 Task: Open Card Musical Comedy Review in Board Product Positioning and Messaging to Workspace Email Marketing Software and add a team member Softage.4@softage.net, a label Orange, a checklist Meteorology, an attachment from Trello, a color Orange and finally, add a card description 'Plan and execute company team-building activity at a team-building ropes course' and a comment 'Given the potential impact of this task on our company financial stability, let us ensure that we approach it with a sense of fiscal responsibility and prudence.'. Add a start date 'Jan 08, 1900' with a due date 'Jan 15, 1900'
Action: Mouse moved to (86, 363)
Screenshot: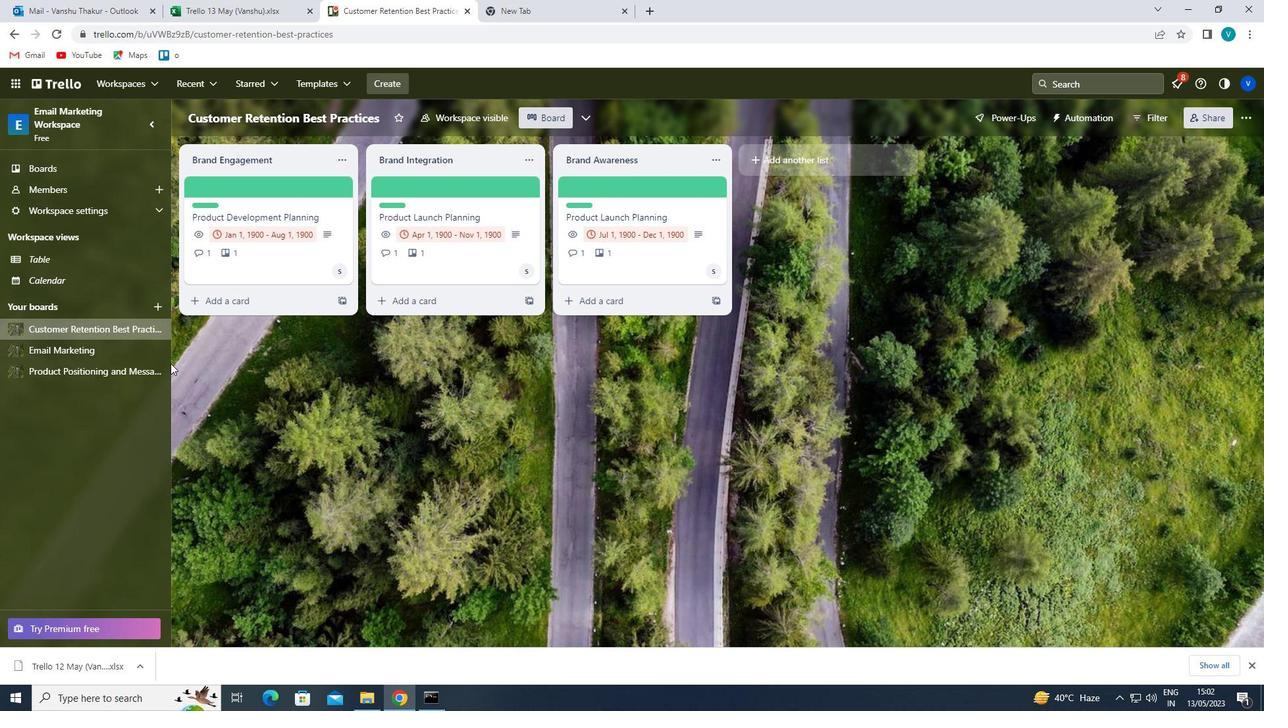
Action: Mouse pressed left at (86, 363)
Screenshot: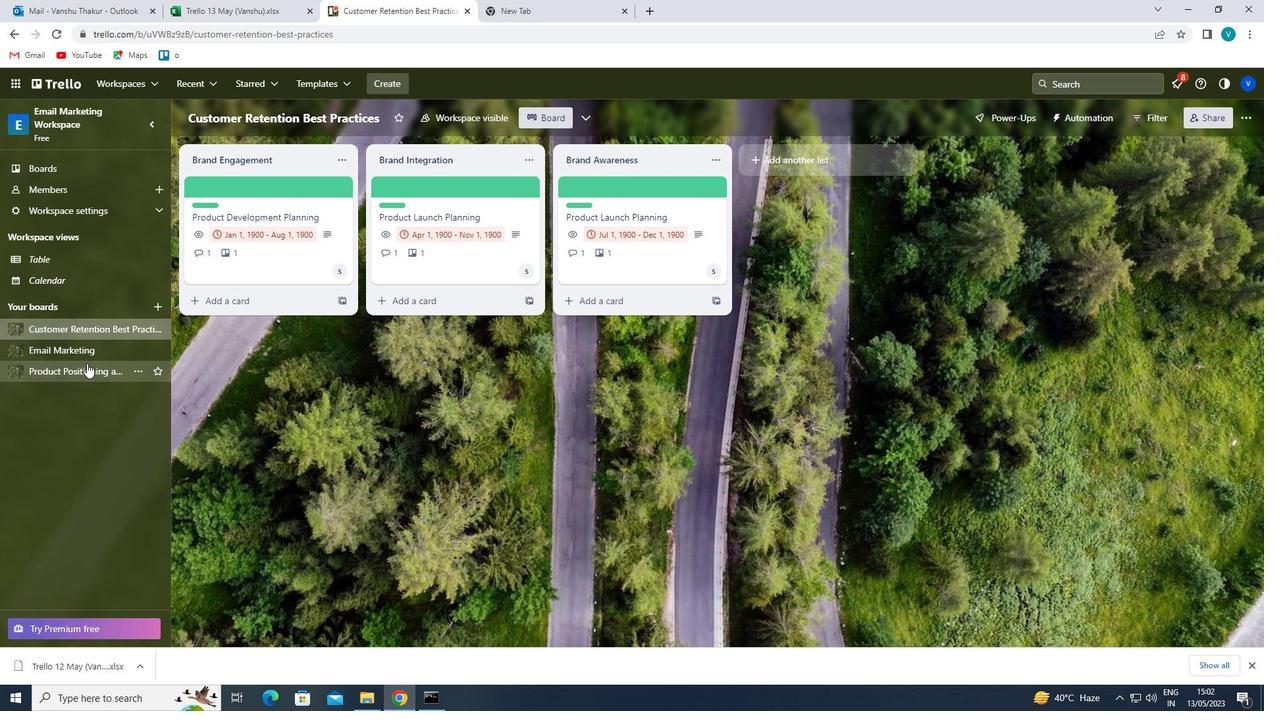 
Action: Mouse moved to (639, 188)
Screenshot: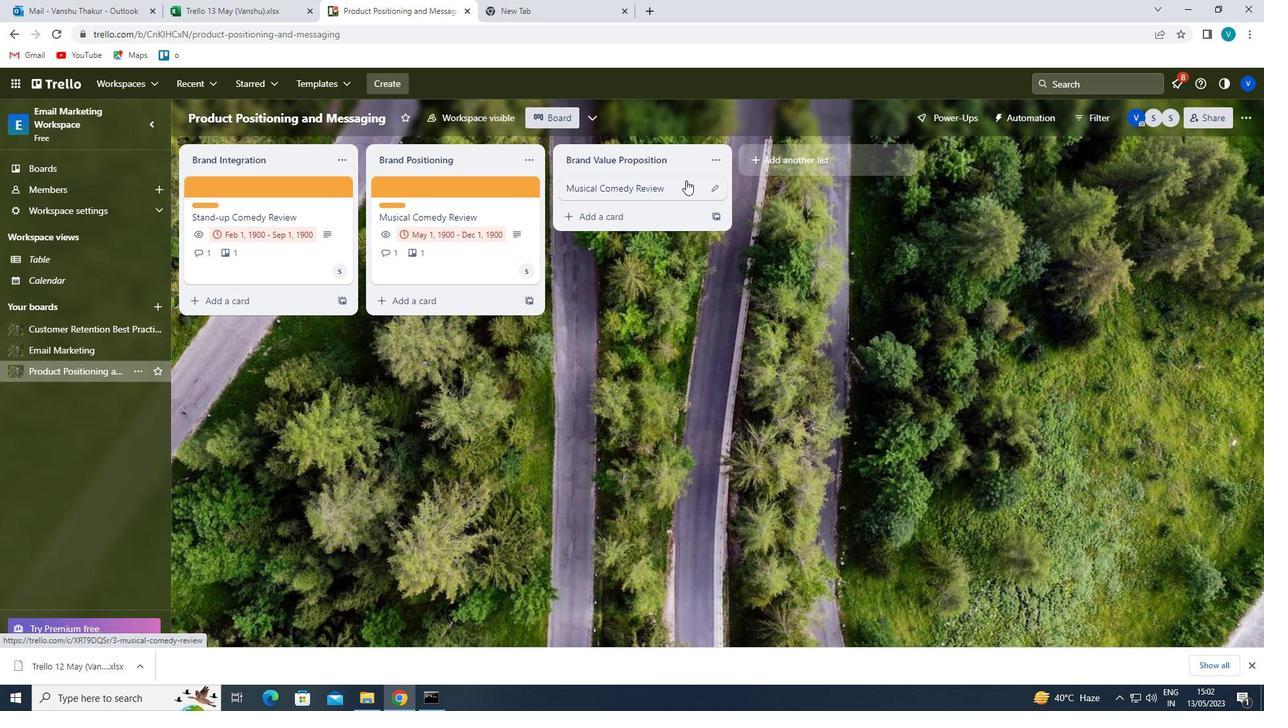 
Action: Mouse pressed left at (639, 188)
Screenshot: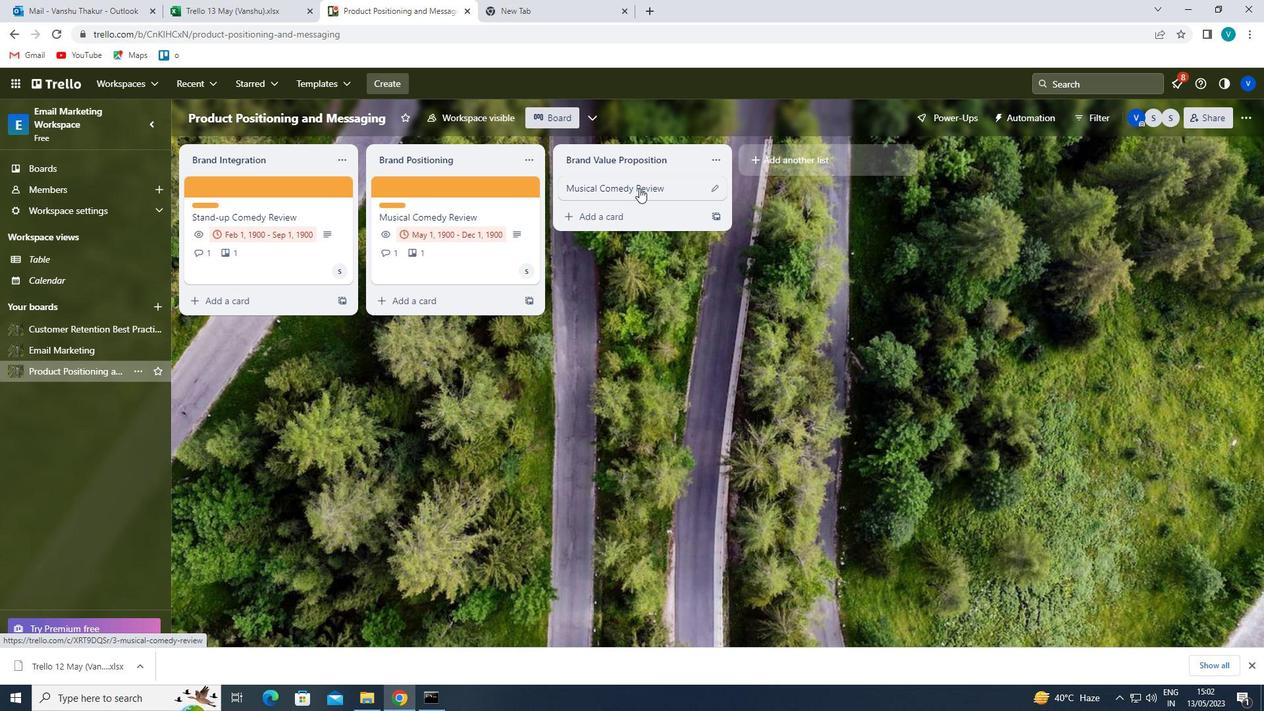 
Action: Mouse moved to (770, 225)
Screenshot: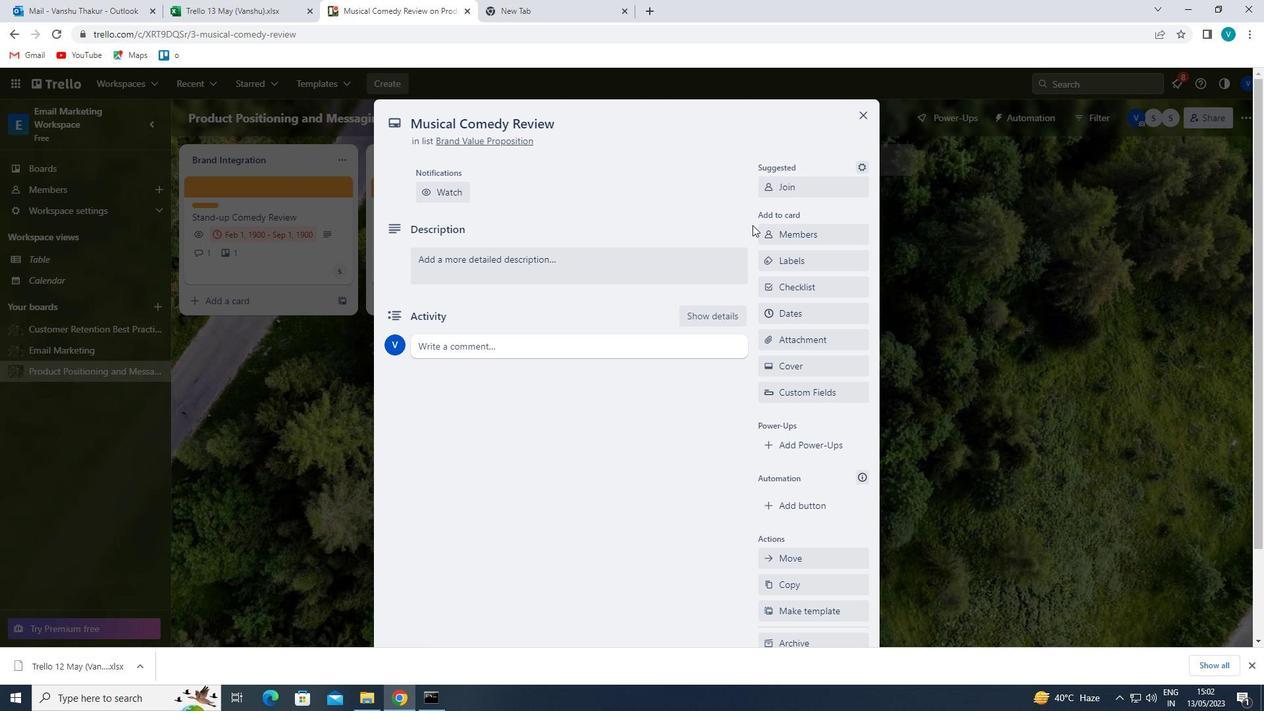 
Action: Mouse pressed left at (770, 225)
Screenshot: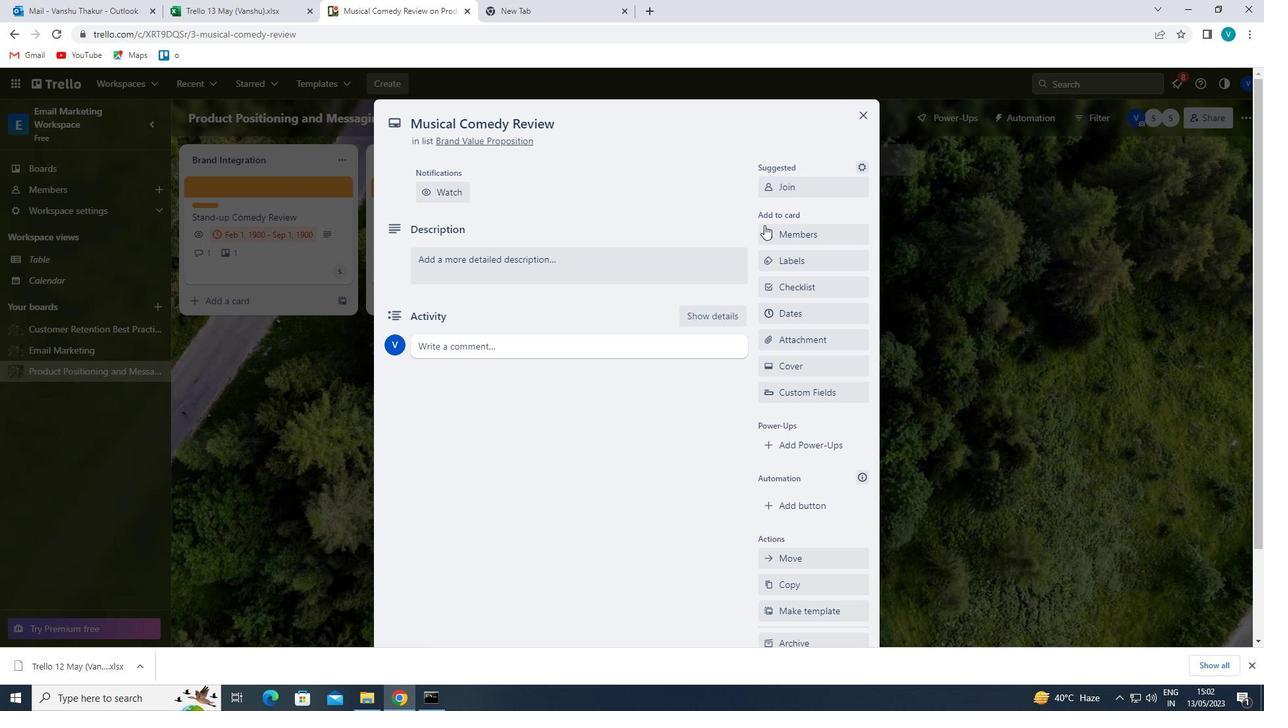 
Action: Mouse moved to (781, 289)
Screenshot: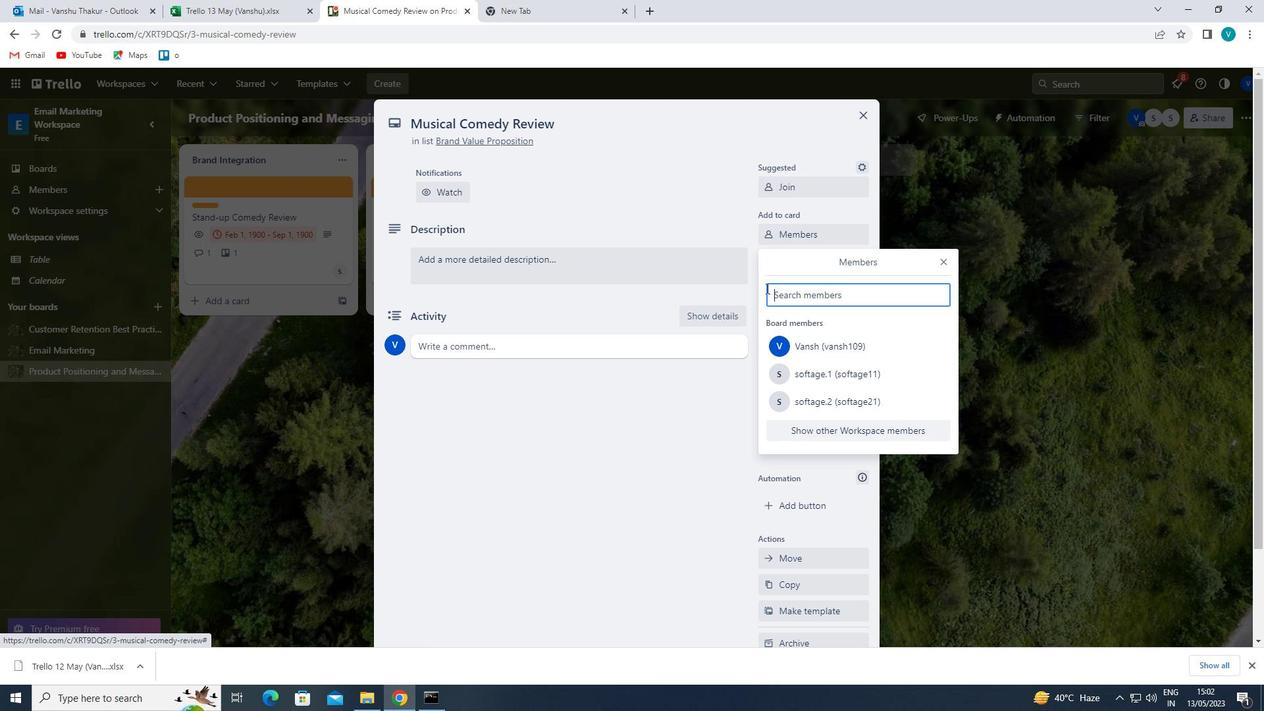 
Action: Mouse pressed left at (781, 289)
Screenshot: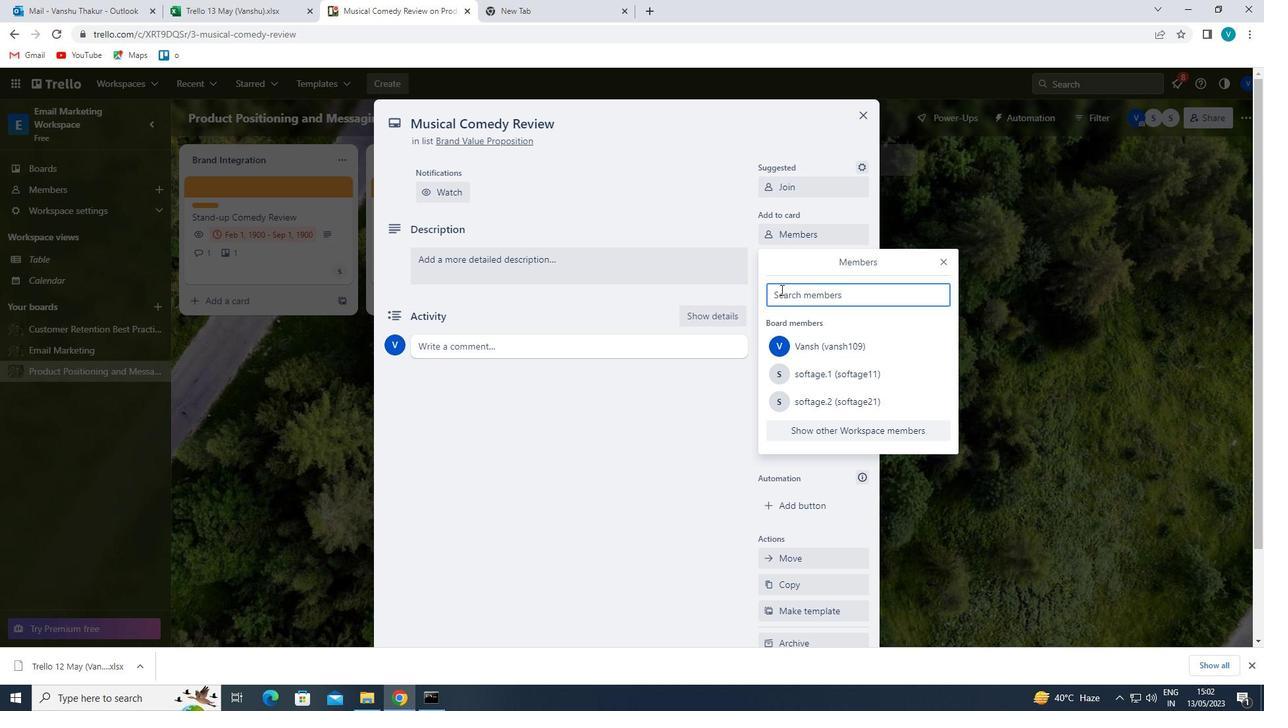 
Action: Key pressed <Key.shift>SOFT
Screenshot: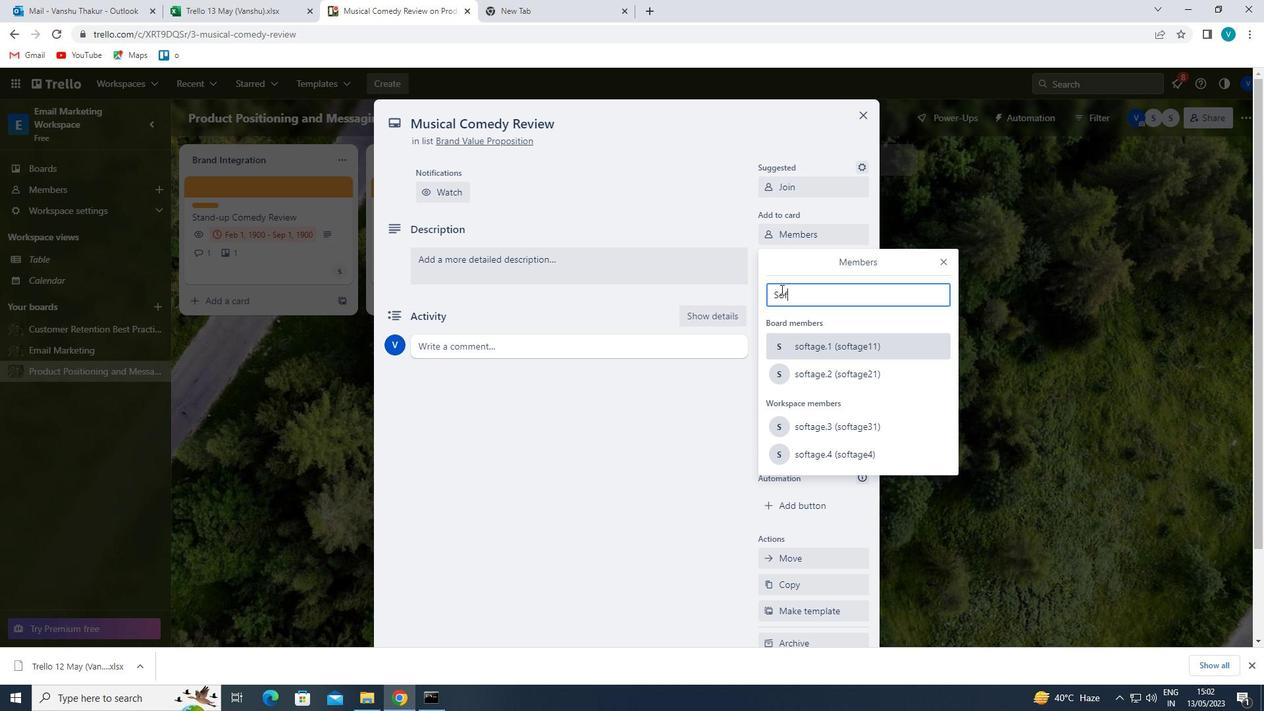 
Action: Mouse moved to (829, 461)
Screenshot: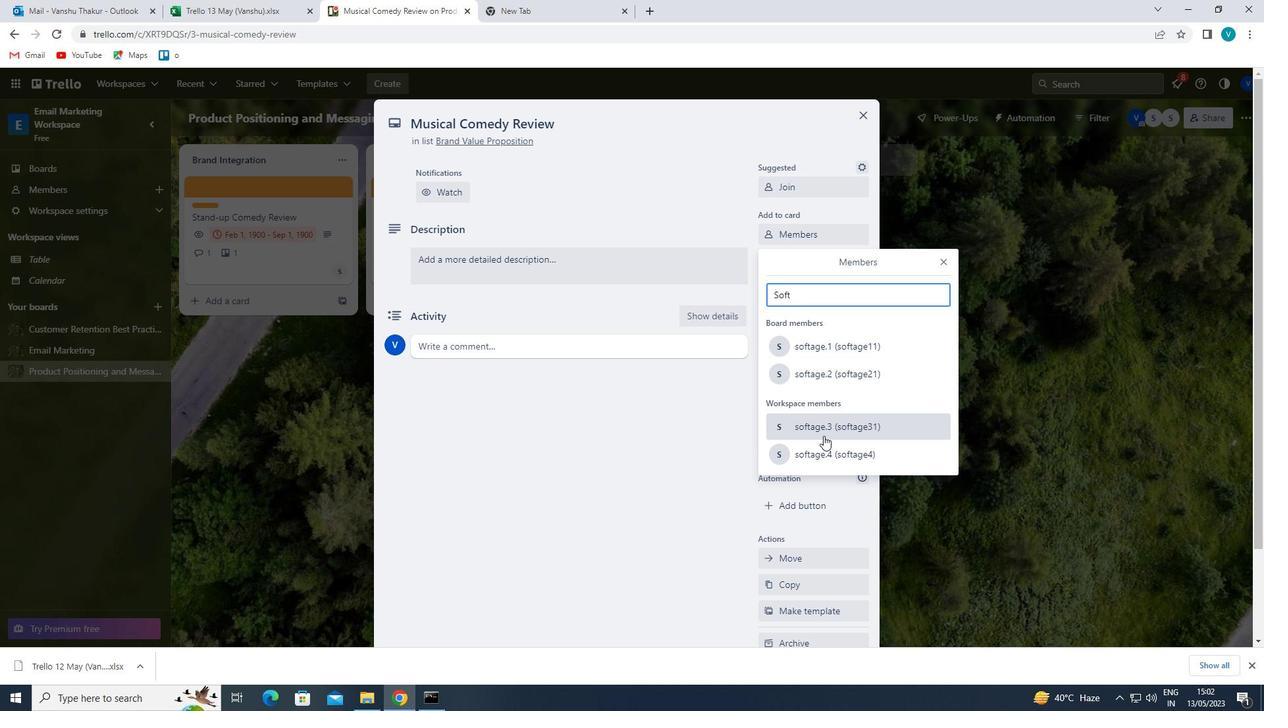 
Action: Mouse pressed left at (829, 461)
Screenshot: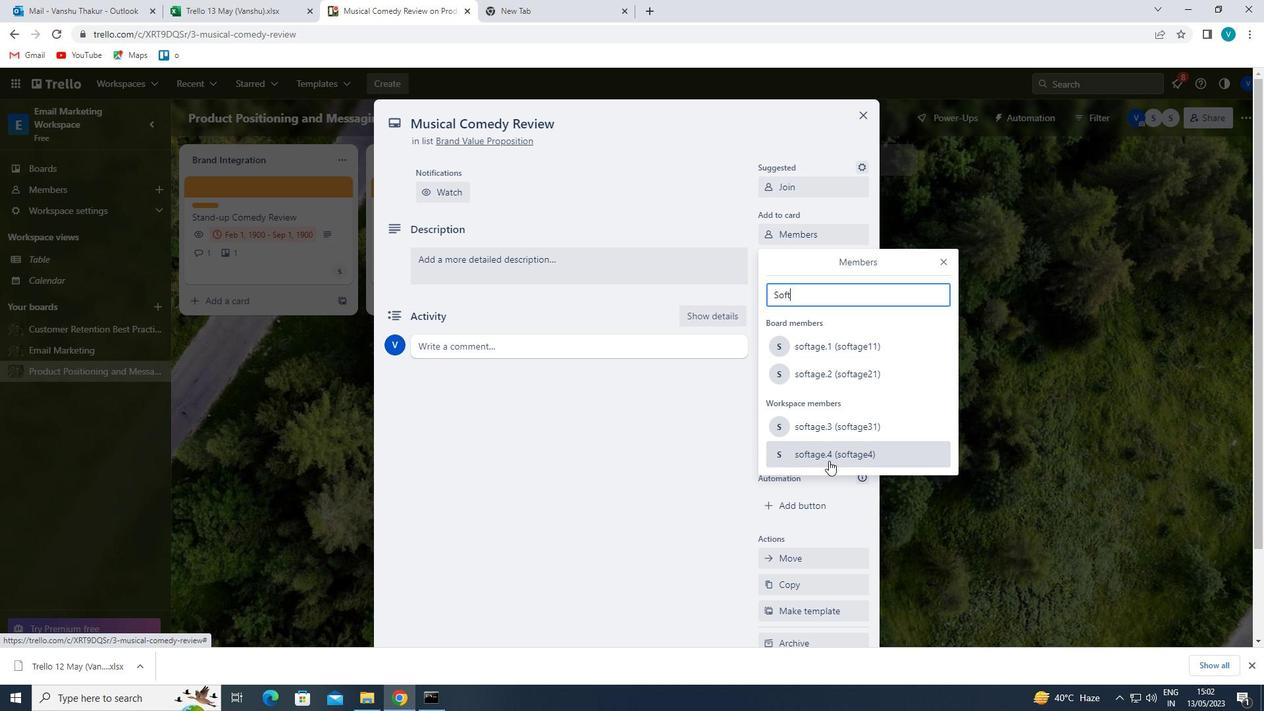 
Action: Mouse moved to (945, 262)
Screenshot: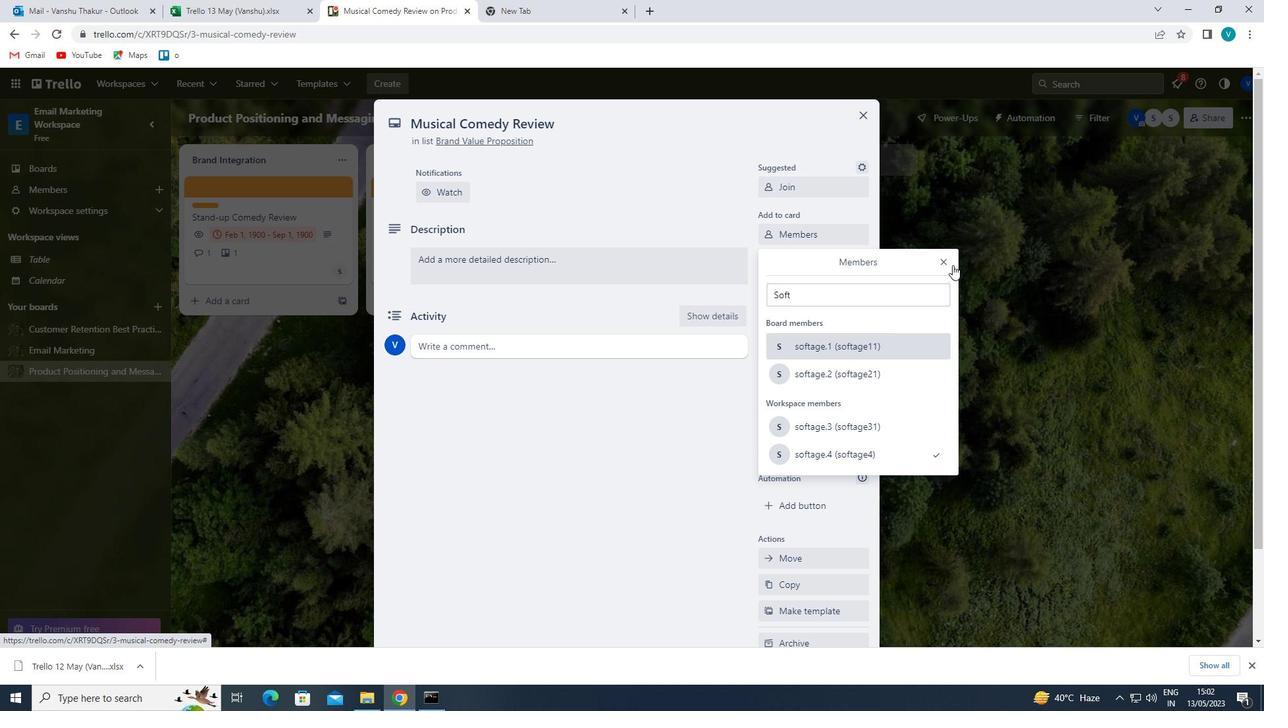 
Action: Mouse pressed left at (945, 262)
Screenshot: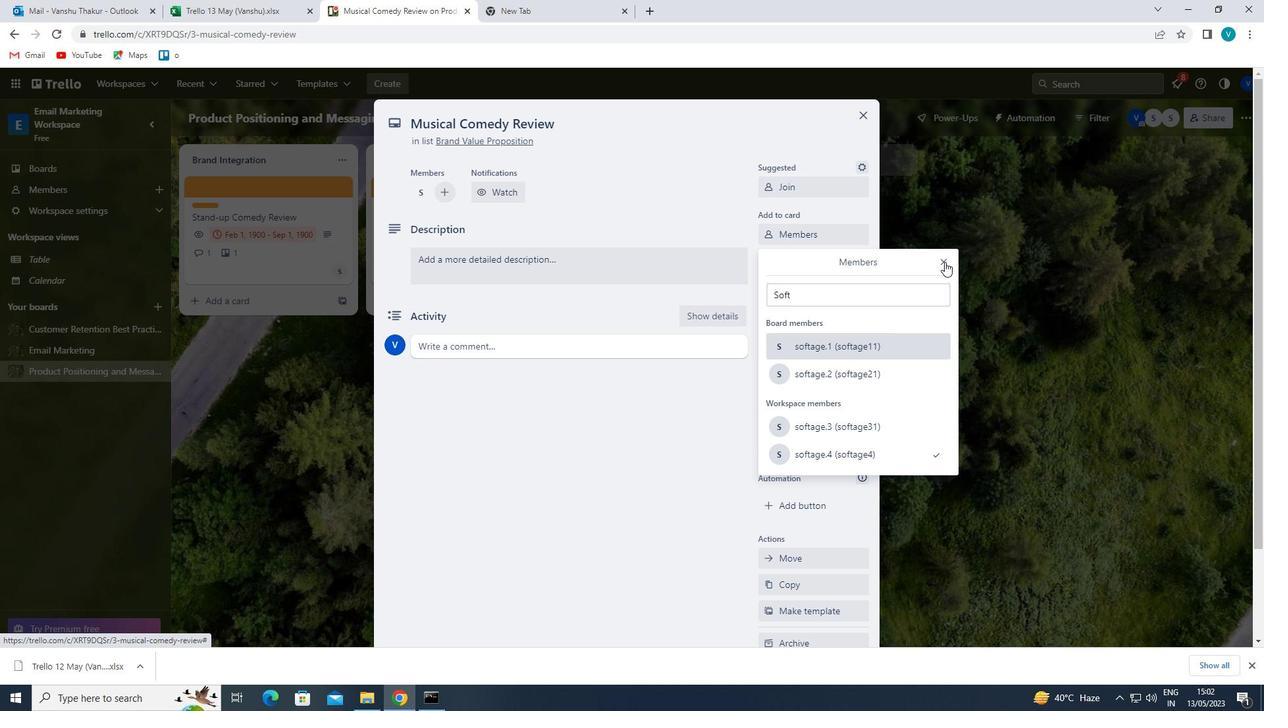 
Action: Mouse moved to (822, 265)
Screenshot: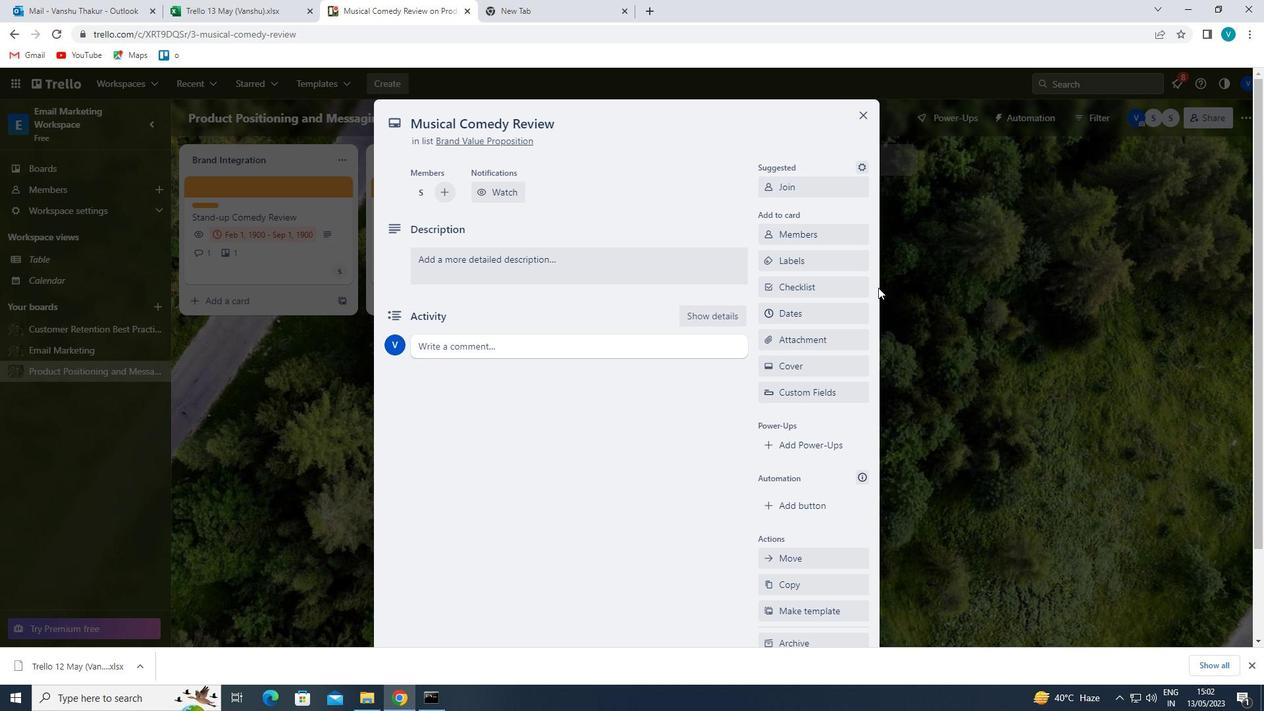 
Action: Mouse pressed left at (822, 265)
Screenshot: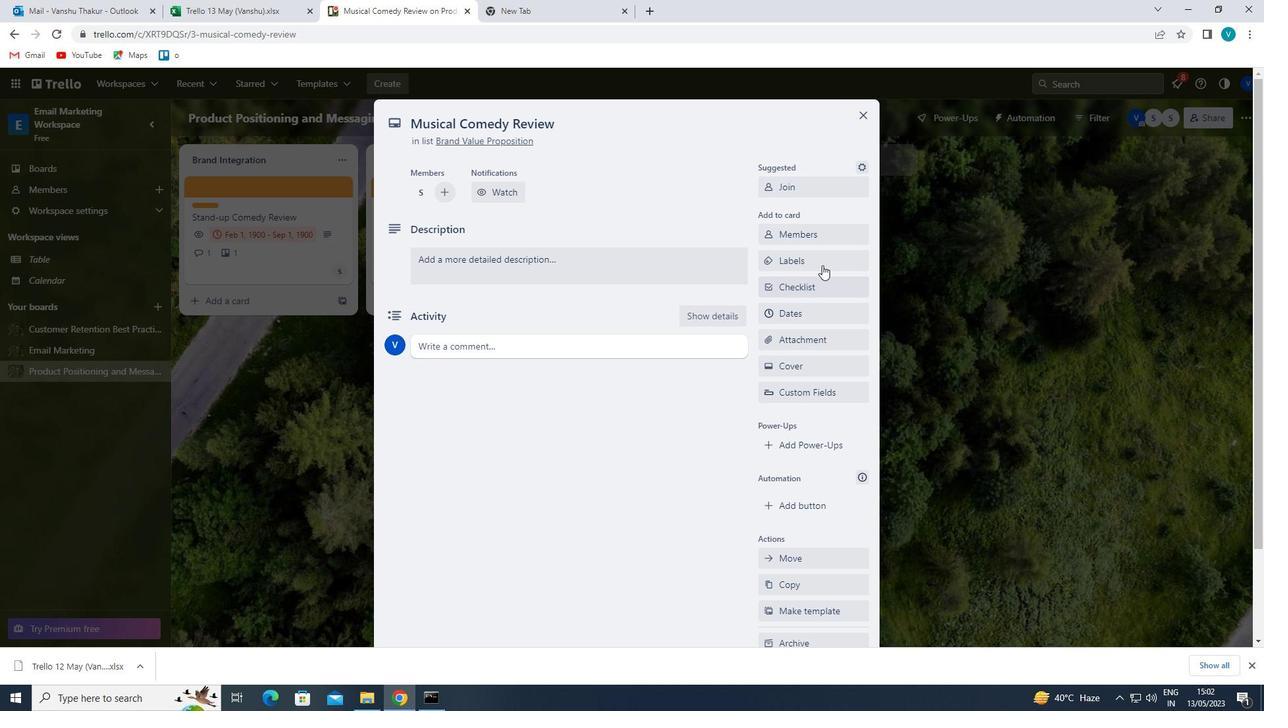 
Action: Mouse moved to (830, 407)
Screenshot: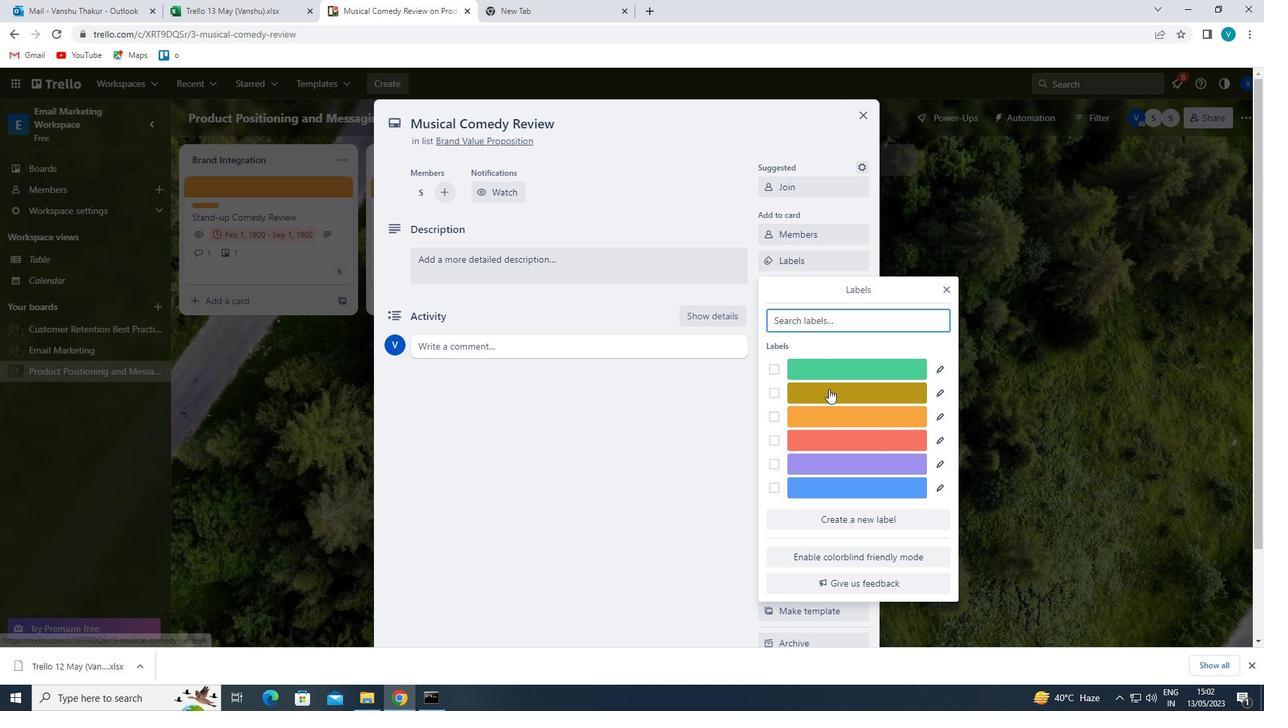 
Action: Mouse pressed left at (830, 407)
Screenshot: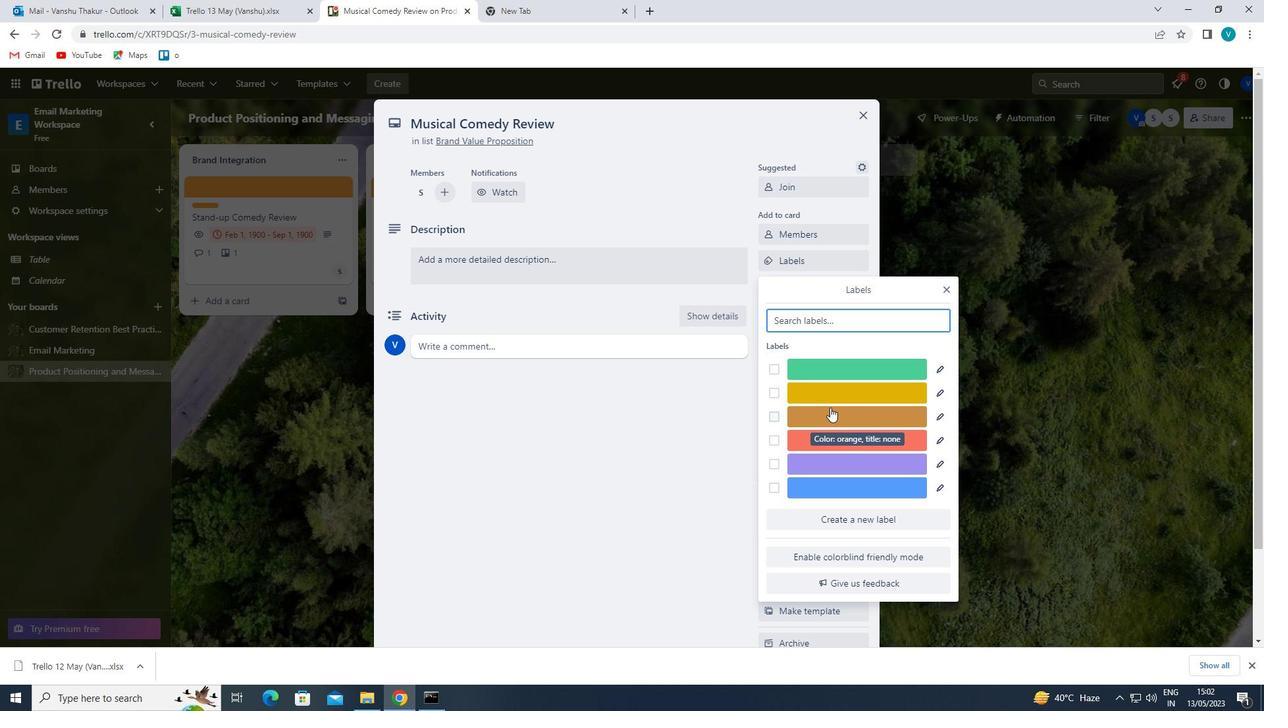 
Action: Mouse moved to (944, 287)
Screenshot: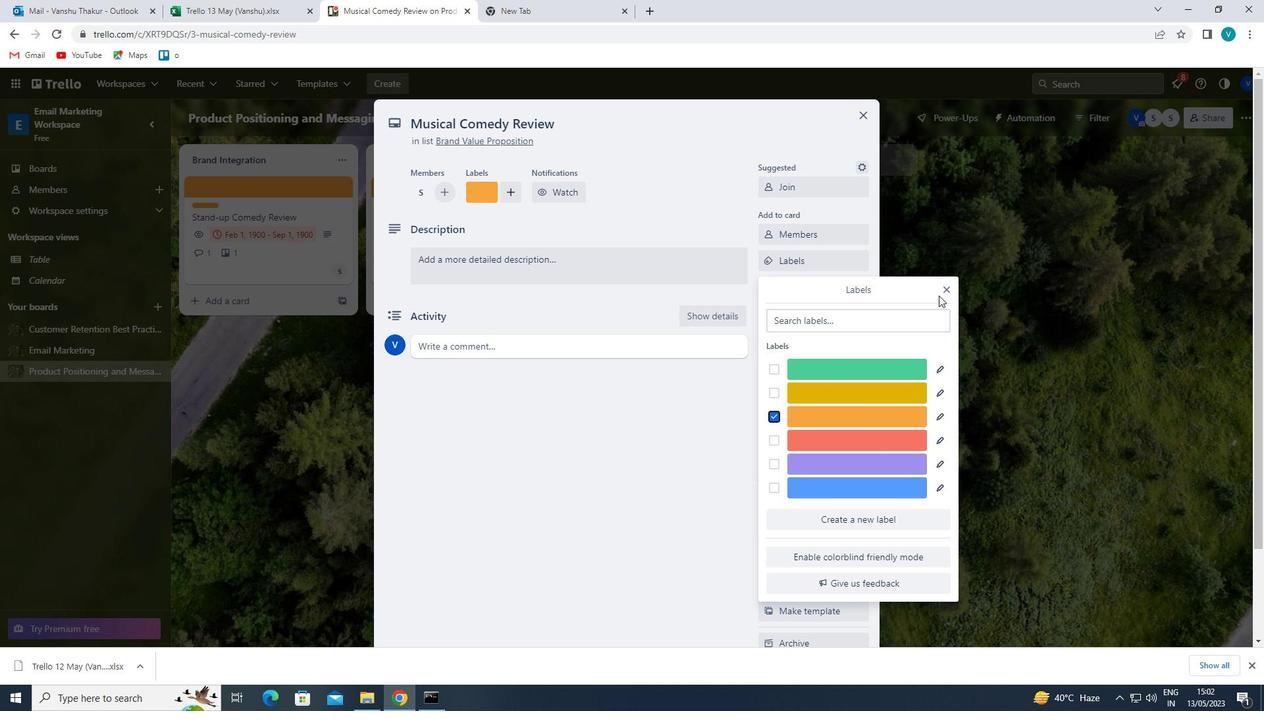 
Action: Mouse pressed left at (944, 287)
Screenshot: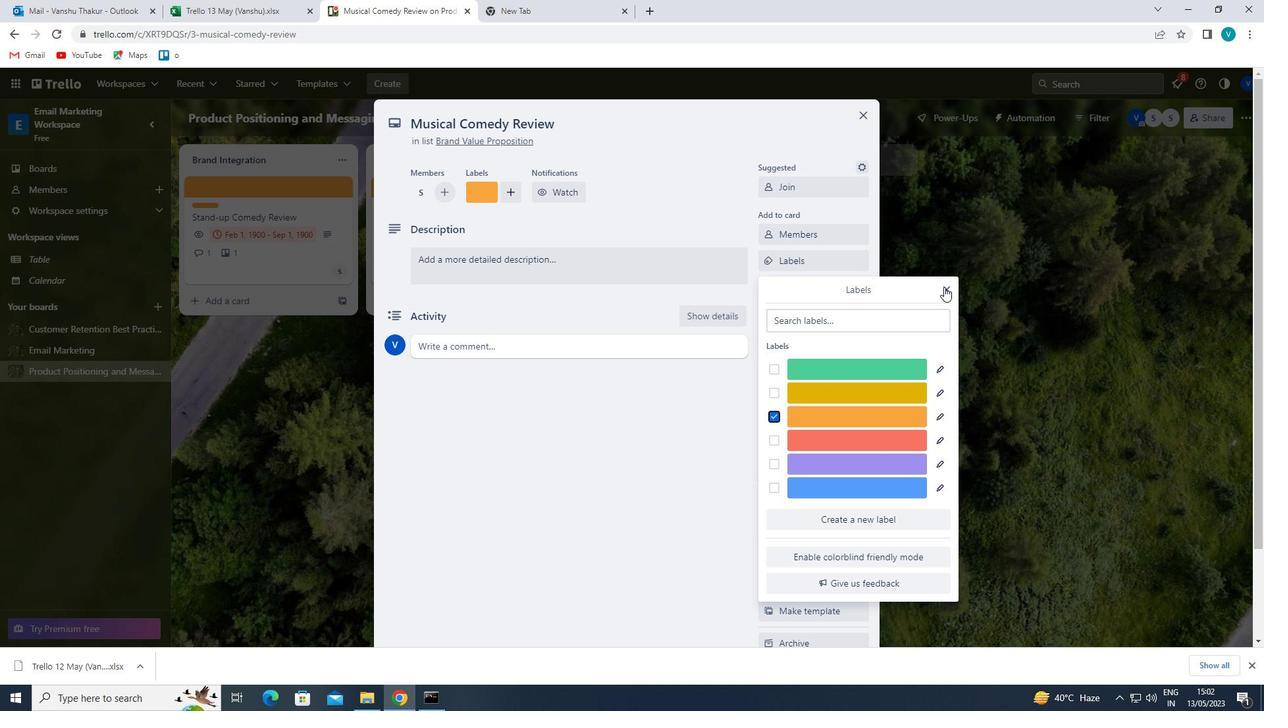 
Action: Mouse moved to (838, 294)
Screenshot: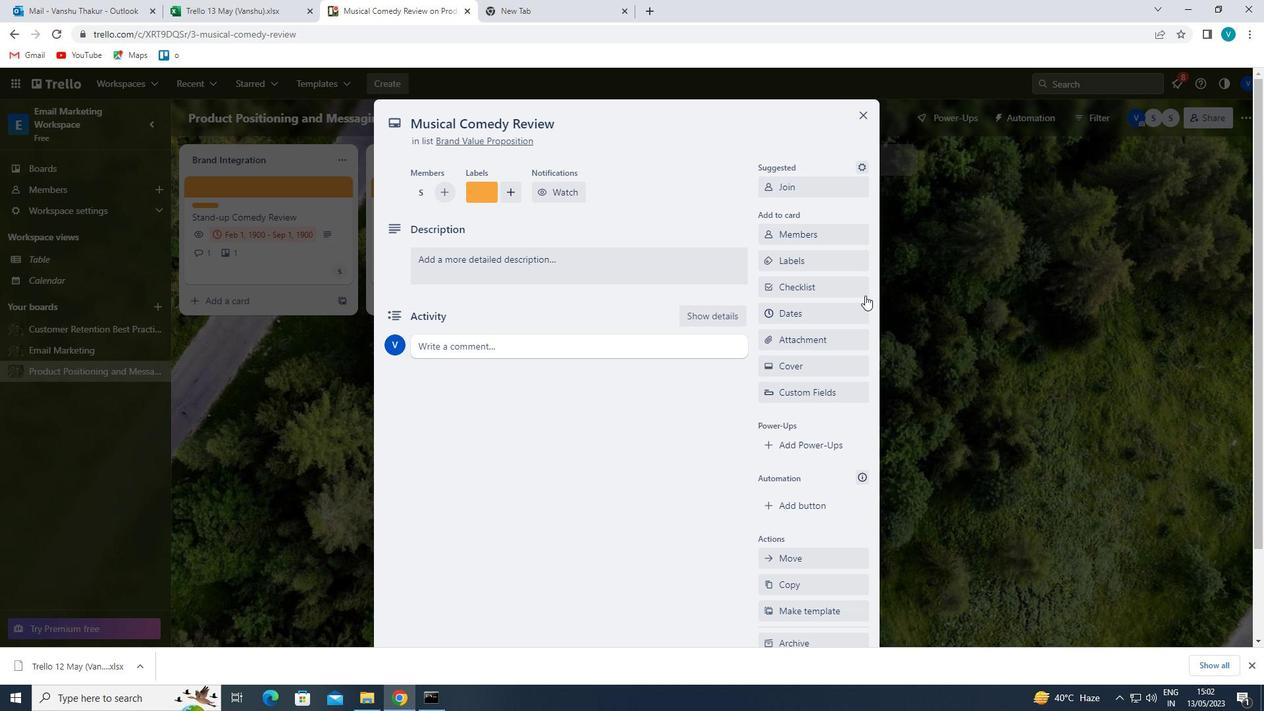 
Action: Mouse pressed left at (838, 294)
Screenshot: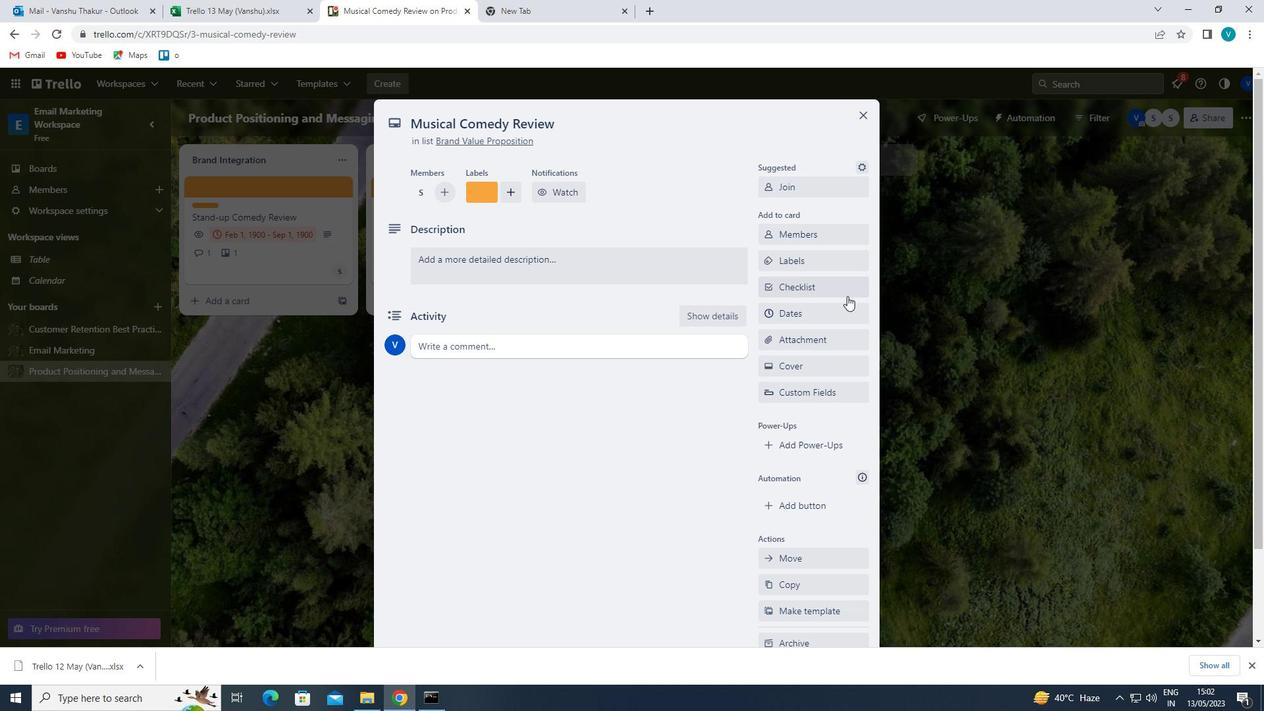 
Action: Mouse moved to (647, 189)
Screenshot: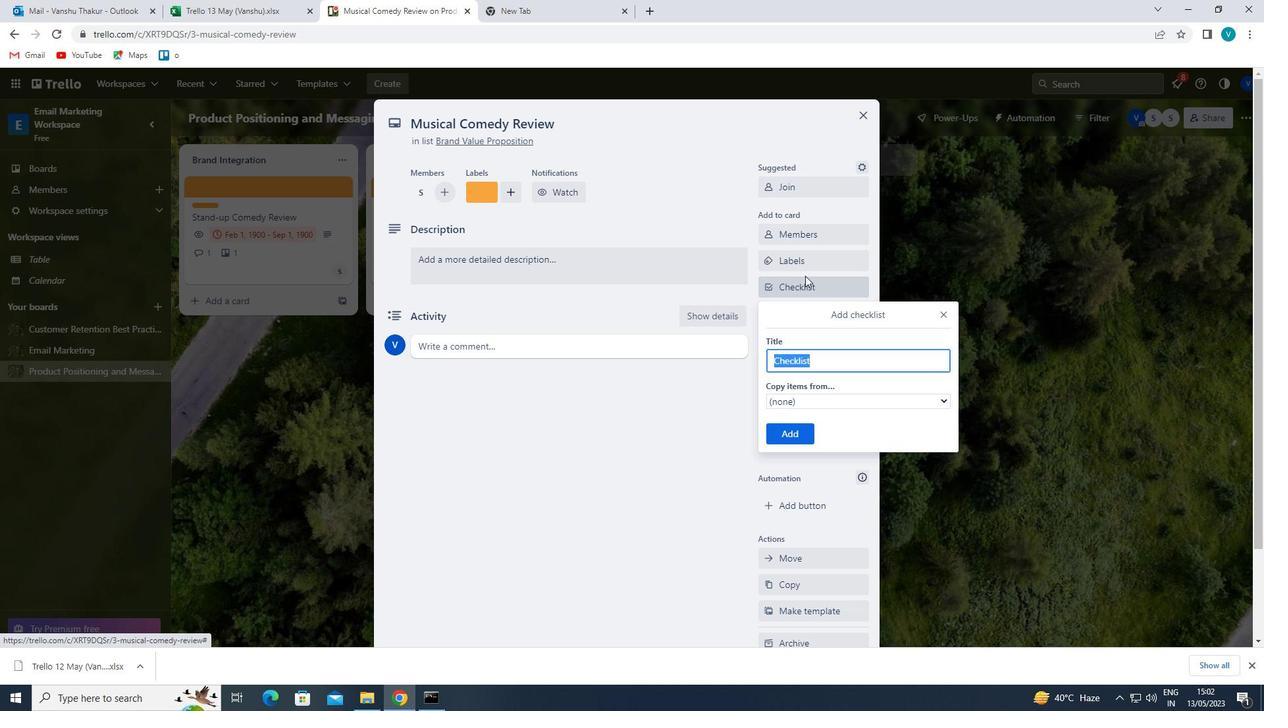 
Action: Key pressed <Key.shift>MET
Screenshot: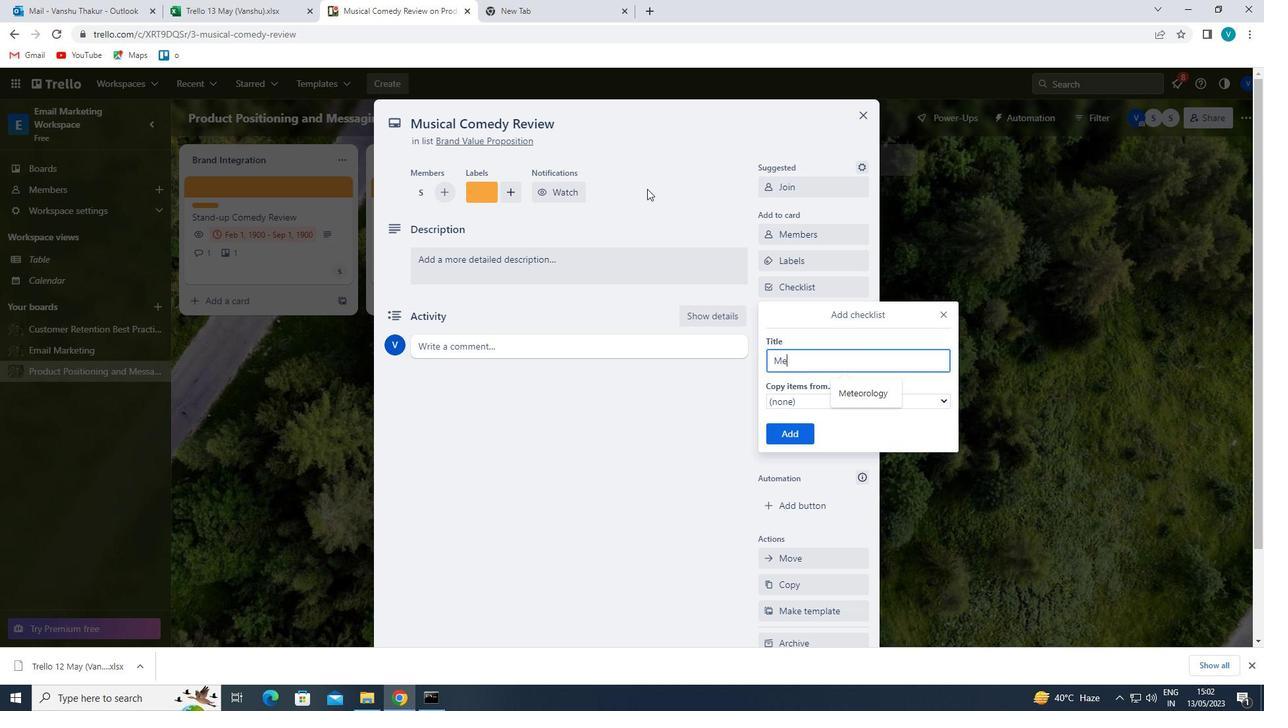 
Action: Mouse moved to (852, 395)
Screenshot: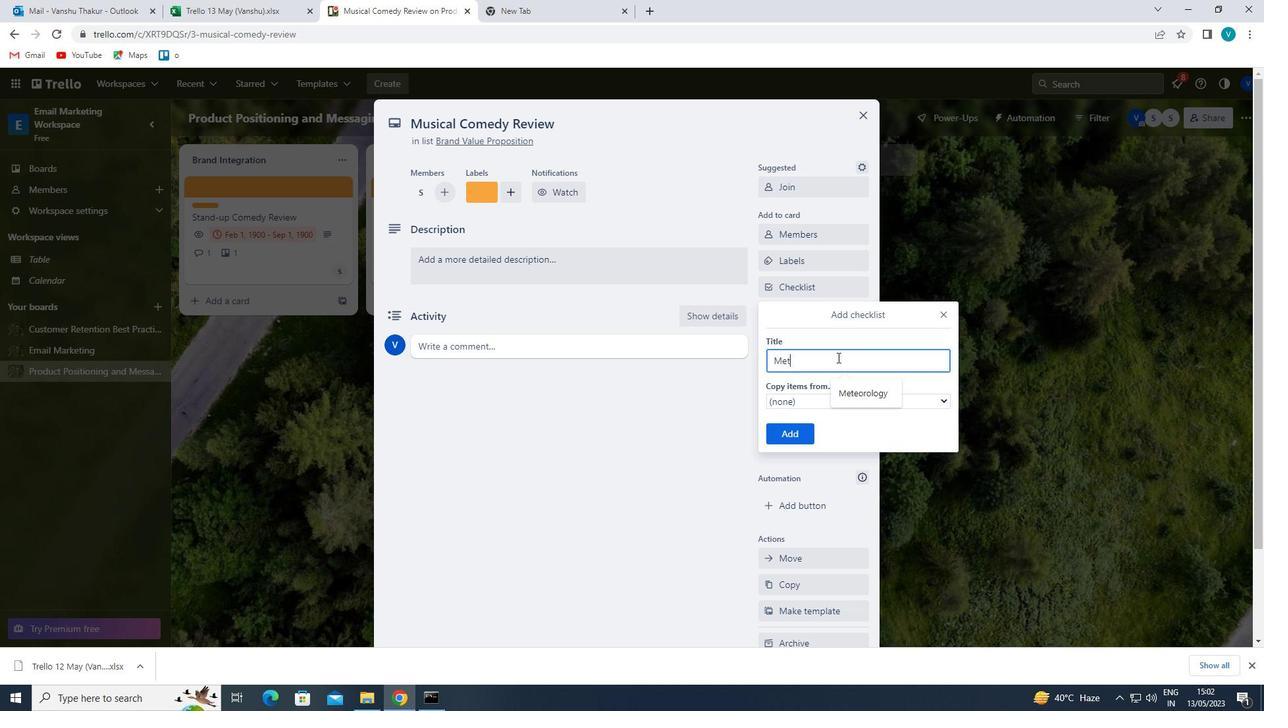 
Action: Mouse pressed left at (852, 395)
Screenshot: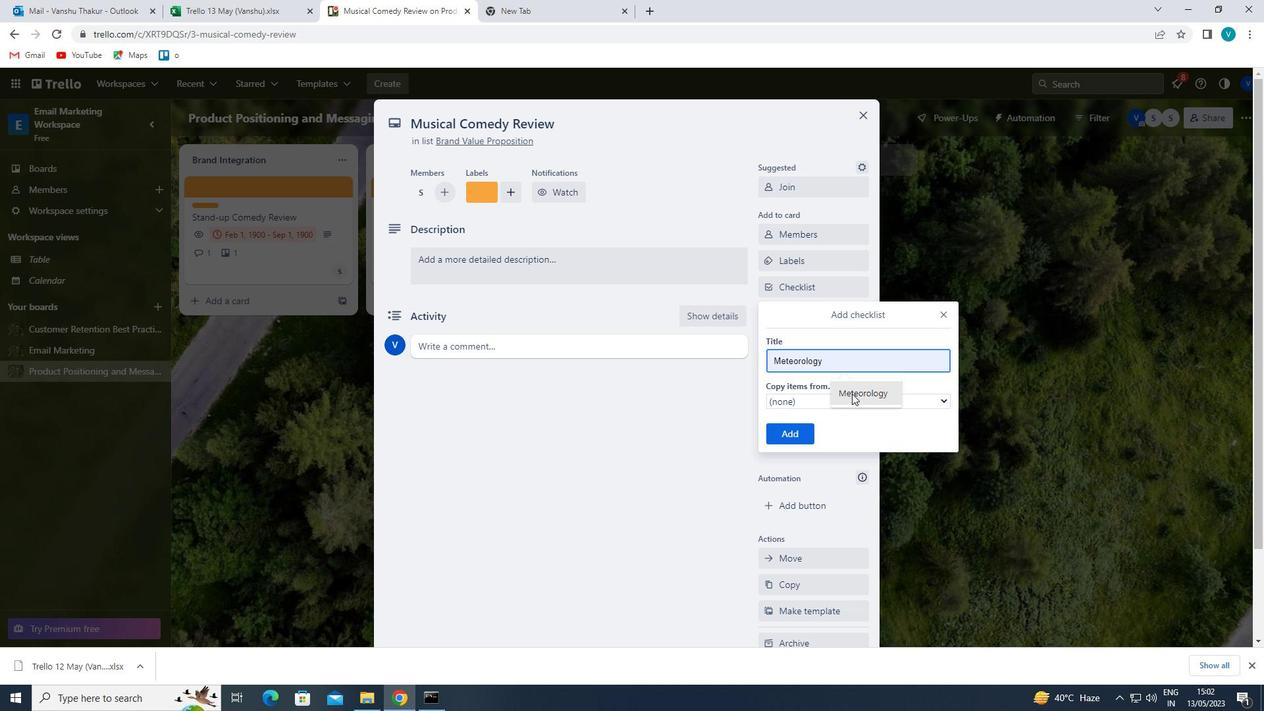 
Action: Mouse moved to (800, 435)
Screenshot: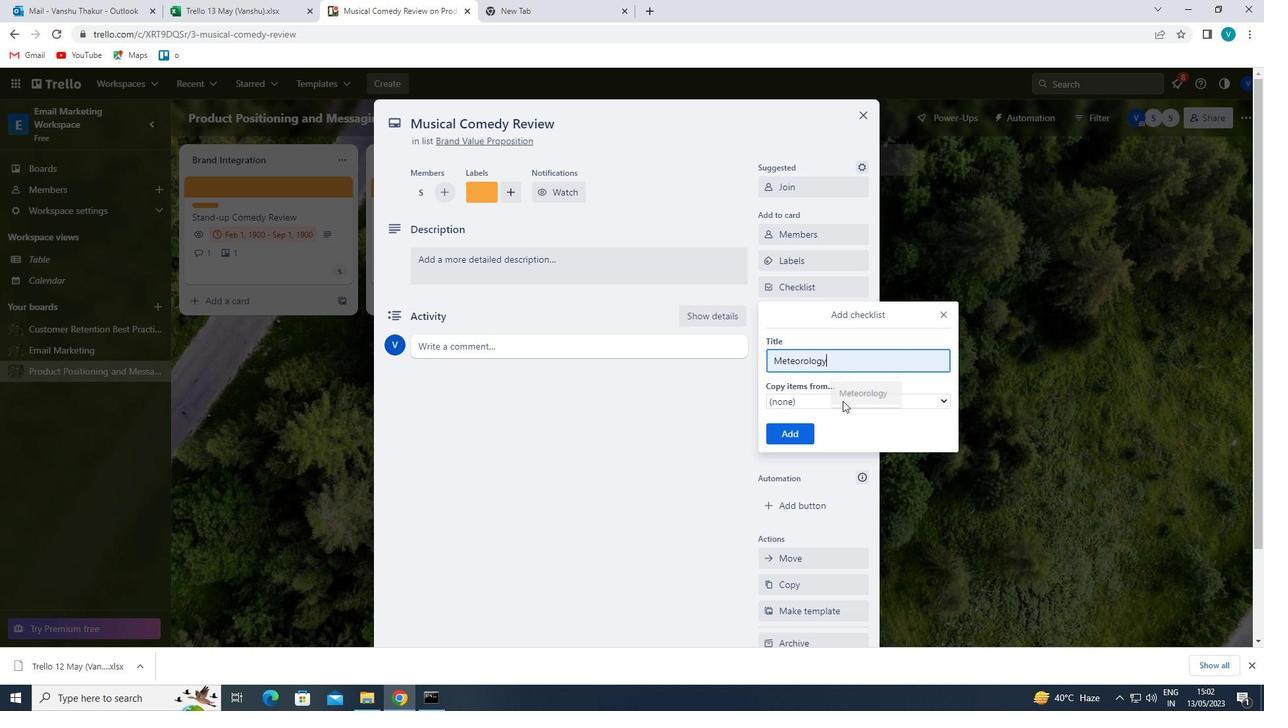 
Action: Mouse pressed left at (800, 435)
Screenshot: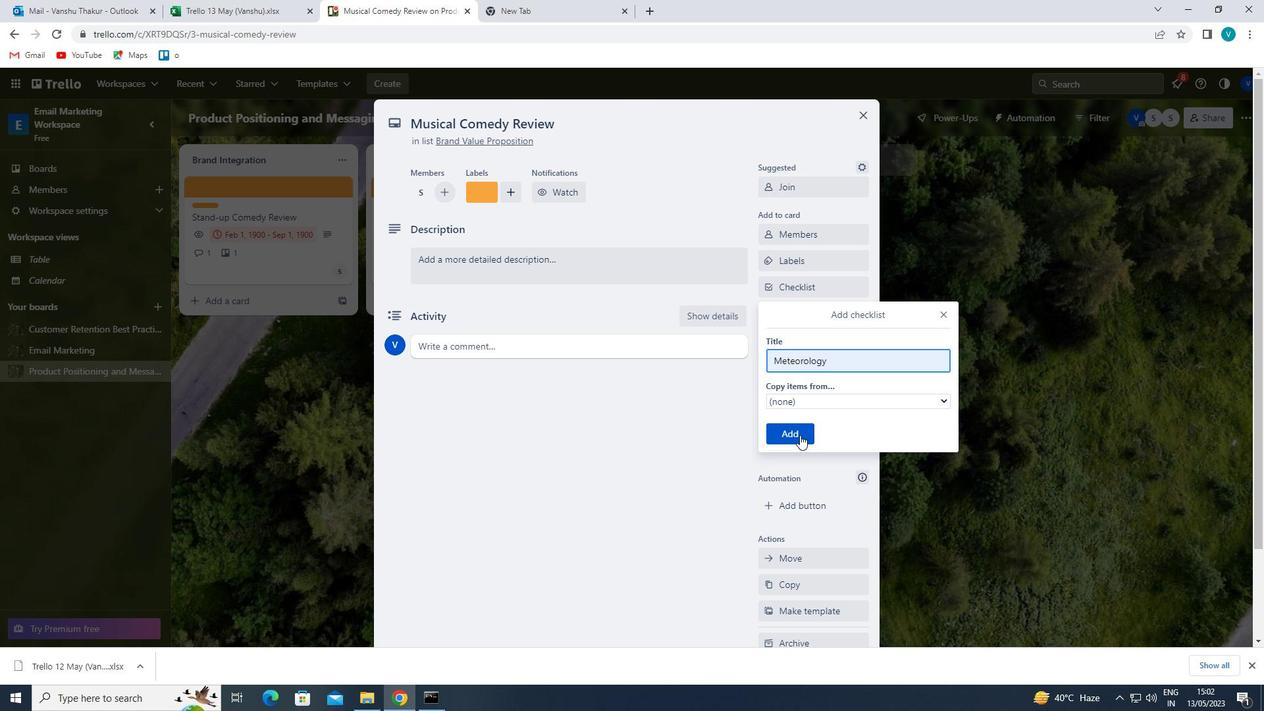 
Action: Mouse moved to (795, 338)
Screenshot: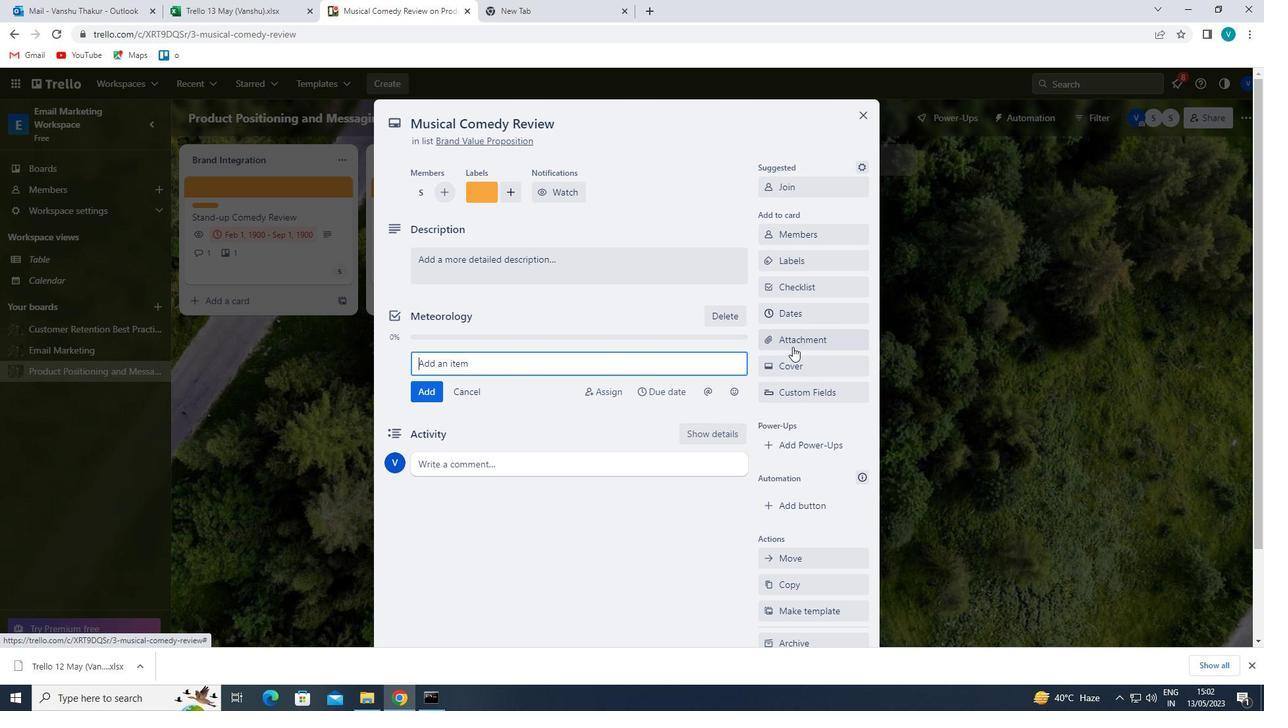 
Action: Mouse pressed left at (795, 338)
Screenshot: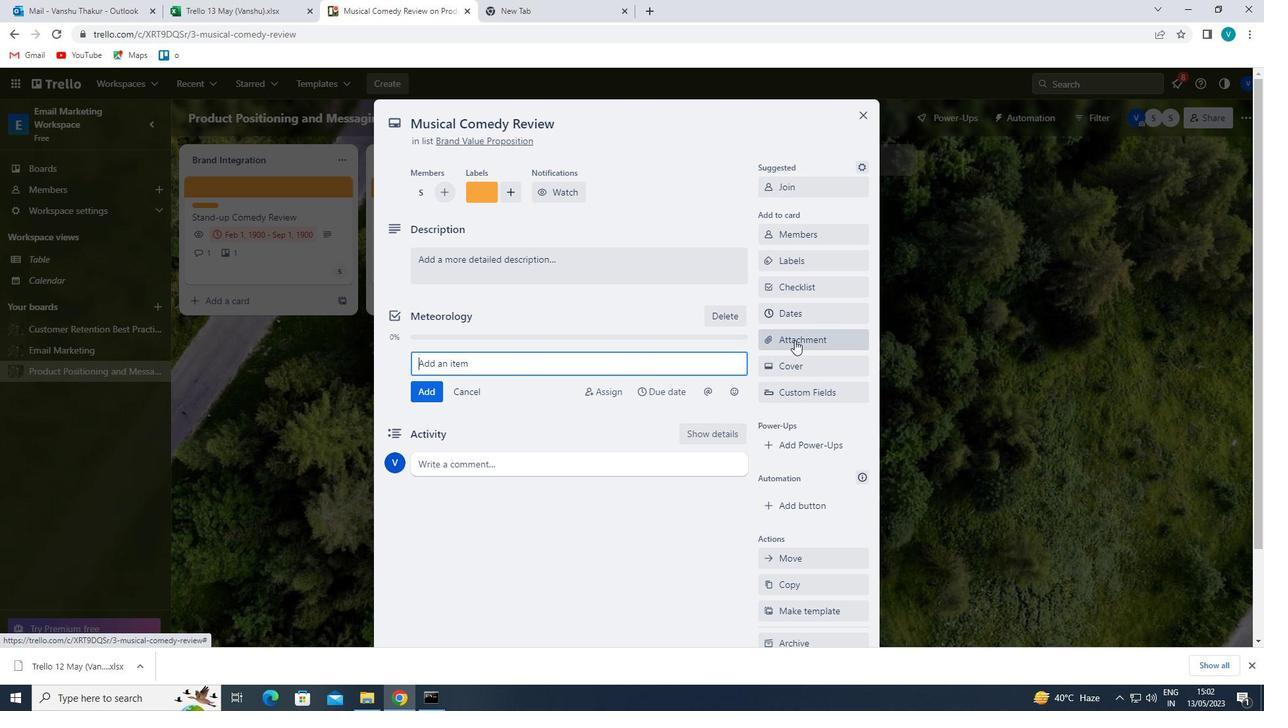 
Action: Mouse moved to (797, 414)
Screenshot: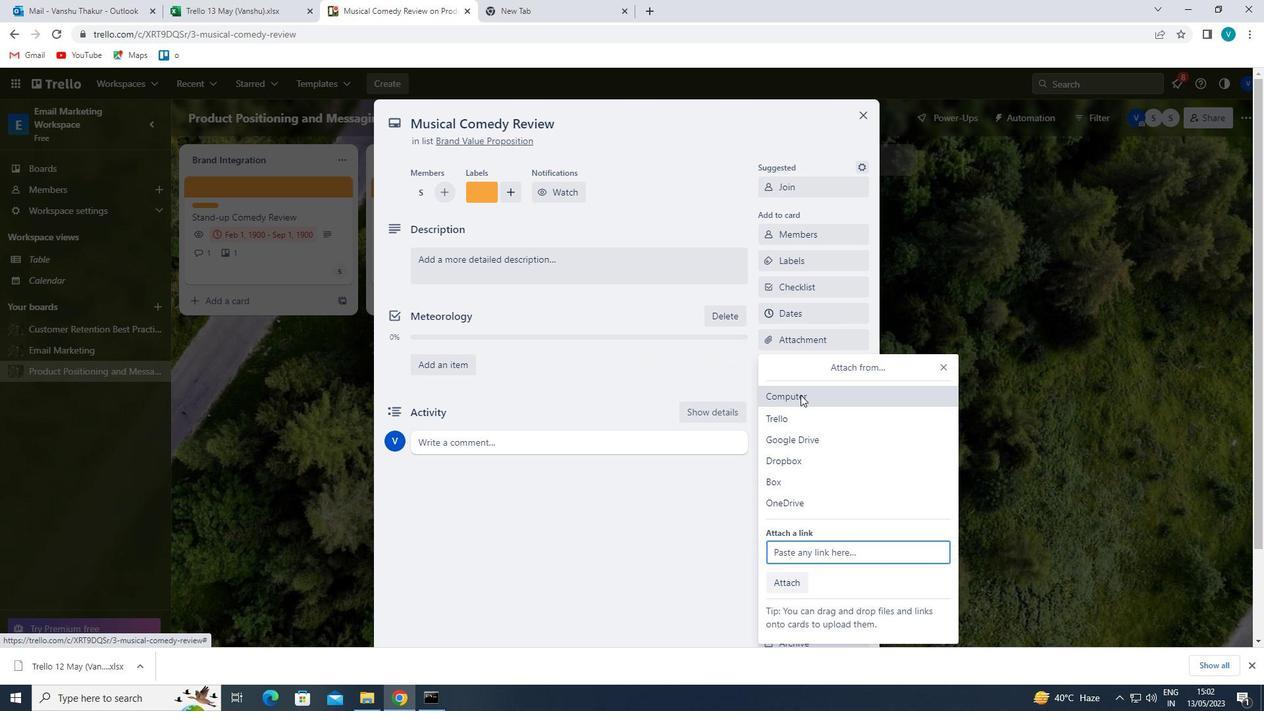 
Action: Mouse pressed left at (797, 414)
Screenshot: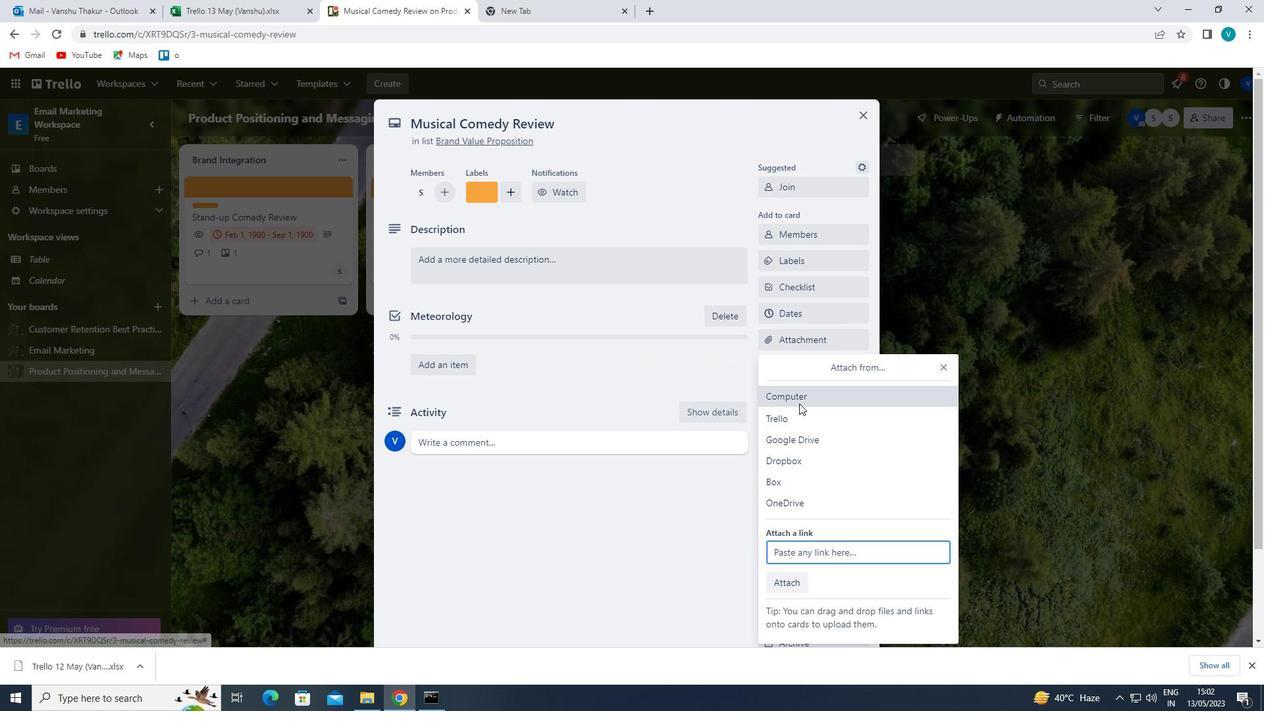 
Action: Mouse moved to (812, 364)
Screenshot: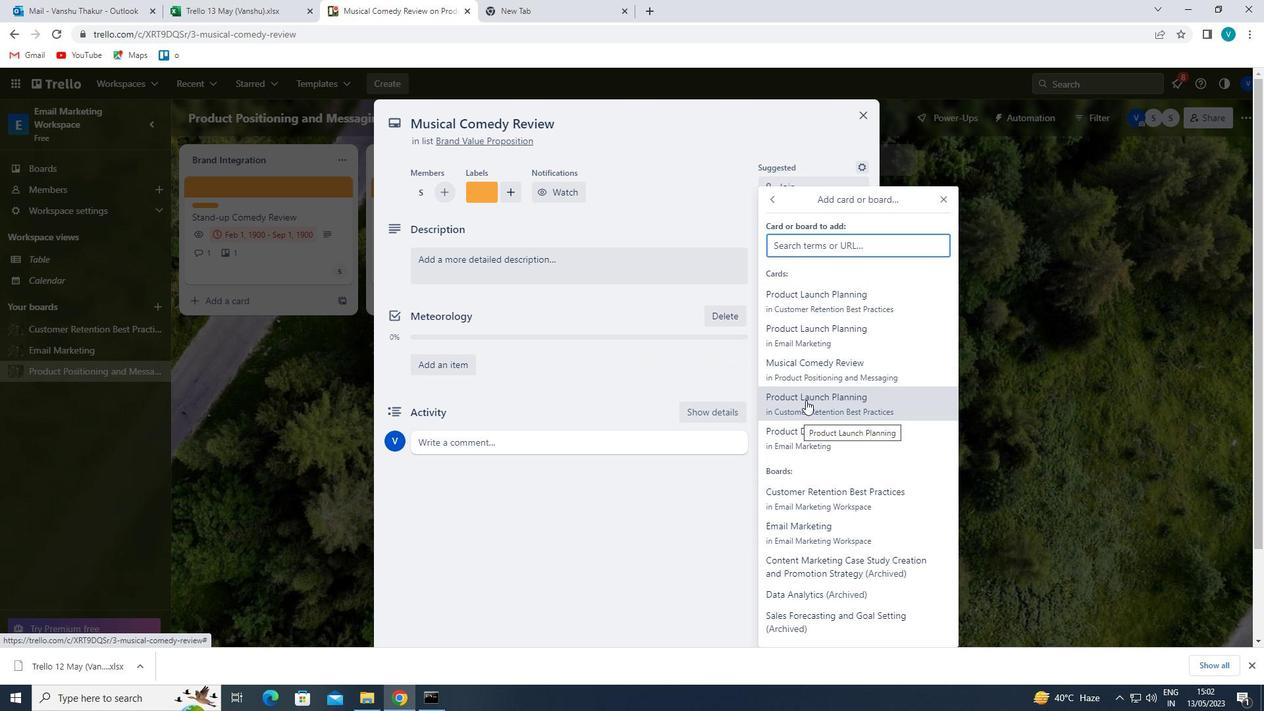 
Action: Mouse pressed left at (812, 364)
Screenshot: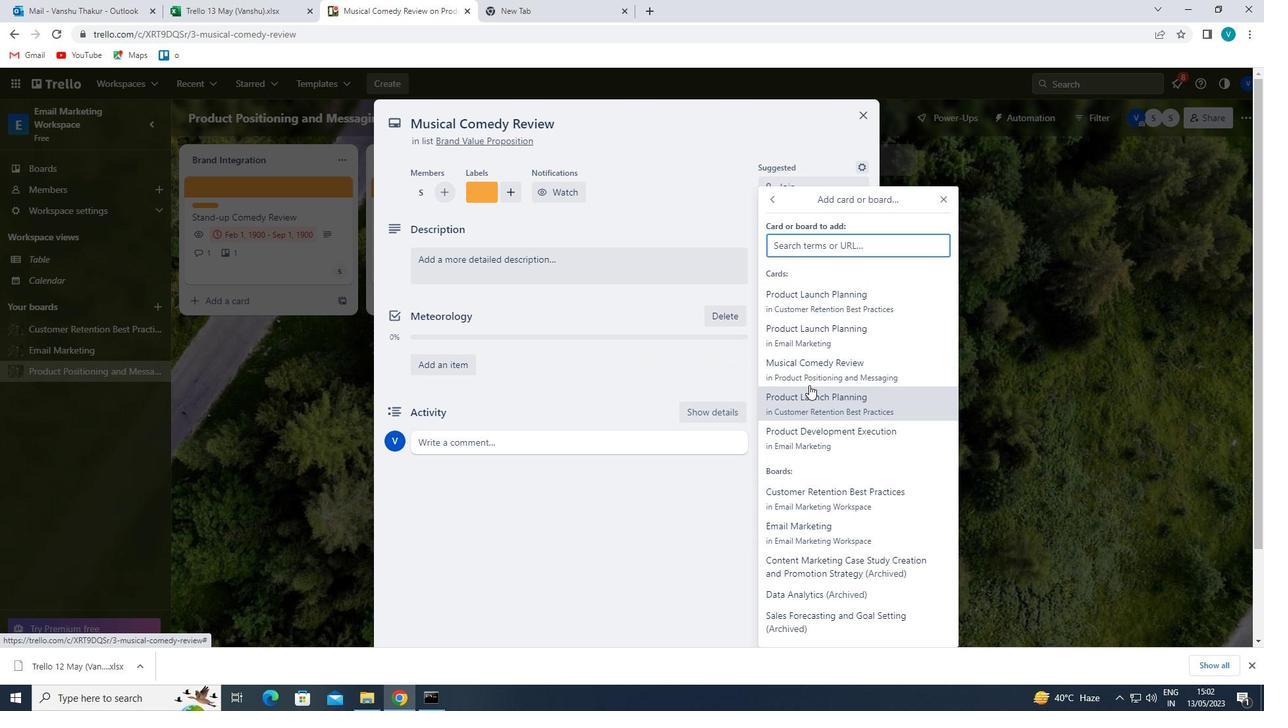 
Action: Mouse moved to (802, 360)
Screenshot: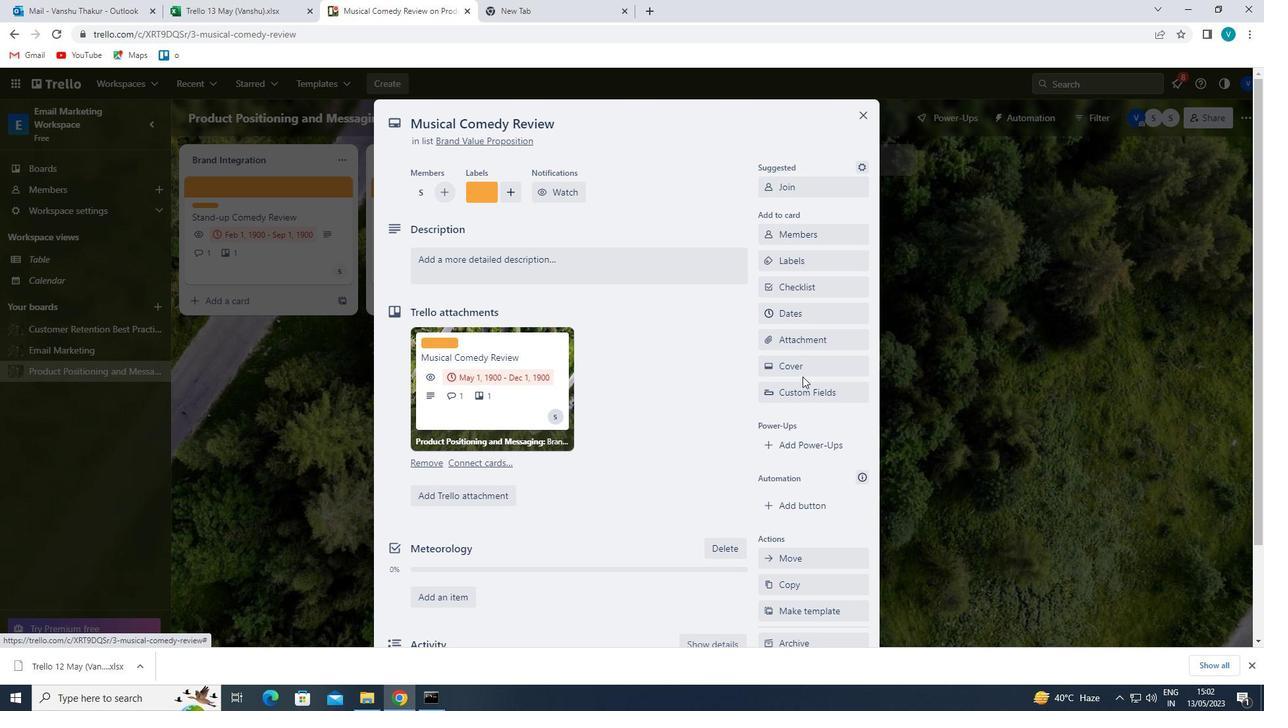 
Action: Mouse pressed left at (802, 360)
Screenshot: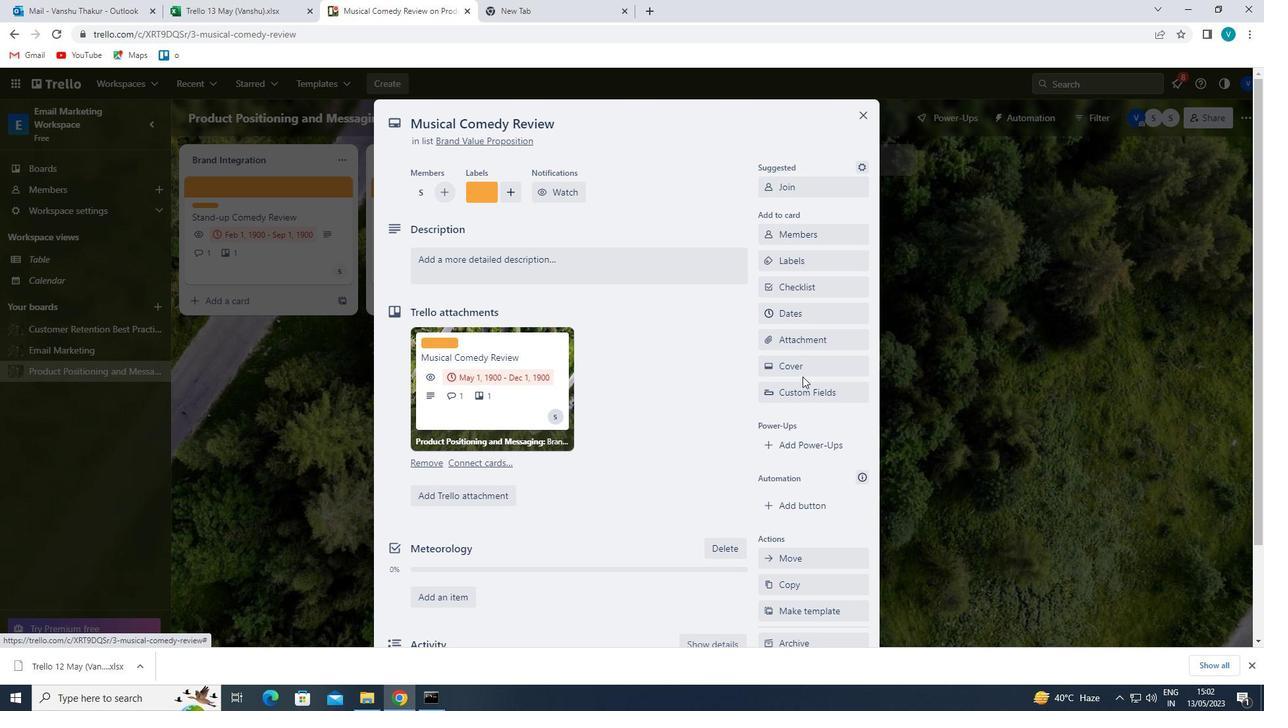 
Action: Mouse moved to (861, 383)
Screenshot: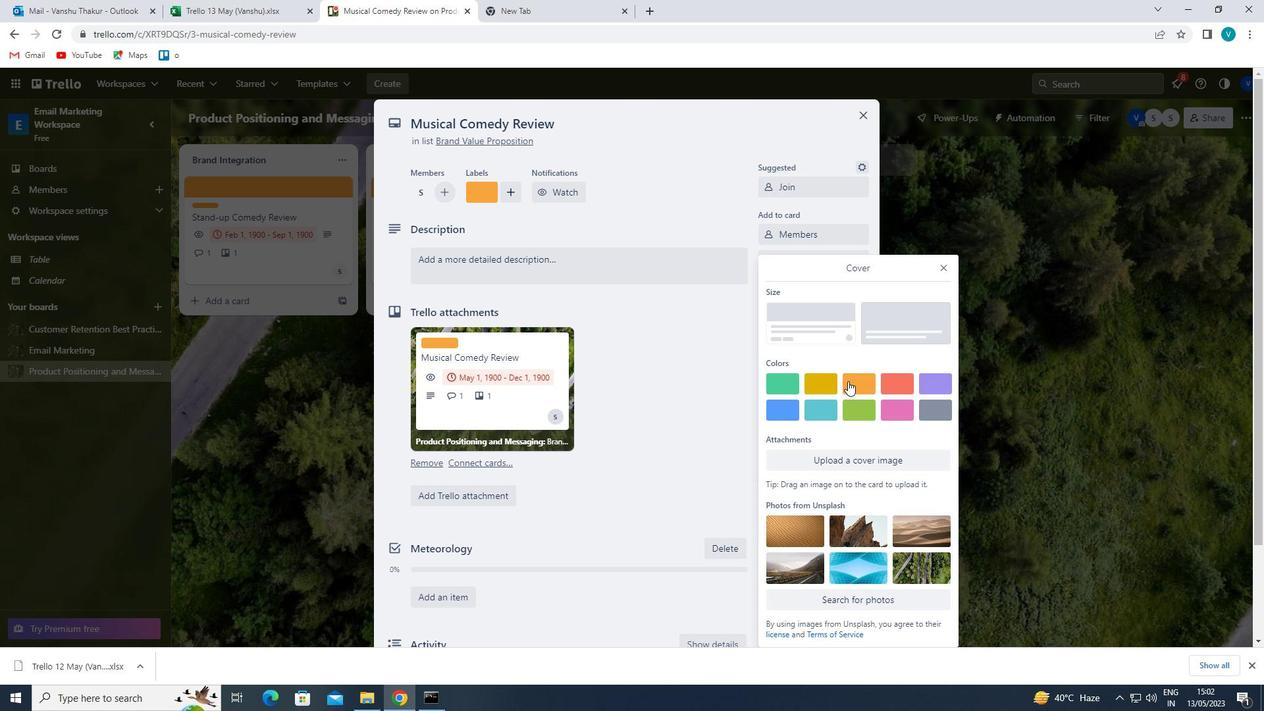 
Action: Mouse pressed left at (861, 383)
Screenshot: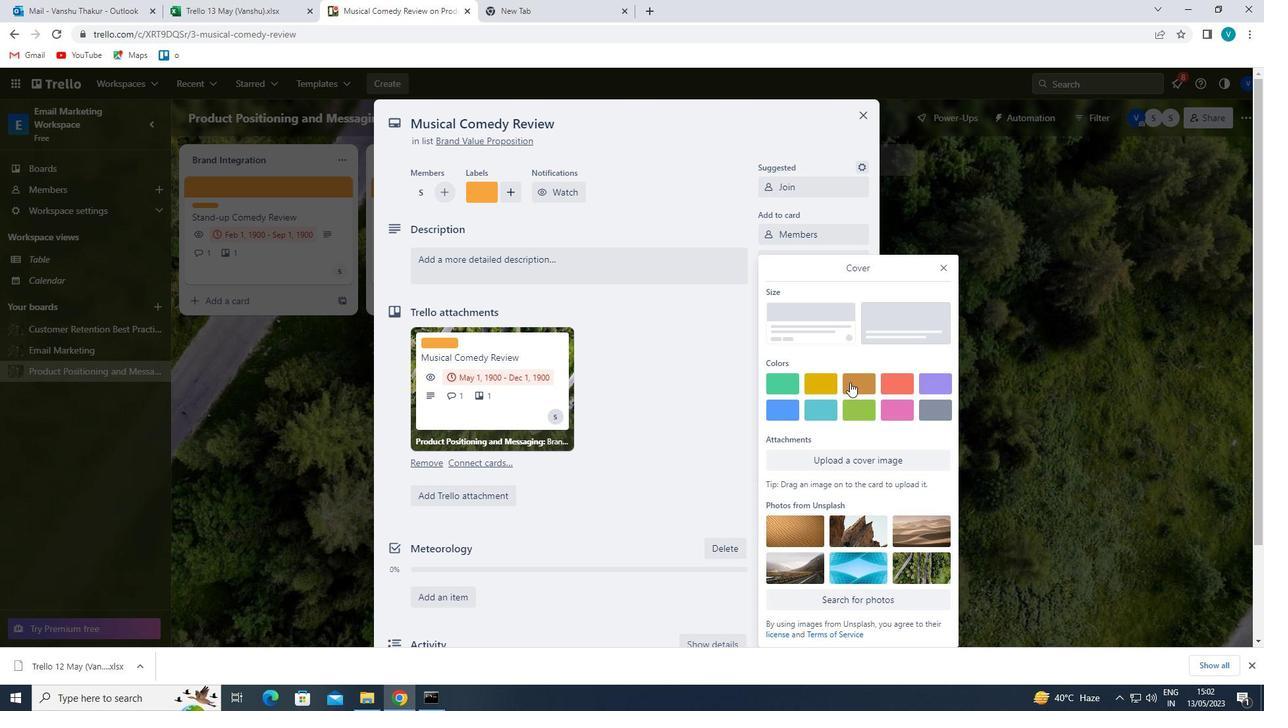 
Action: Mouse moved to (945, 243)
Screenshot: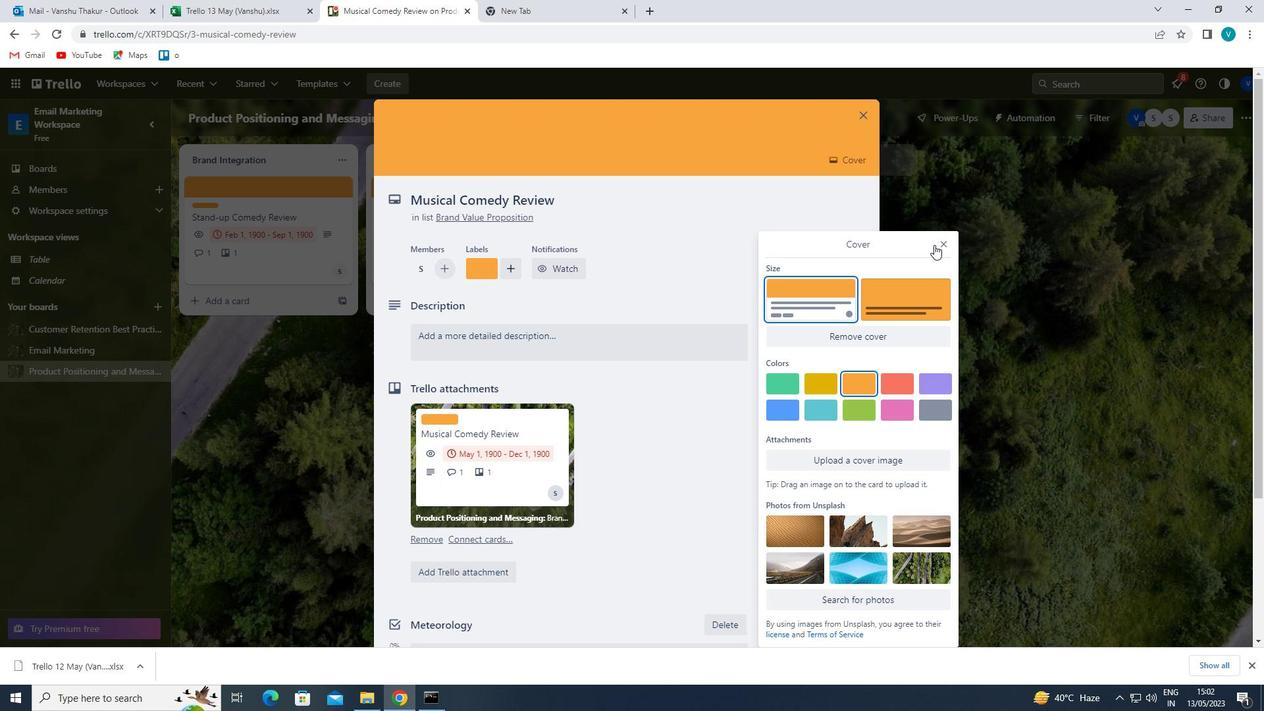 
Action: Mouse pressed left at (945, 243)
Screenshot: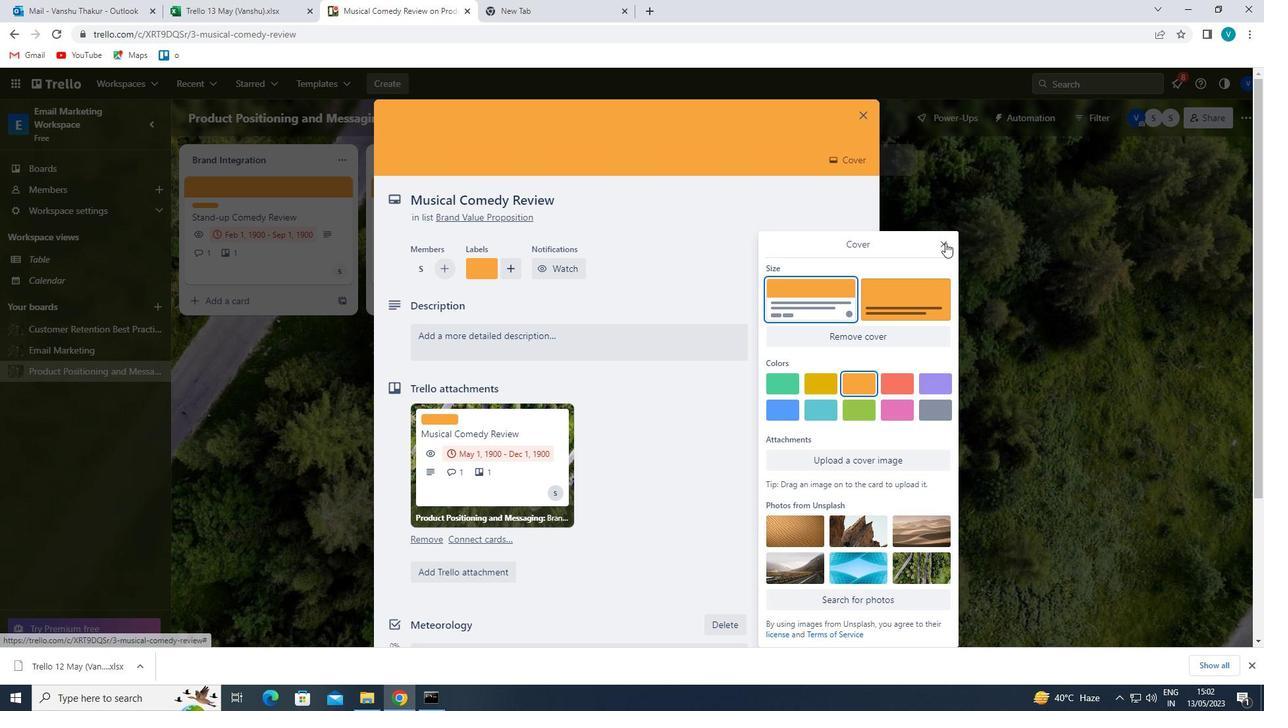 
Action: Mouse moved to (623, 340)
Screenshot: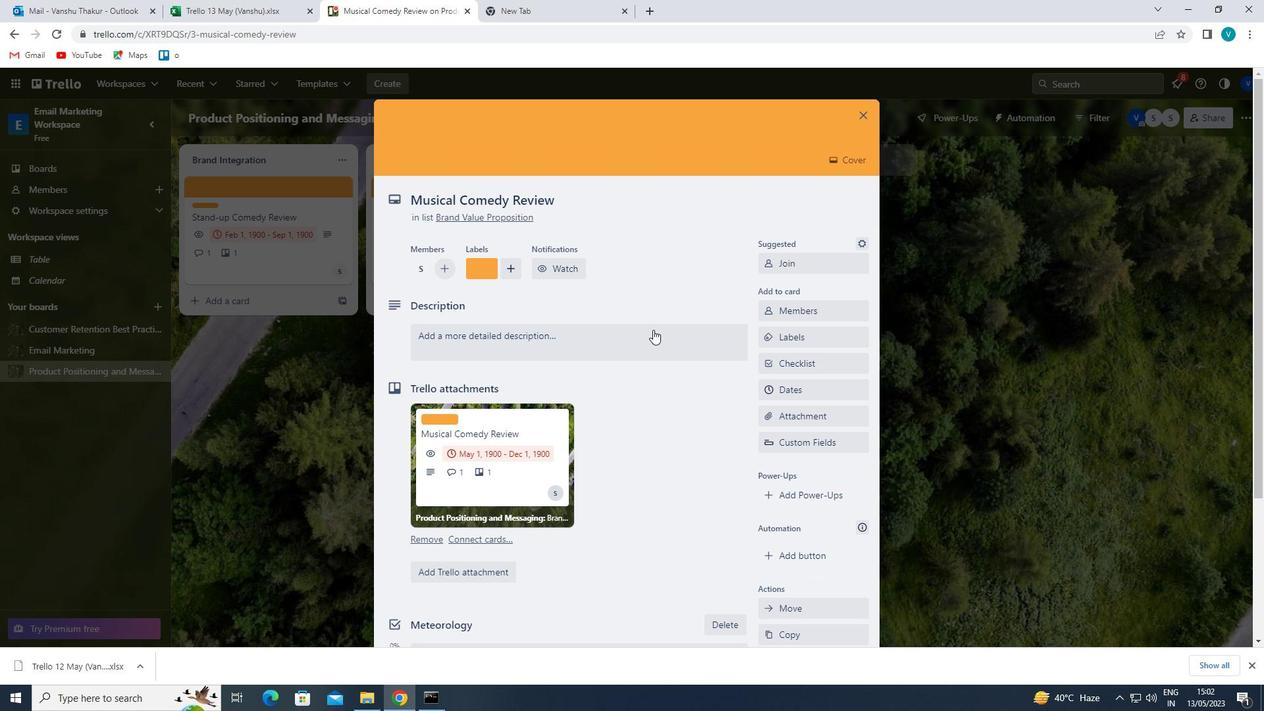 
Action: Mouse pressed left at (623, 340)
Screenshot: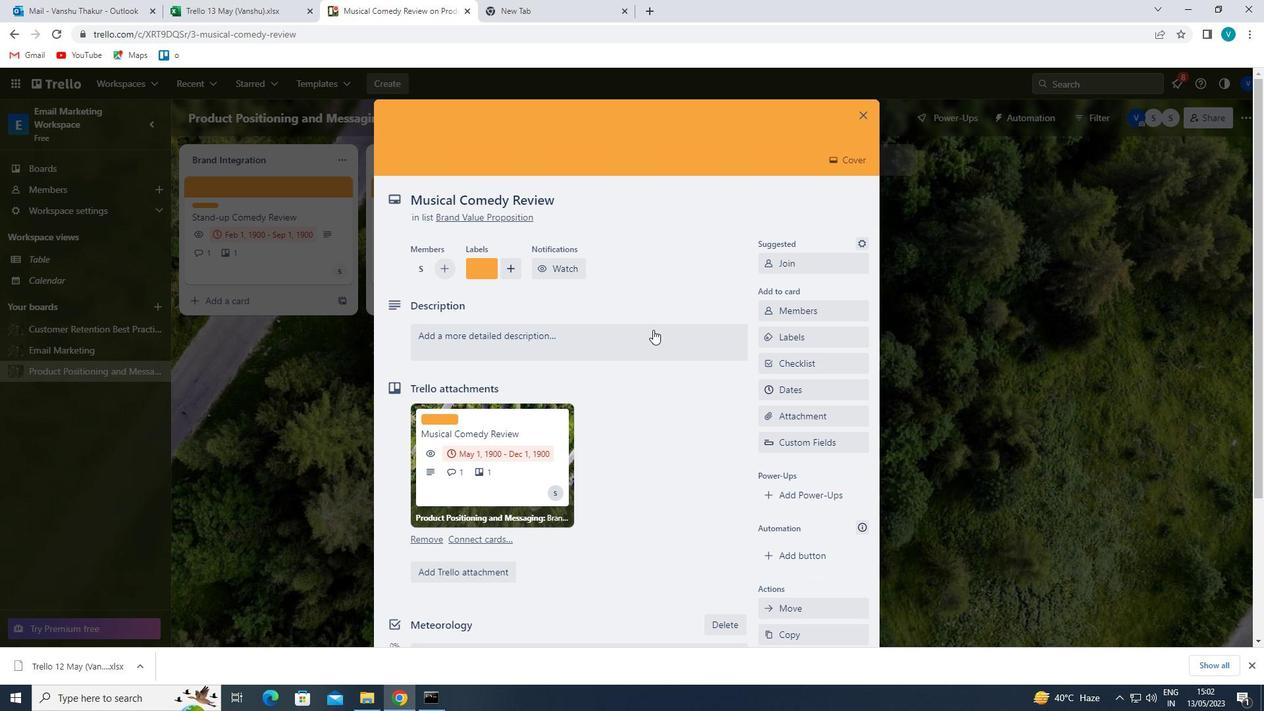 
Action: Key pressed '<Key.shift>PA<Key.backspace>LAN<Key.space>AN<Key.space><Key.backspace>D<Key.space>EXECUTE<Key.space>COMPANY<Key.space>TEAM-BUILDING<Key.space>ACTIVITY<Key.space>AT<Key.space>A<Key.space>TEAM-BUILDING<Key.space>RPOES<Key.space><Key.backspace><Key.backspace><Key.backspace><Key.backspace><Key.backspace>OPES<Key.space>COURSE'
Screenshot: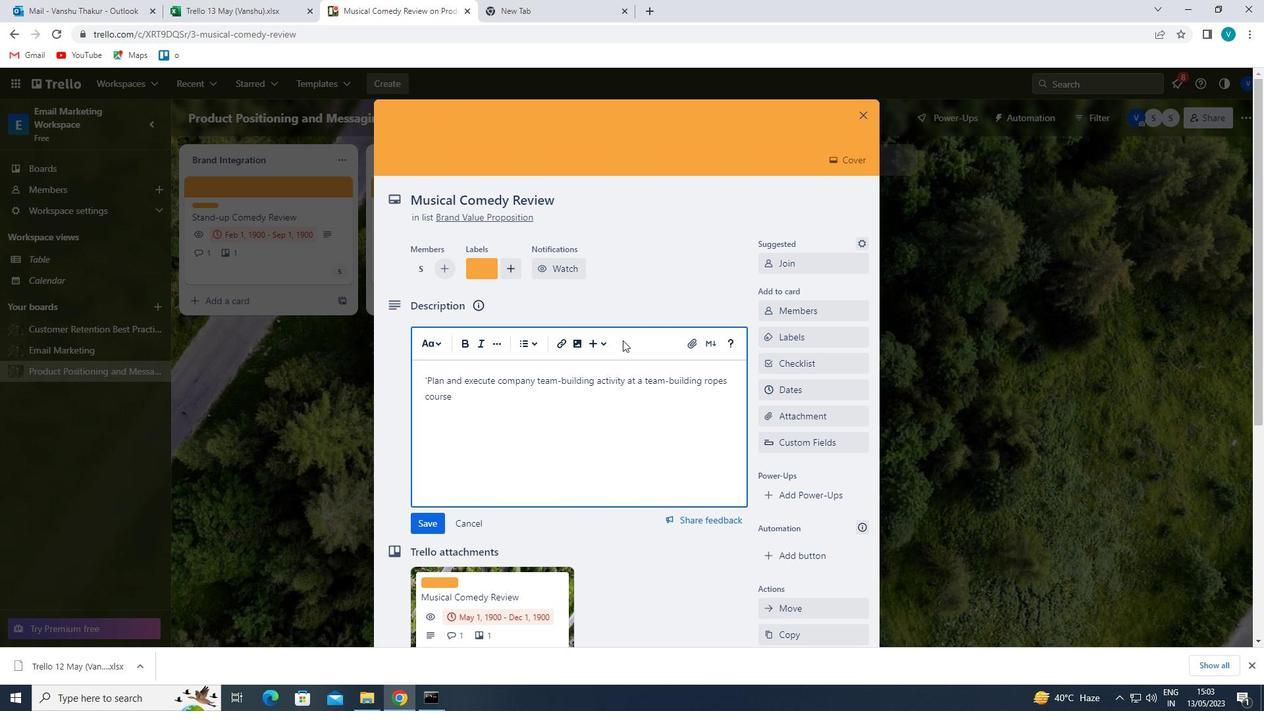 
Action: Mouse moved to (430, 520)
Screenshot: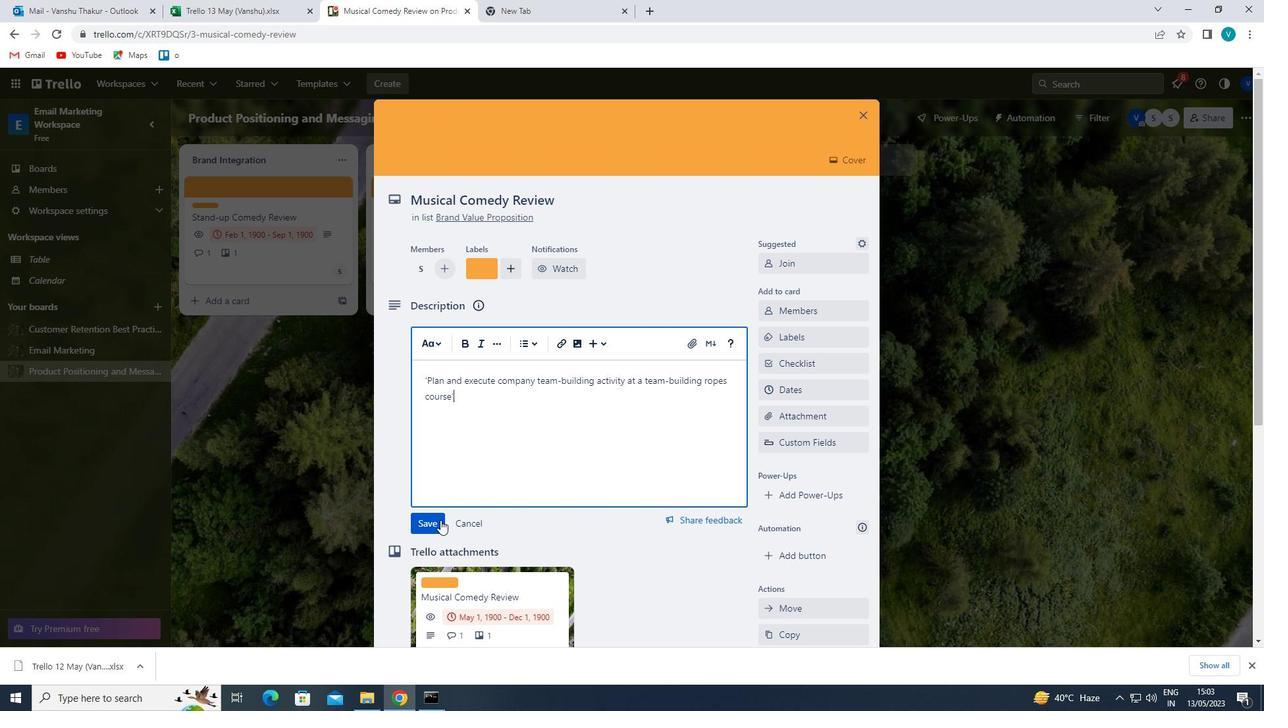 
Action: Mouse pressed left at (430, 520)
Screenshot: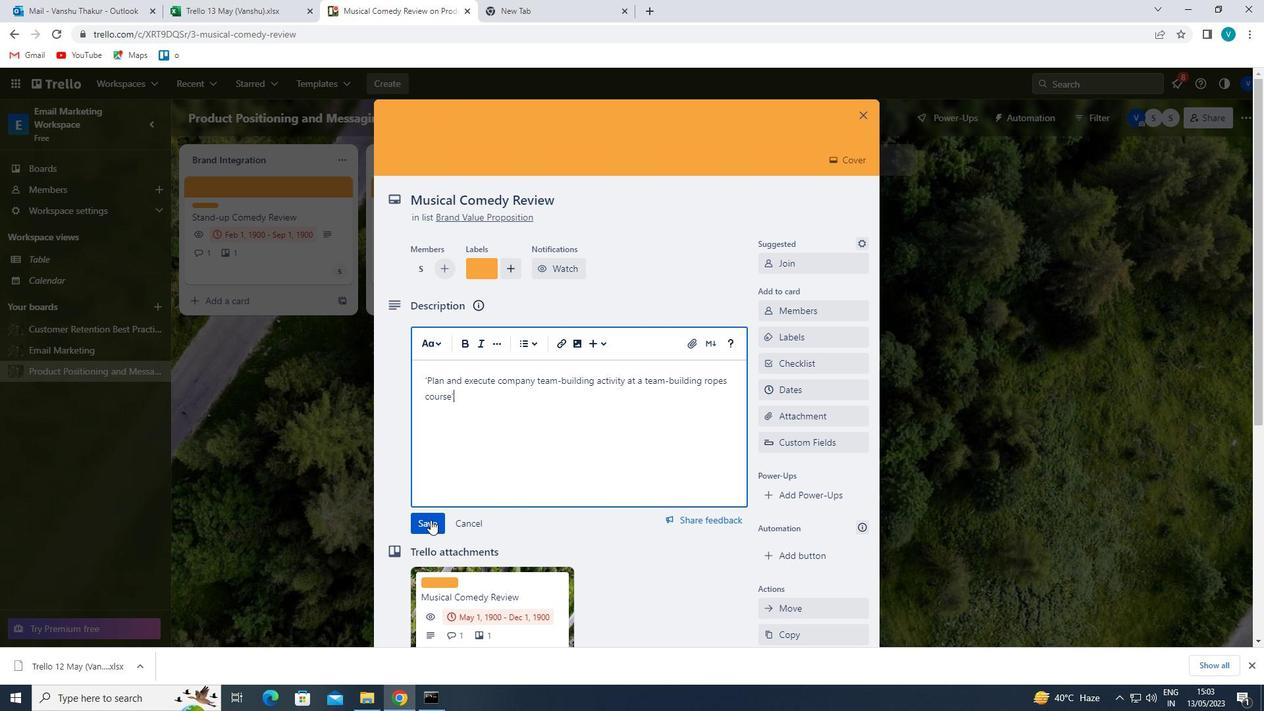 
Action: Mouse moved to (513, 462)
Screenshot: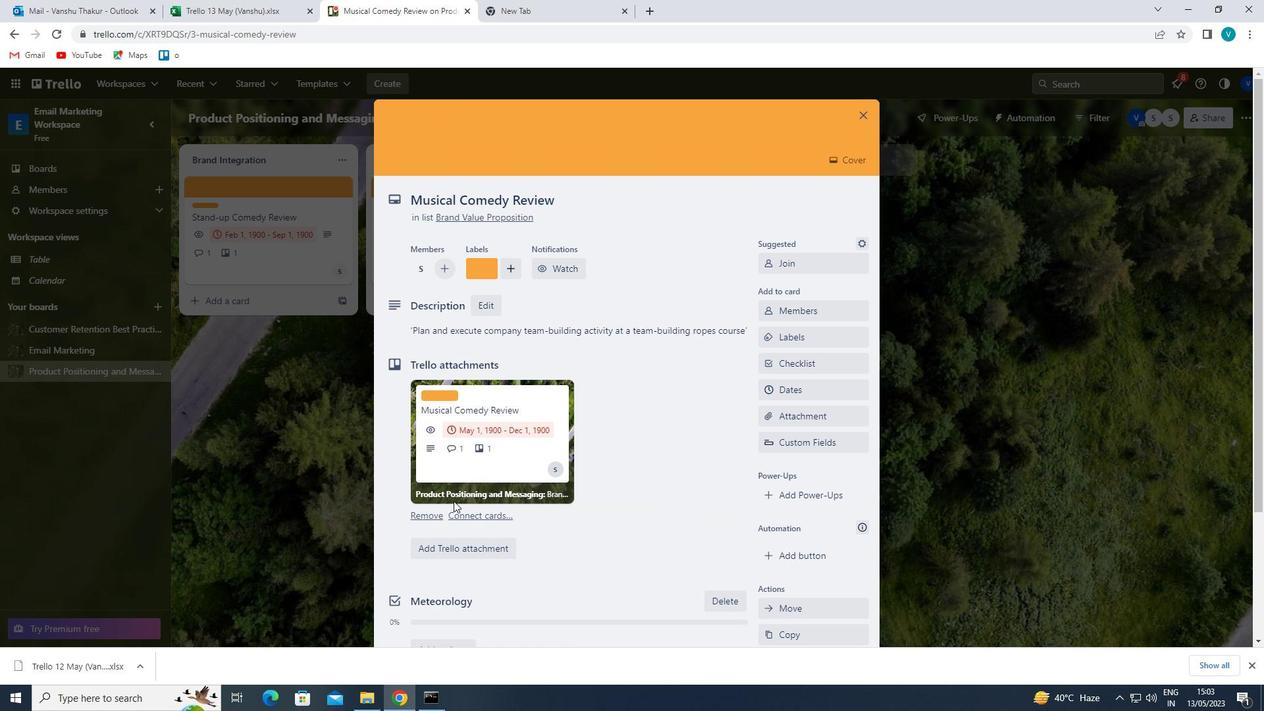 
Action: Mouse scrolled (513, 461) with delta (0, 0)
Screenshot: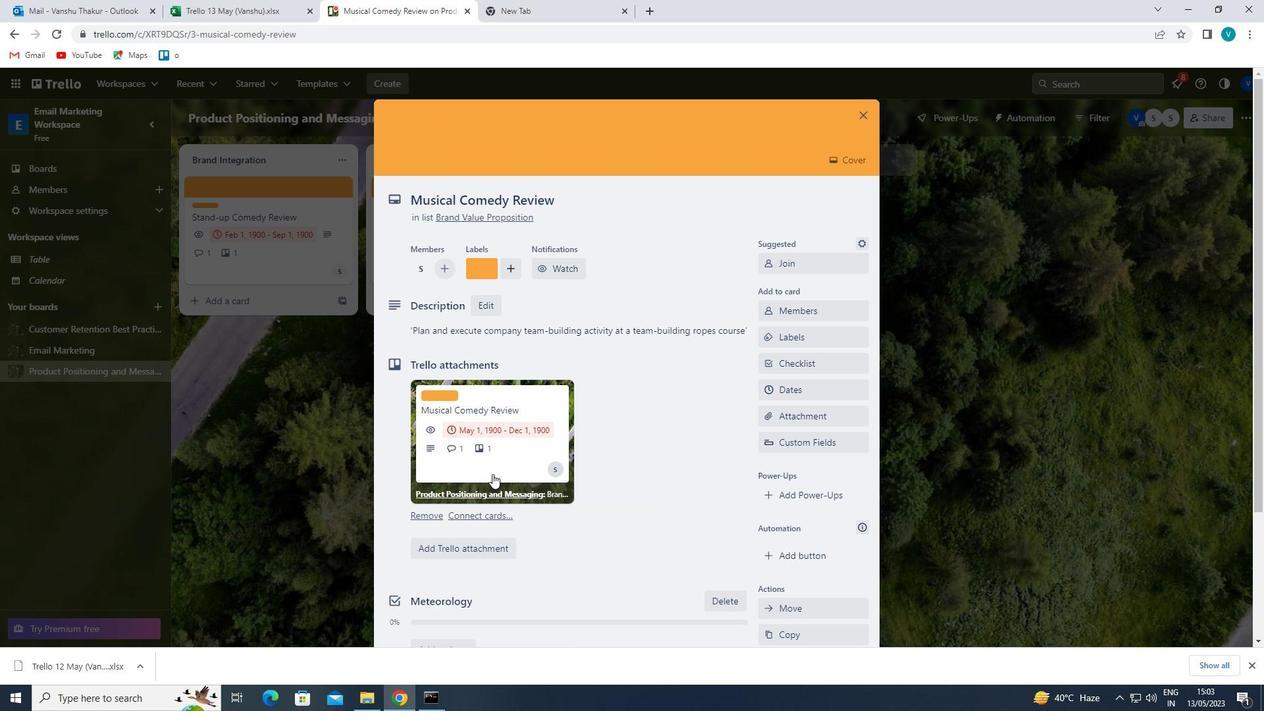 
Action: Mouse scrolled (513, 461) with delta (0, 0)
Screenshot: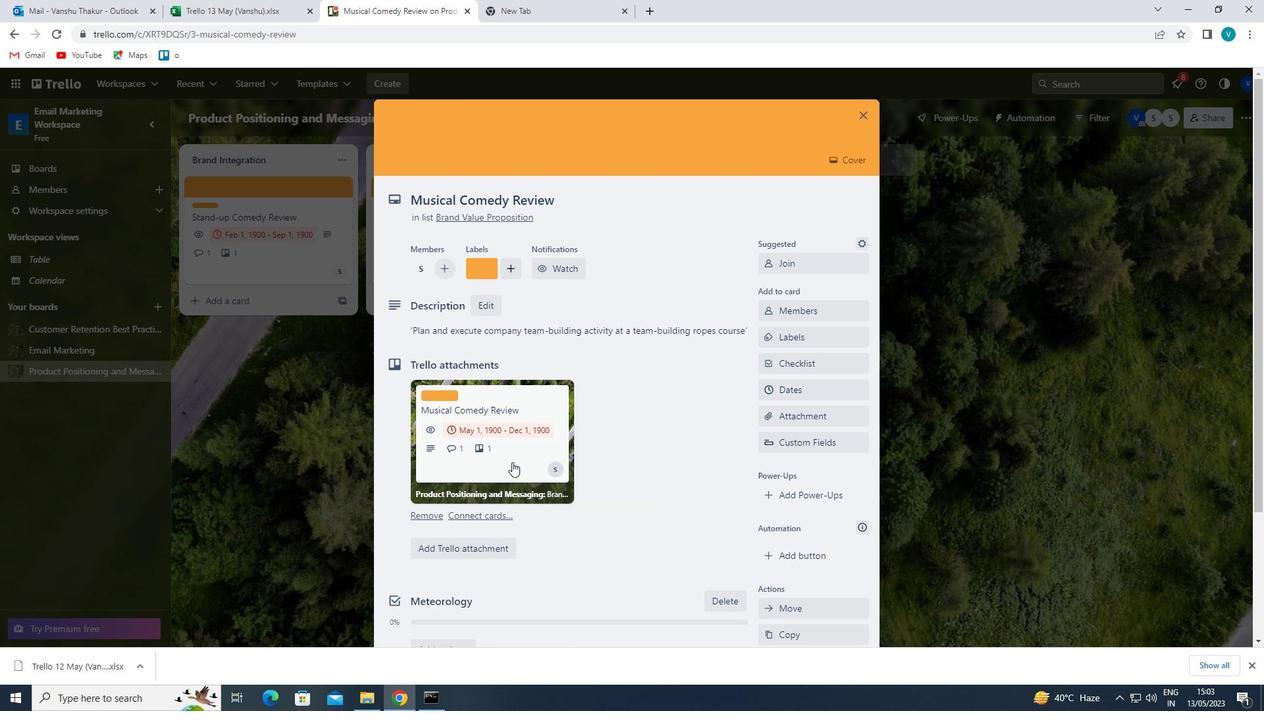 
Action: Mouse scrolled (513, 461) with delta (0, 0)
Screenshot: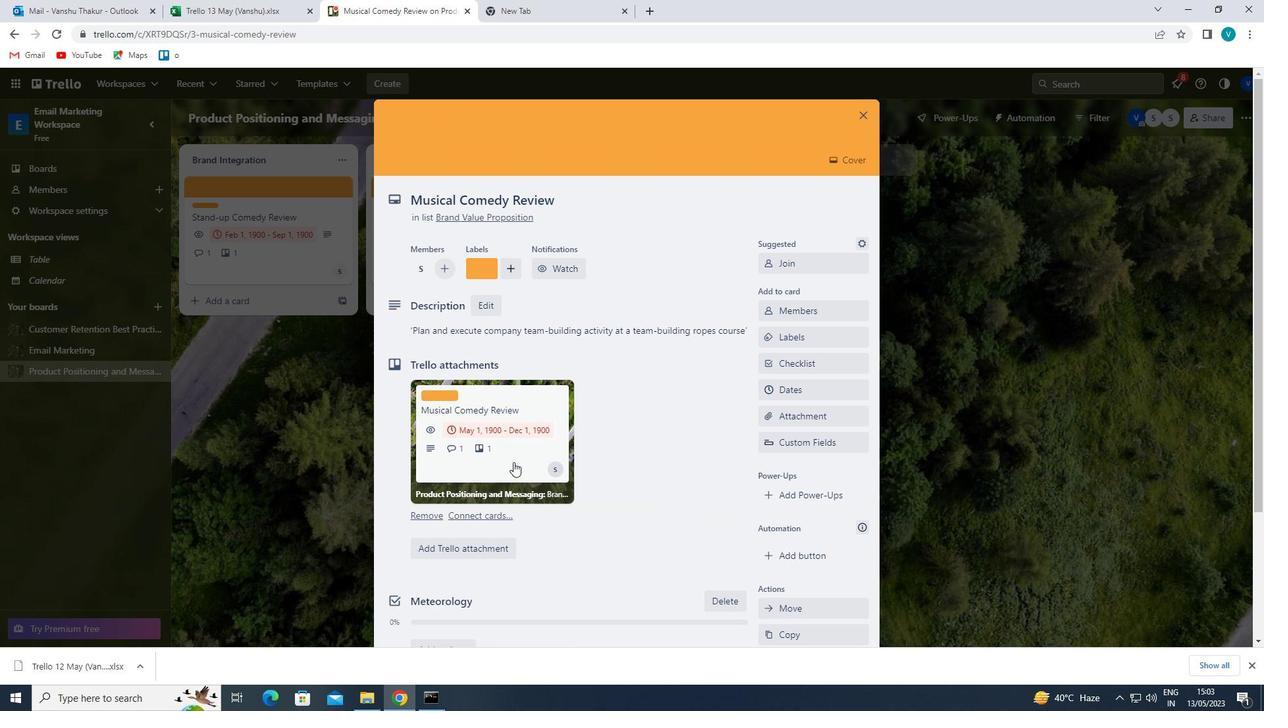 
Action: Mouse moved to (488, 561)
Screenshot: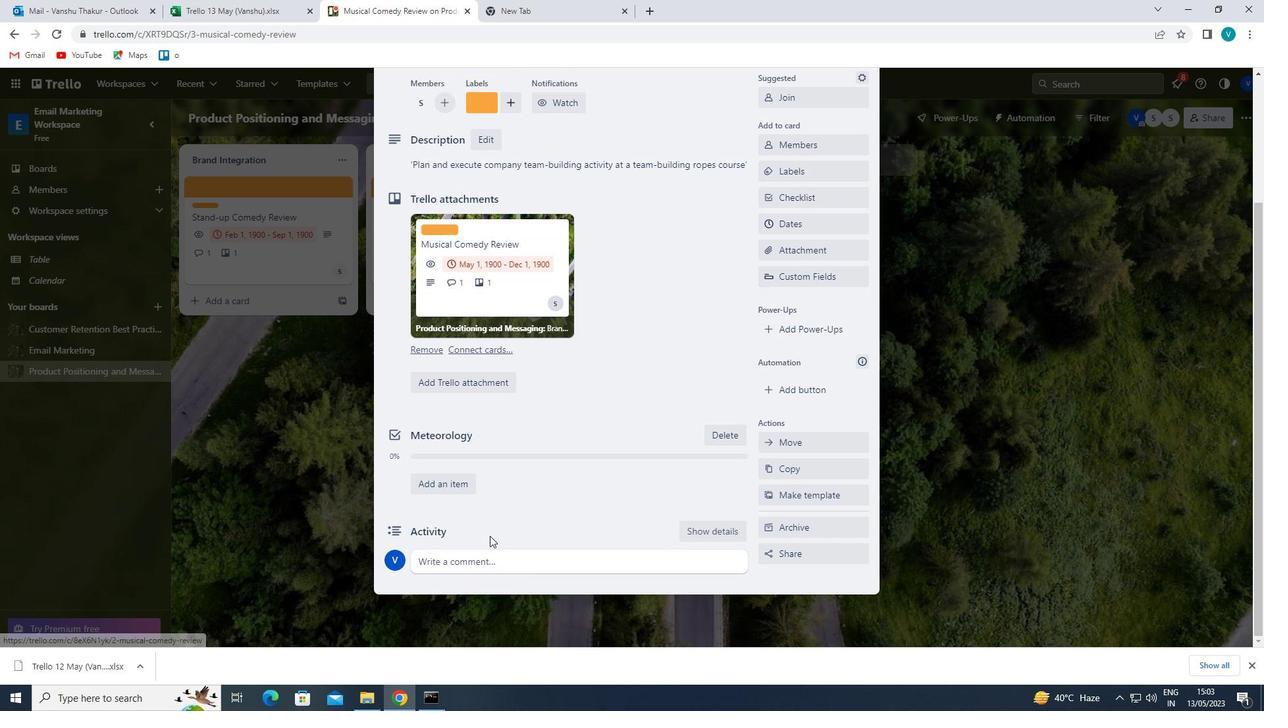 
Action: Mouse pressed left at (488, 561)
Screenshot: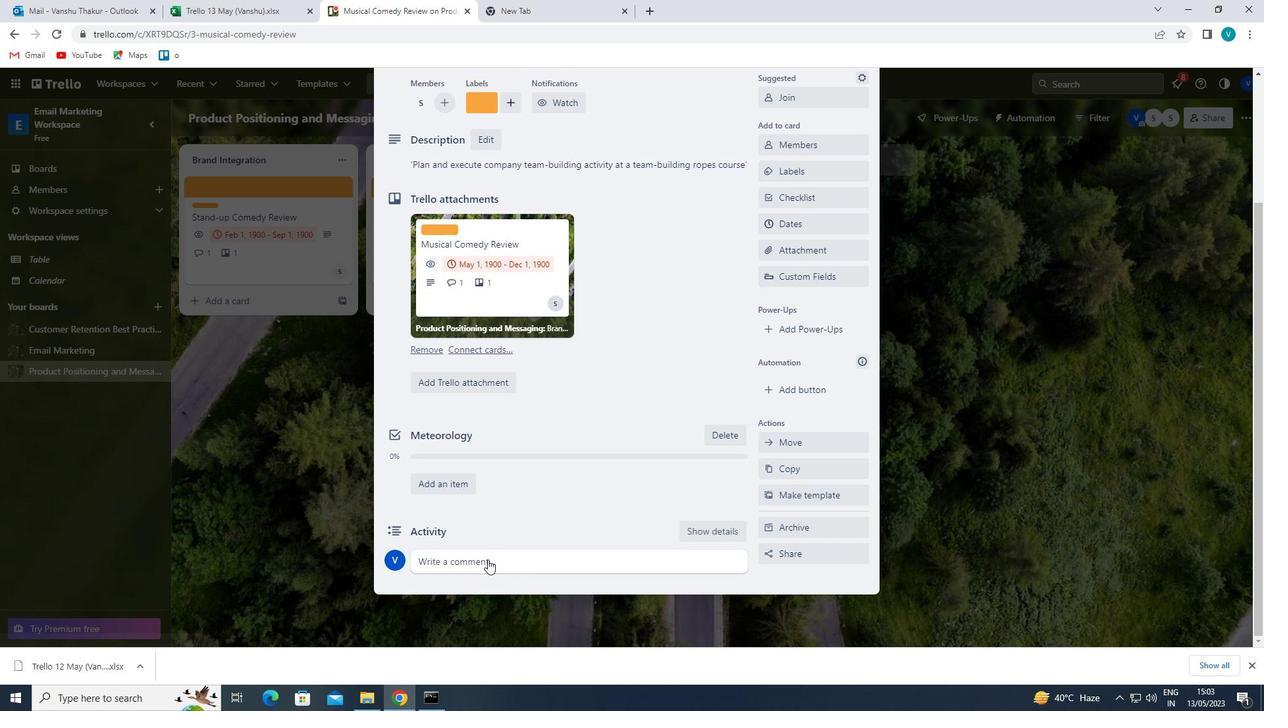 
Action: Mouse moved to (503, 552)
Screenshot: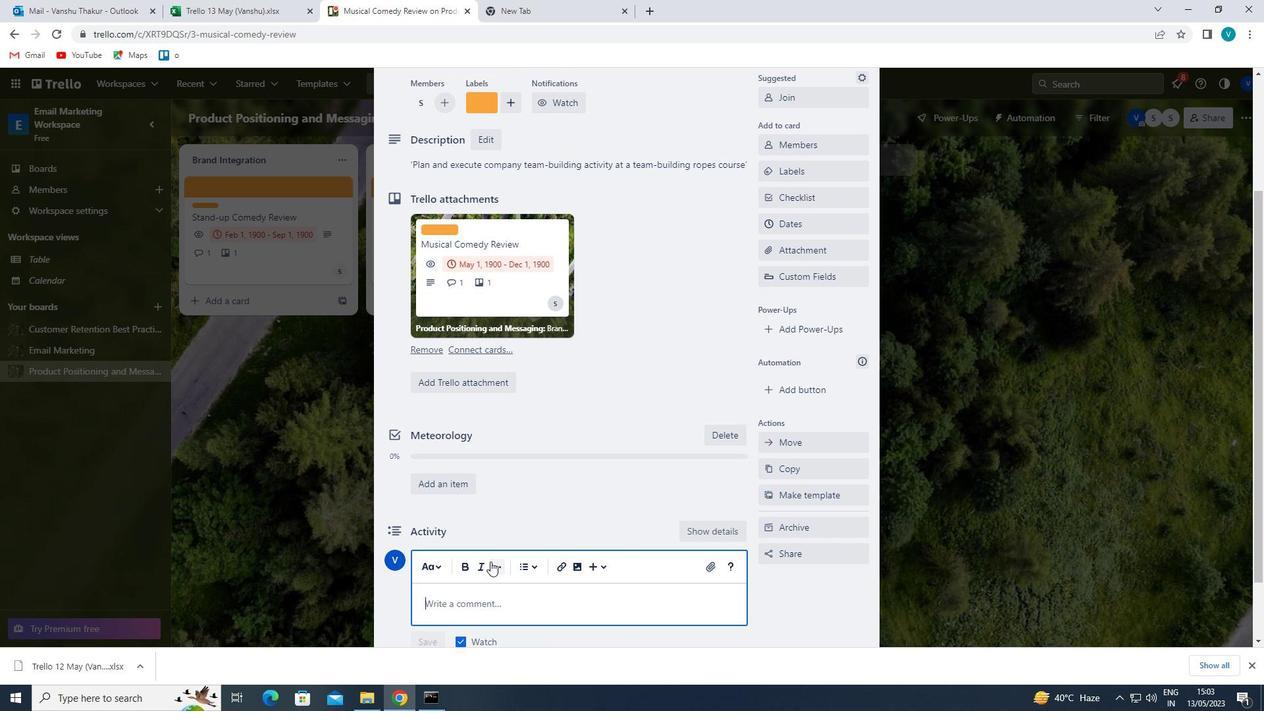 
Action: Key pressed '<Key.shift>GIVEN<Key.space>THE<Key.space>POTENTIAL<Key.space>IMPACT<Key.space>I<Key.backspace>OF<Key.space>THIS<Key.space>TASK<Key.space>O<Key.space>O<Key.backspace><Key.backspace>N<Key.space>OUR<Key.space>COMAPNY<Key.space>FINAN
Screenshot: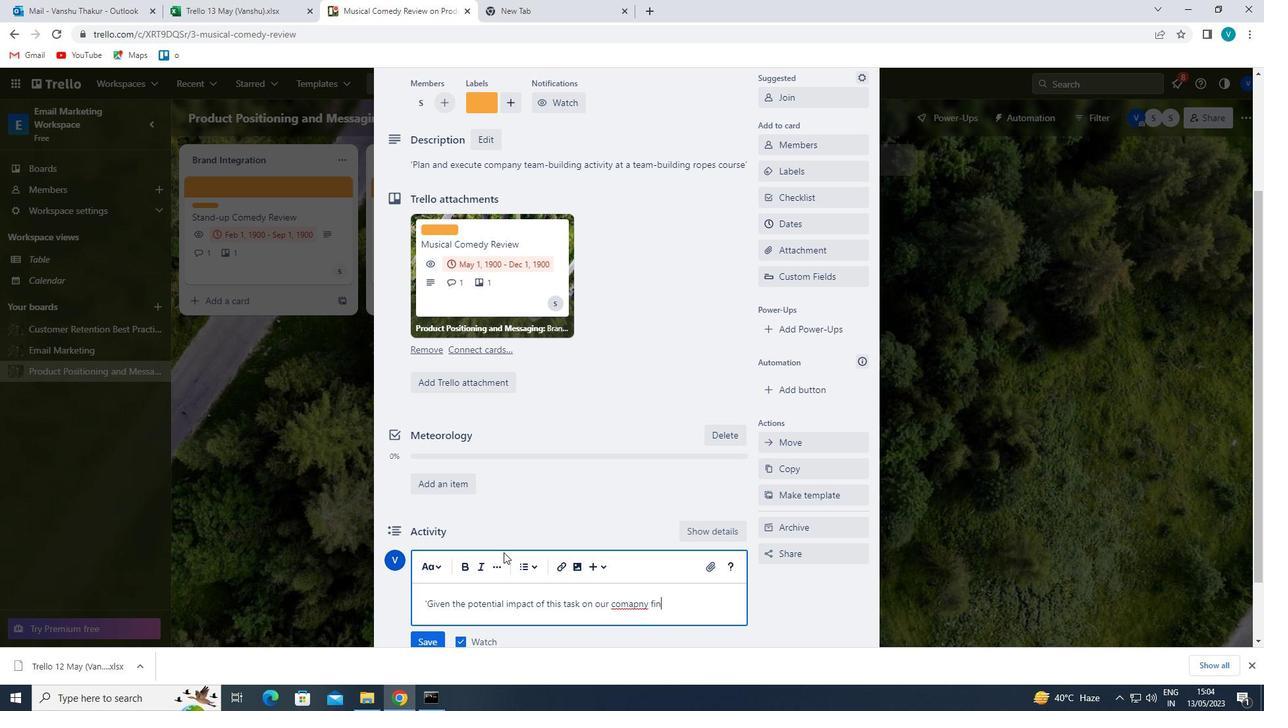 
Action: Mouse moved to (633, 604)
Screenshot: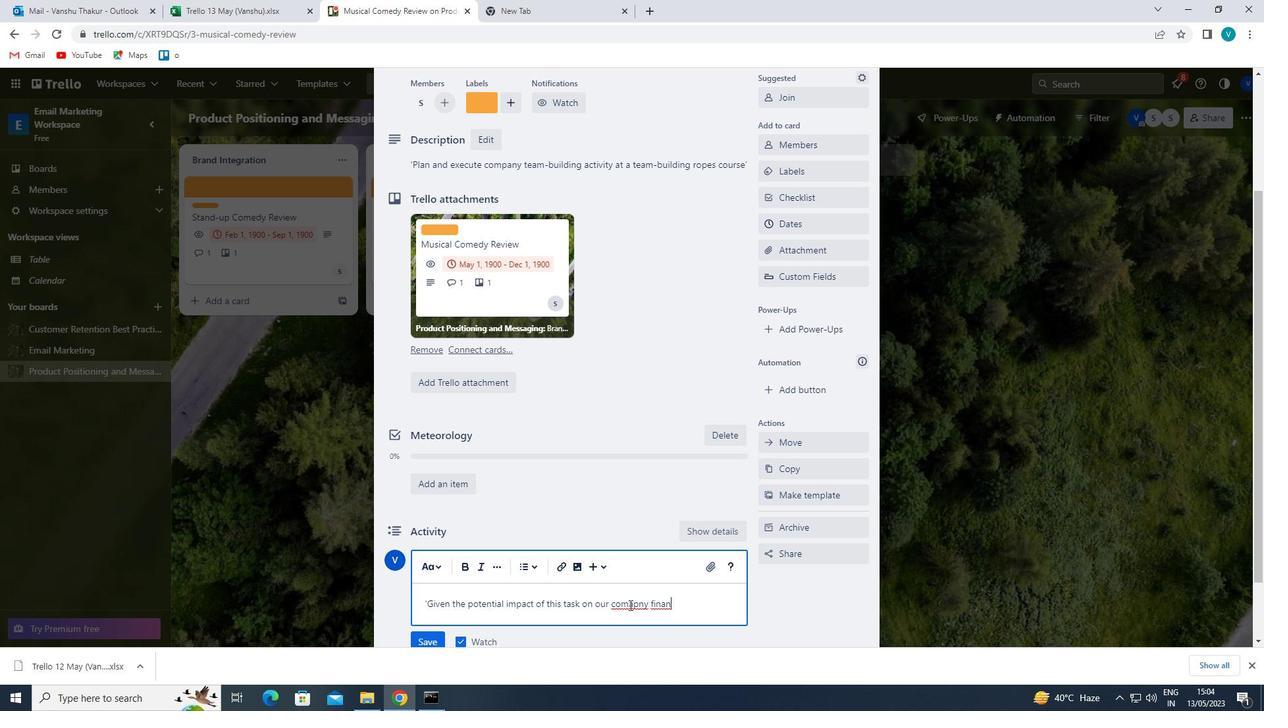 
Action: Mouse pressed left at (633, 604)
Screenshot: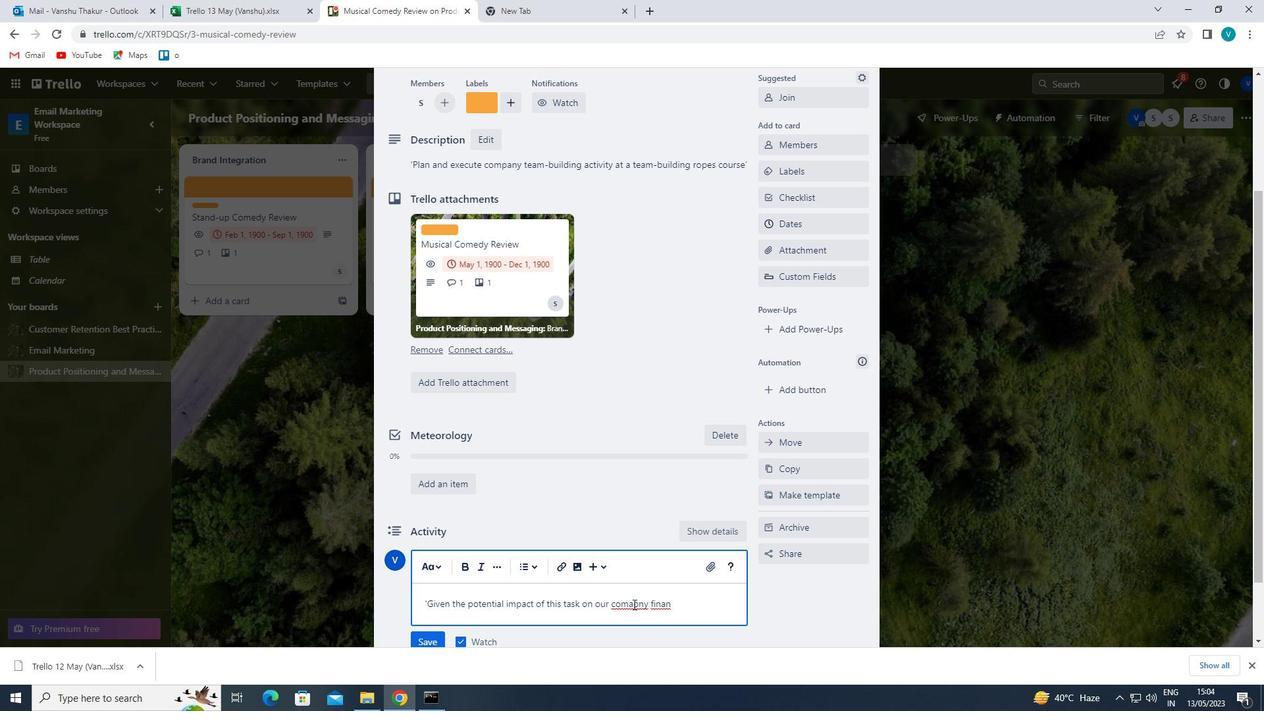 
Action: Mouse moved to (366, 469)
Screenshot: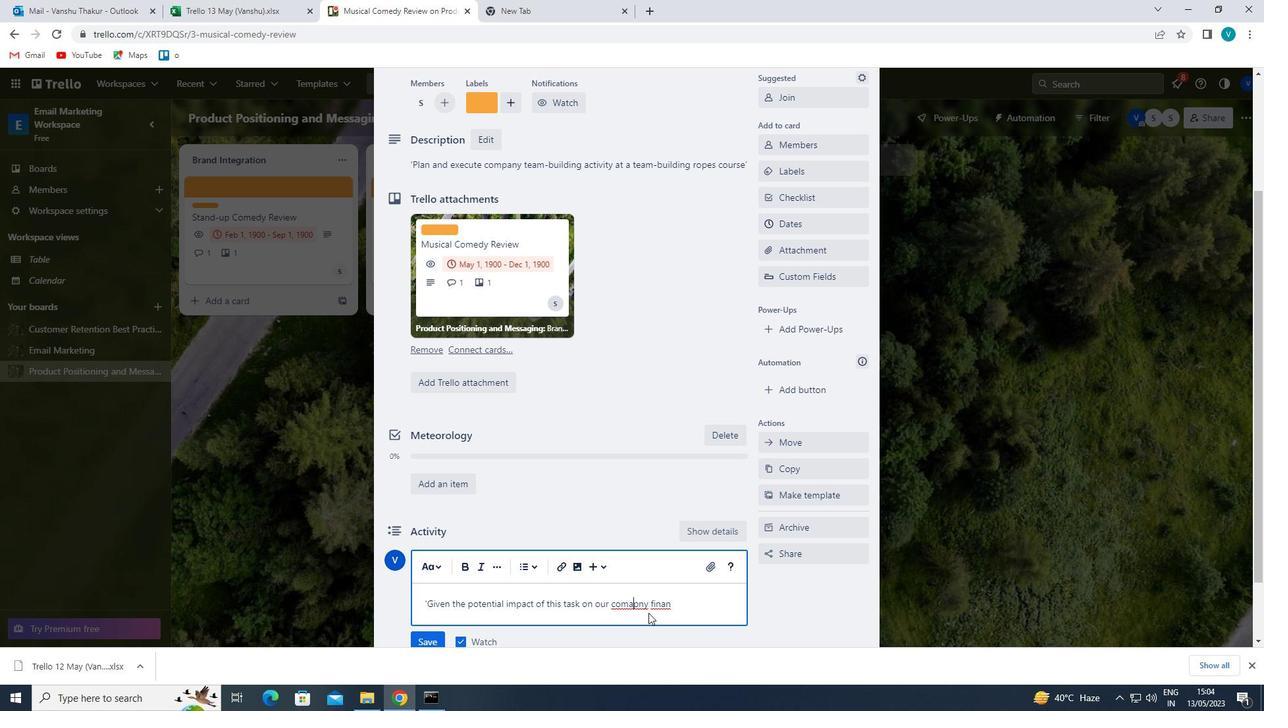
Action: Key pressed <Key.backspace><Key.right>A<Key.right><Key.right><Key.right><Key.right><Key.right><Key.right><Key.right><Key.right>CIAL<Key.space>STABILITY,LET<Key.space>US<Key.space>ENSURE<Key.space>THAT<Key.space>WE<Key.space>APPROACH<Key.space>IT<Key.space>WITH<Key.space>A<Key.space>SENSE<Key.space>OF<Key.space>FISCAL<Key.space>RESPONSIBILITY<Key.space>AND<Key.space>PRUDENCE.'
Screenshot: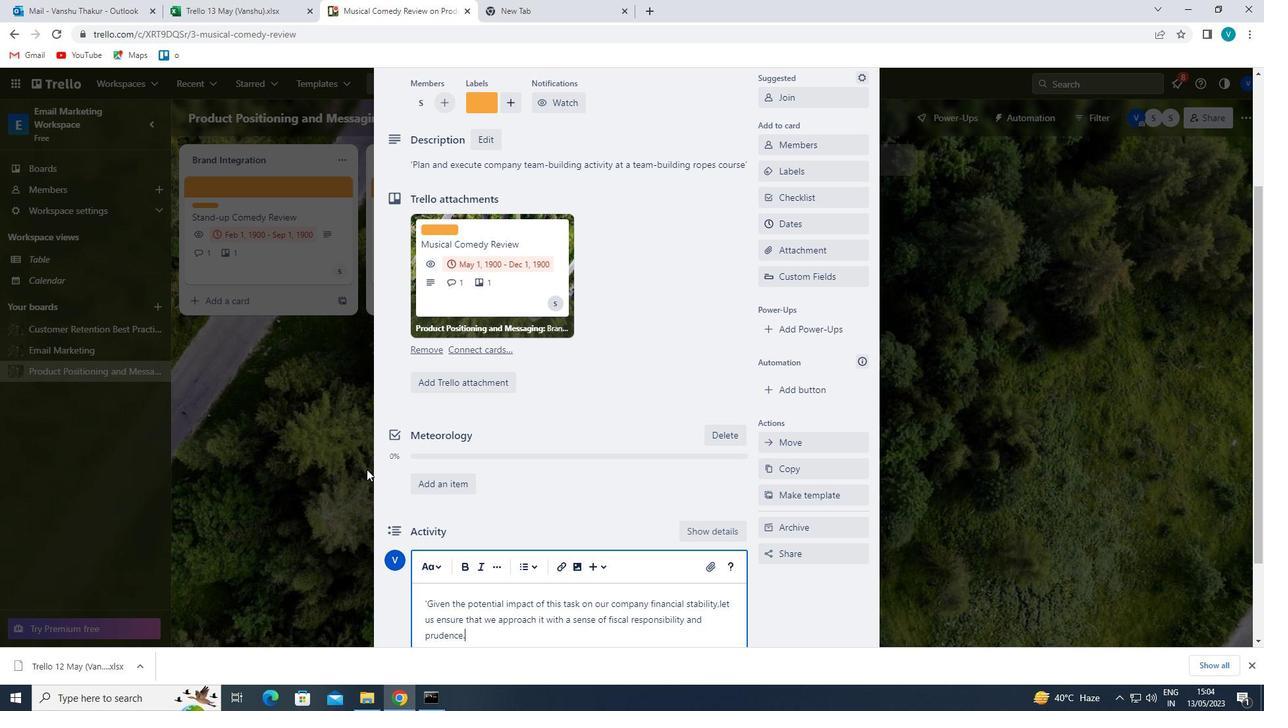 
Action: Mouse moved to (569, 491)
Screenshot: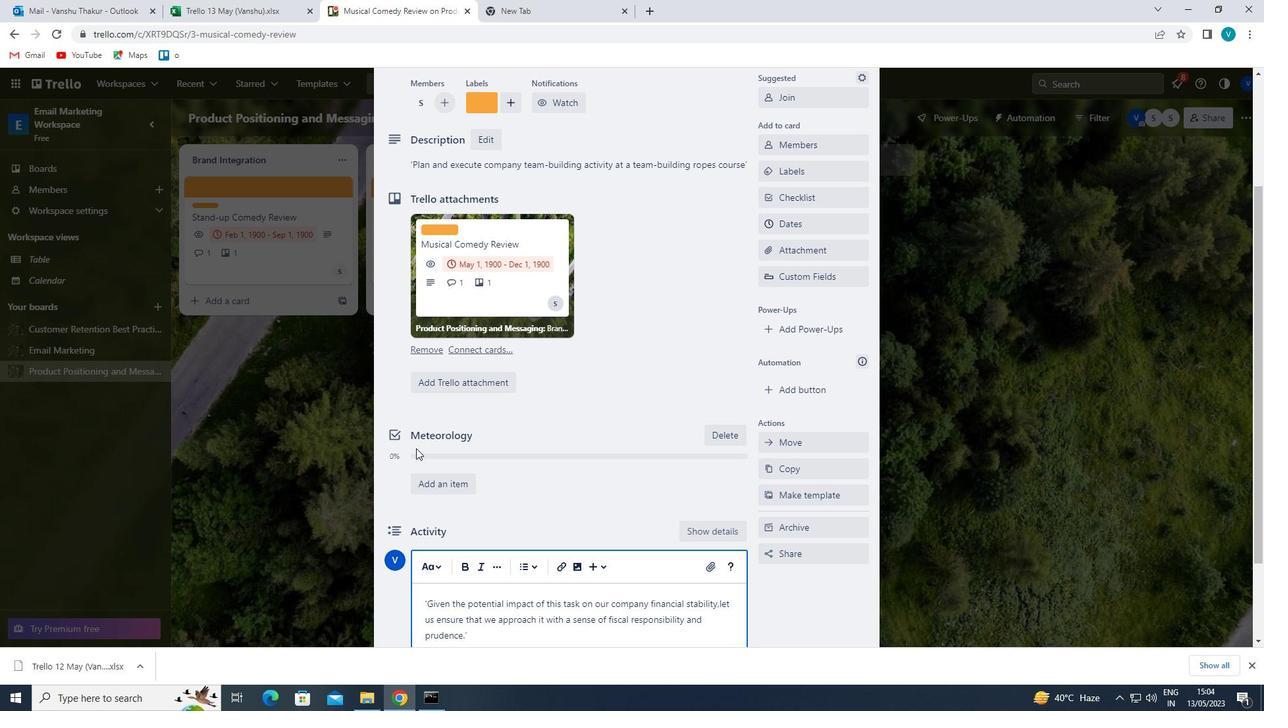 
Action: Mouse scrolled (569, 490) with delta (0, 0)
Screenshot: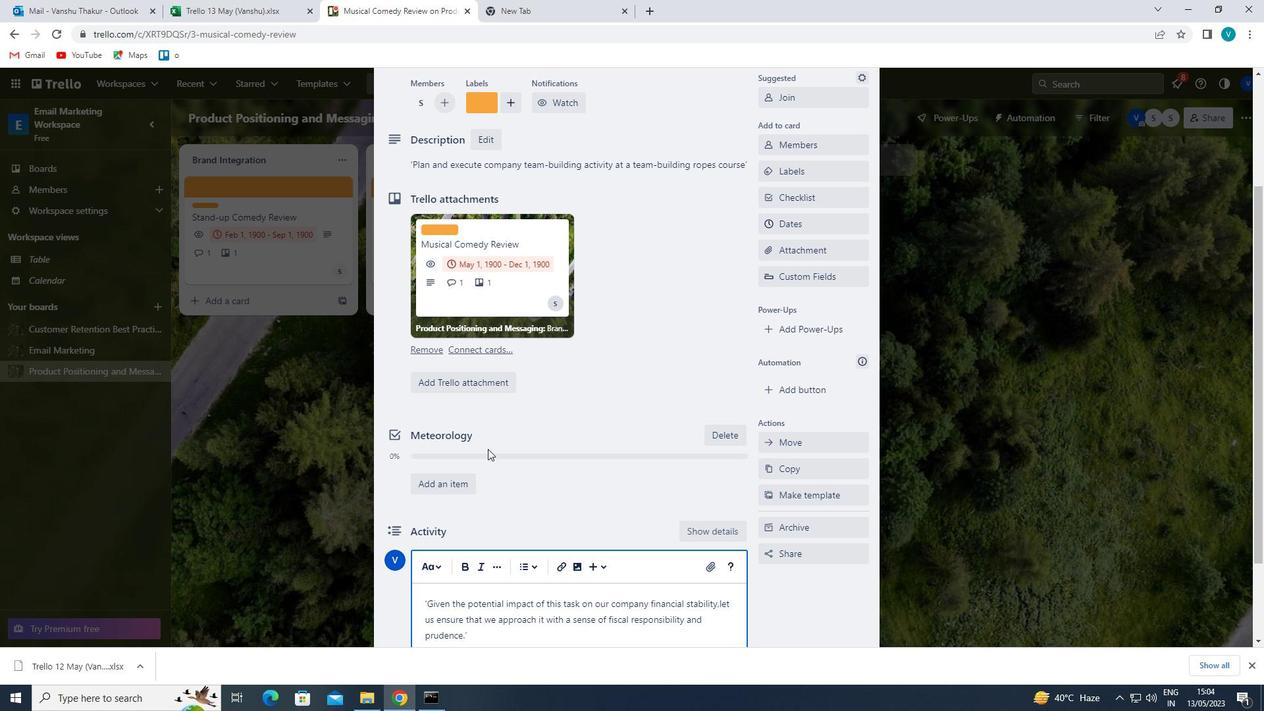 
Action: Mouse scrolled (569, 490) with delta (0, 0)
Screenshot: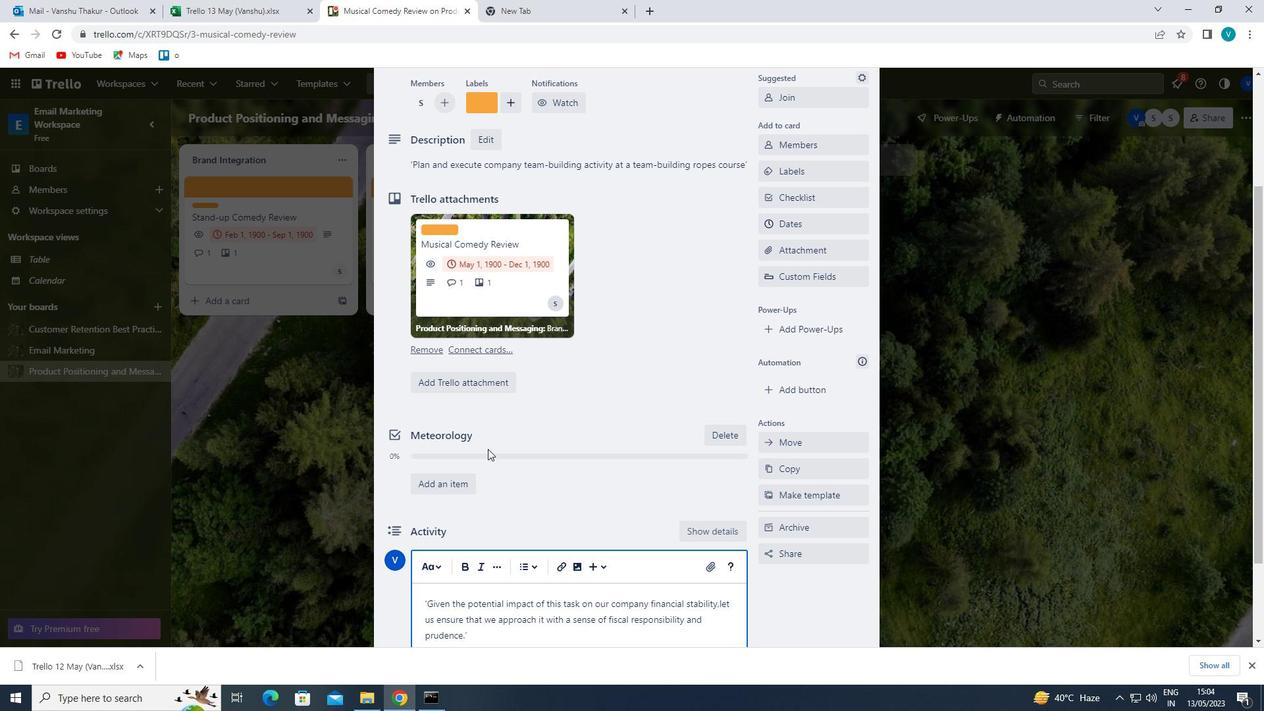 
Action: Mouse scrolled (569, 490) with delta (0, 0)
Screenshot: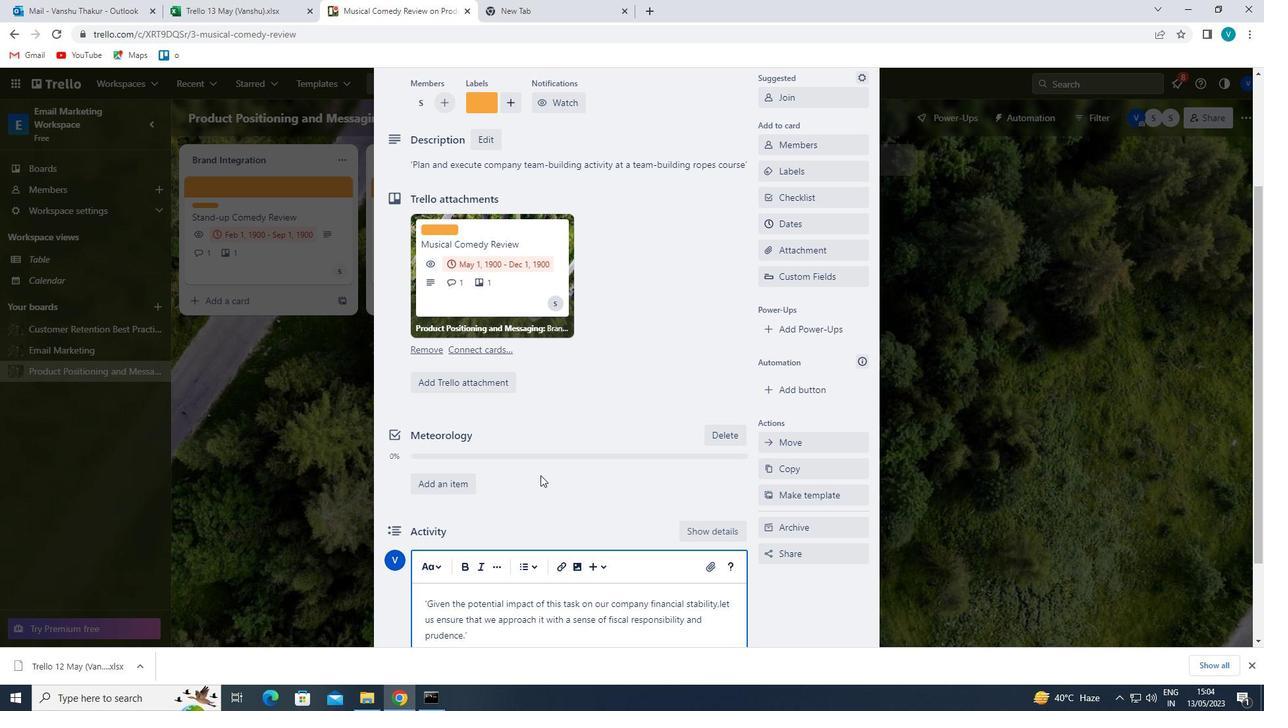 
Action: Mouse moved to (421, 564)
Screenshot: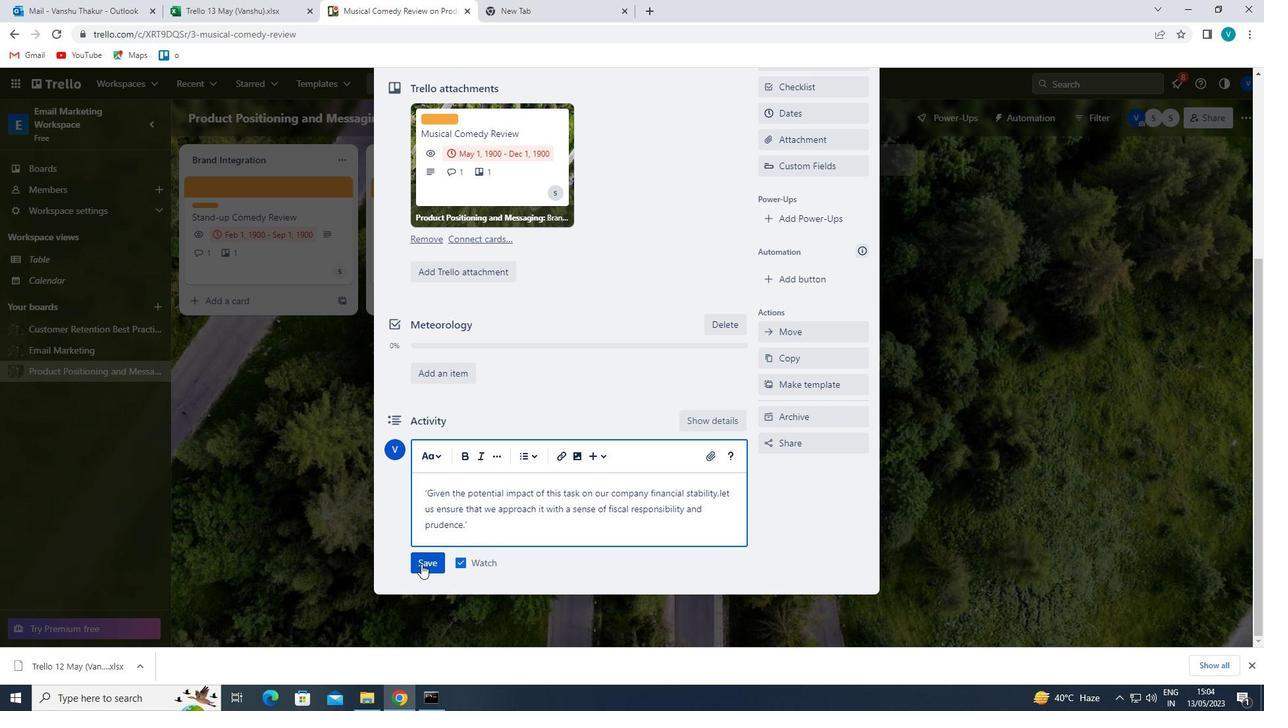 
Action: Mouse pressed left at (421, 564)
Screenshot: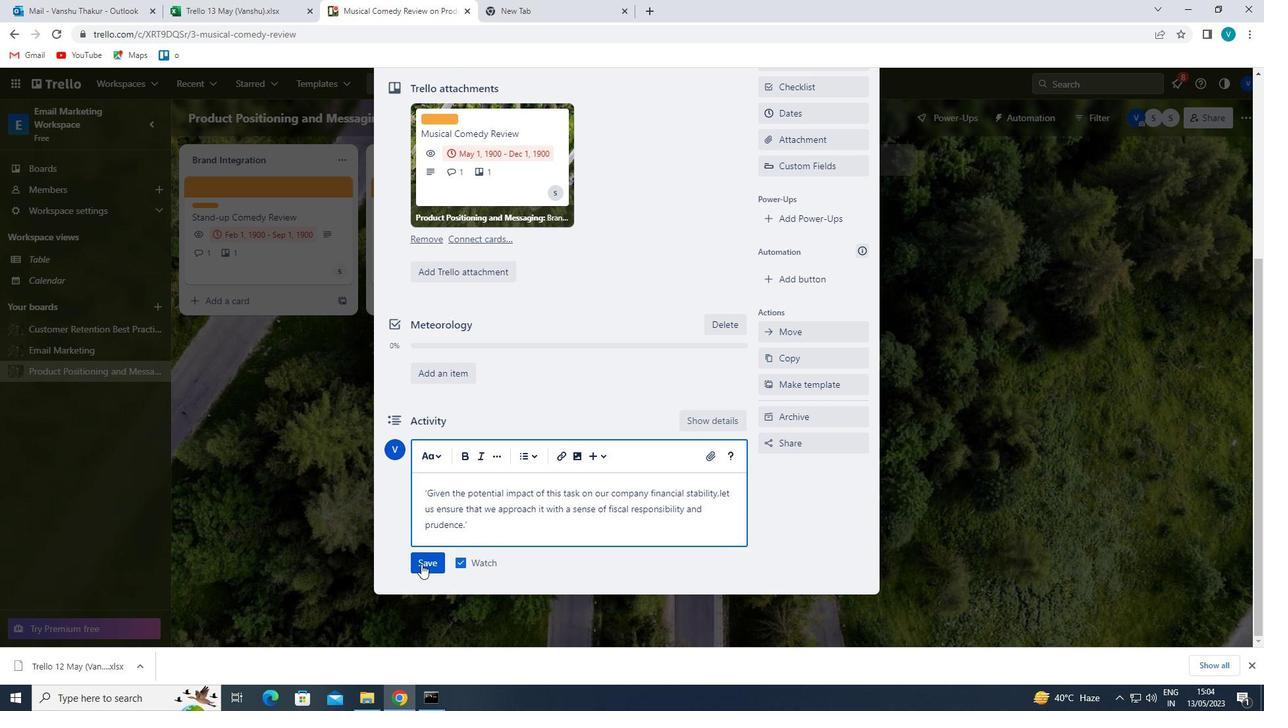 
Action: Mouse moved to (825, 140)
Screenshot: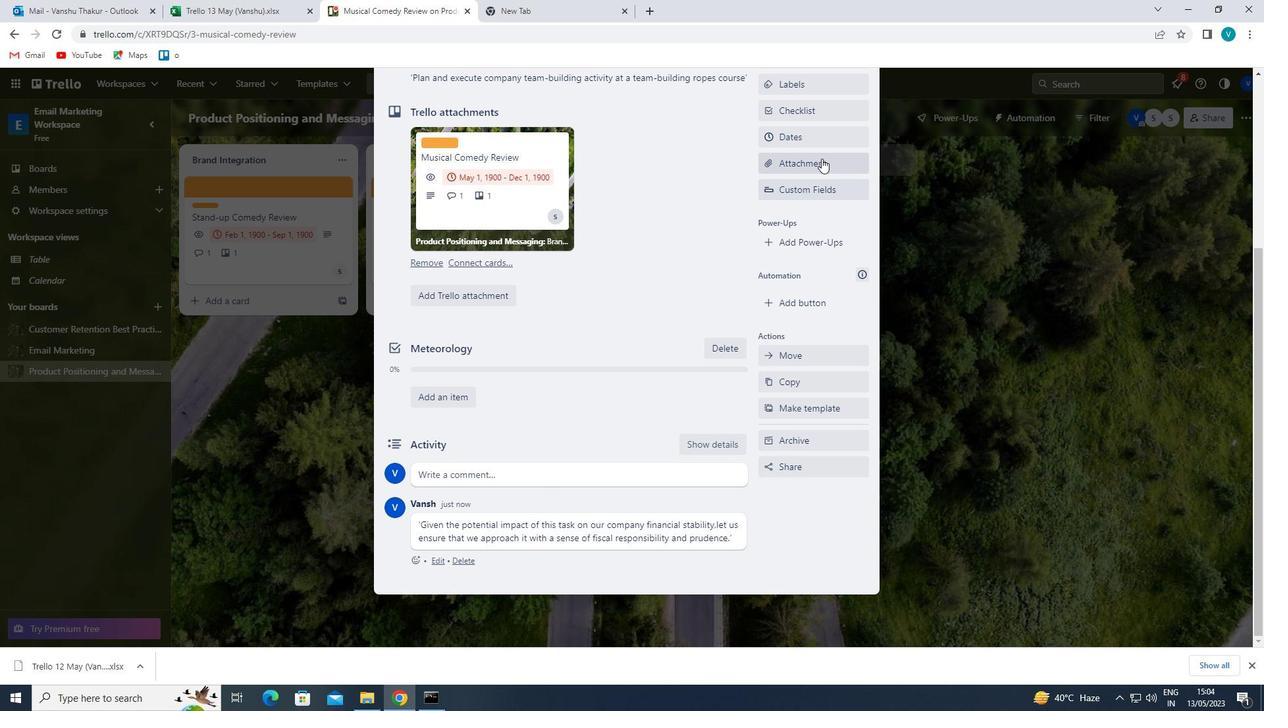 
Action: Mouse pressed left at (825, 140)
Screenshot: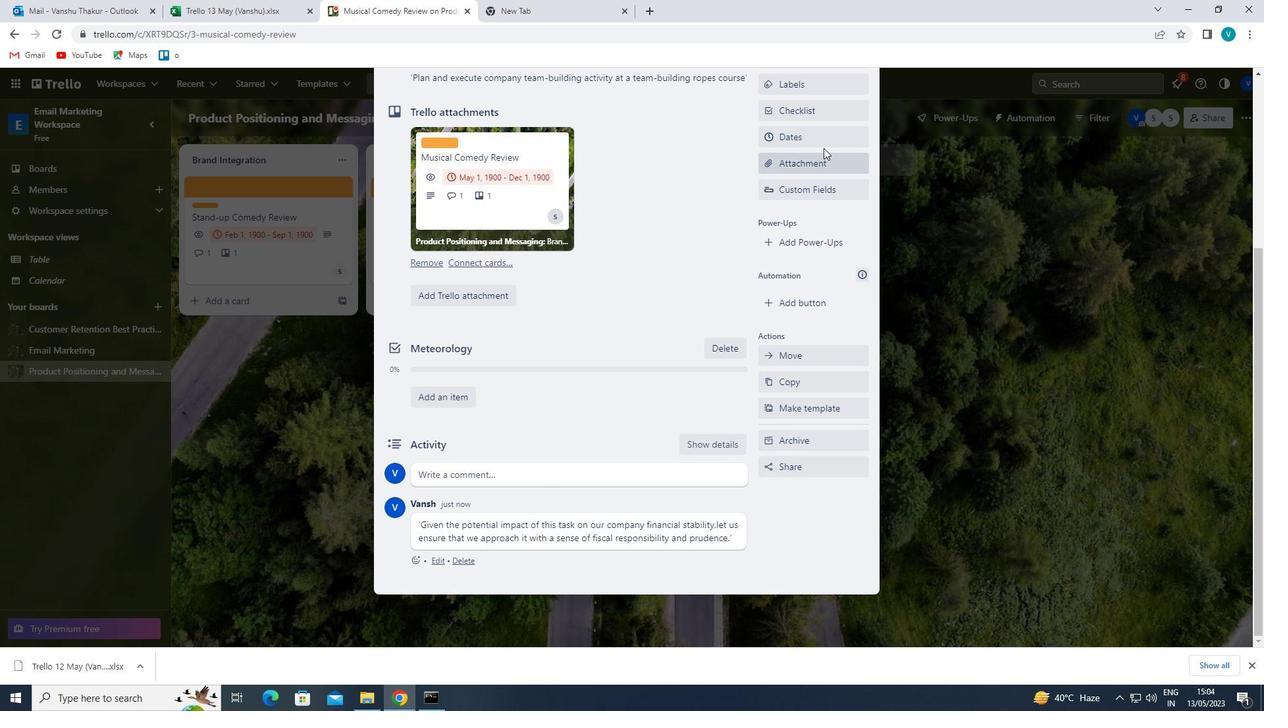 
Action: Mouse moved to (771, 408)
Screenshot: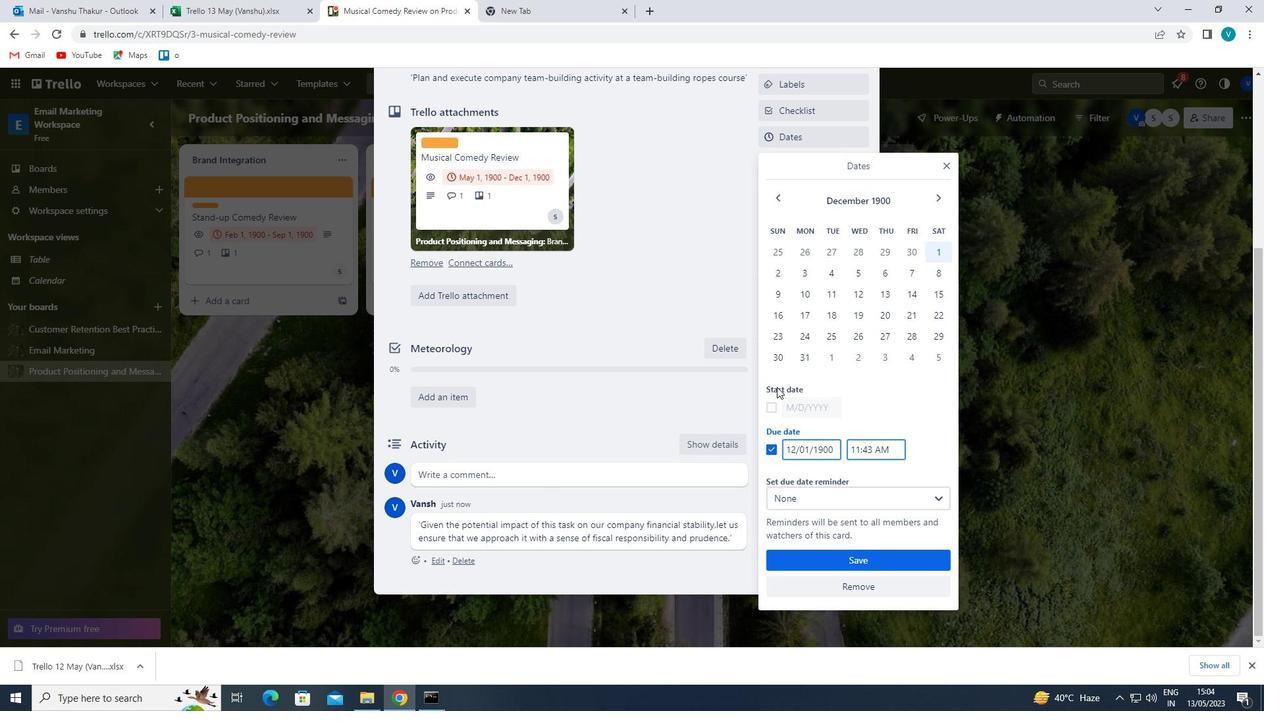 
Action: Mouse pressed left at (771, 408)
Screenshot: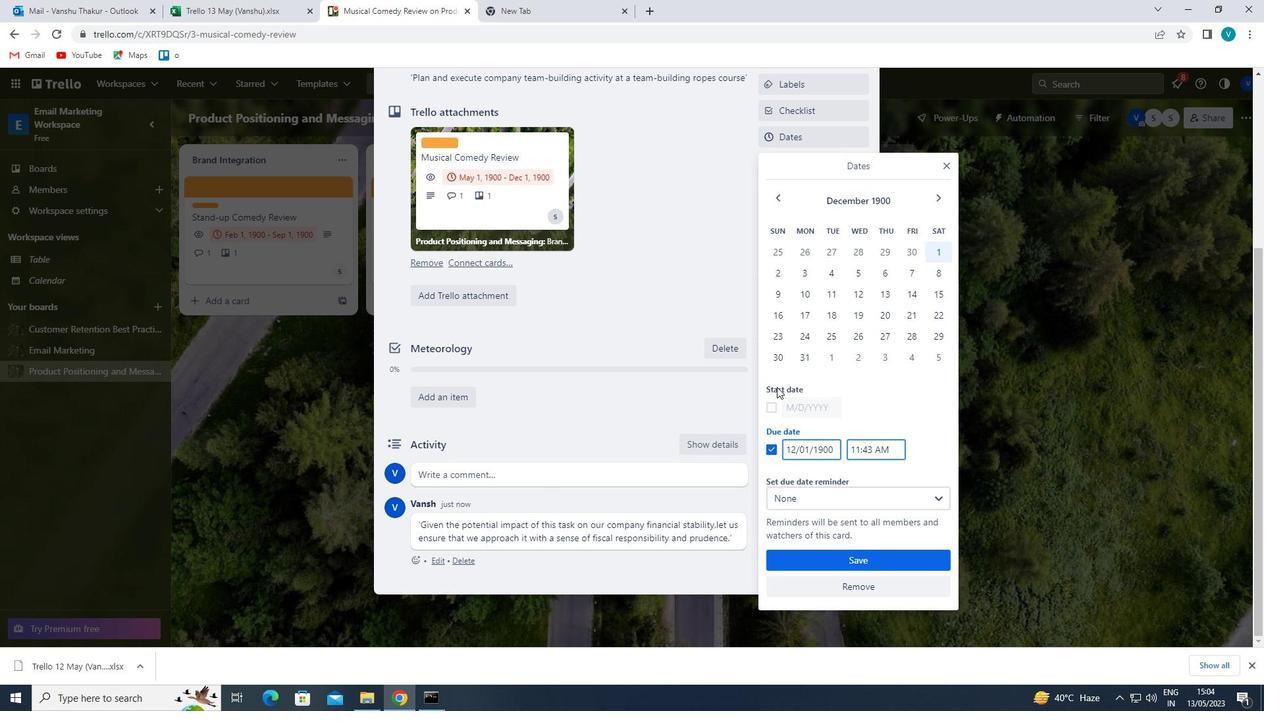 
Action: Mouse moved to (791, 401)
Screenshot: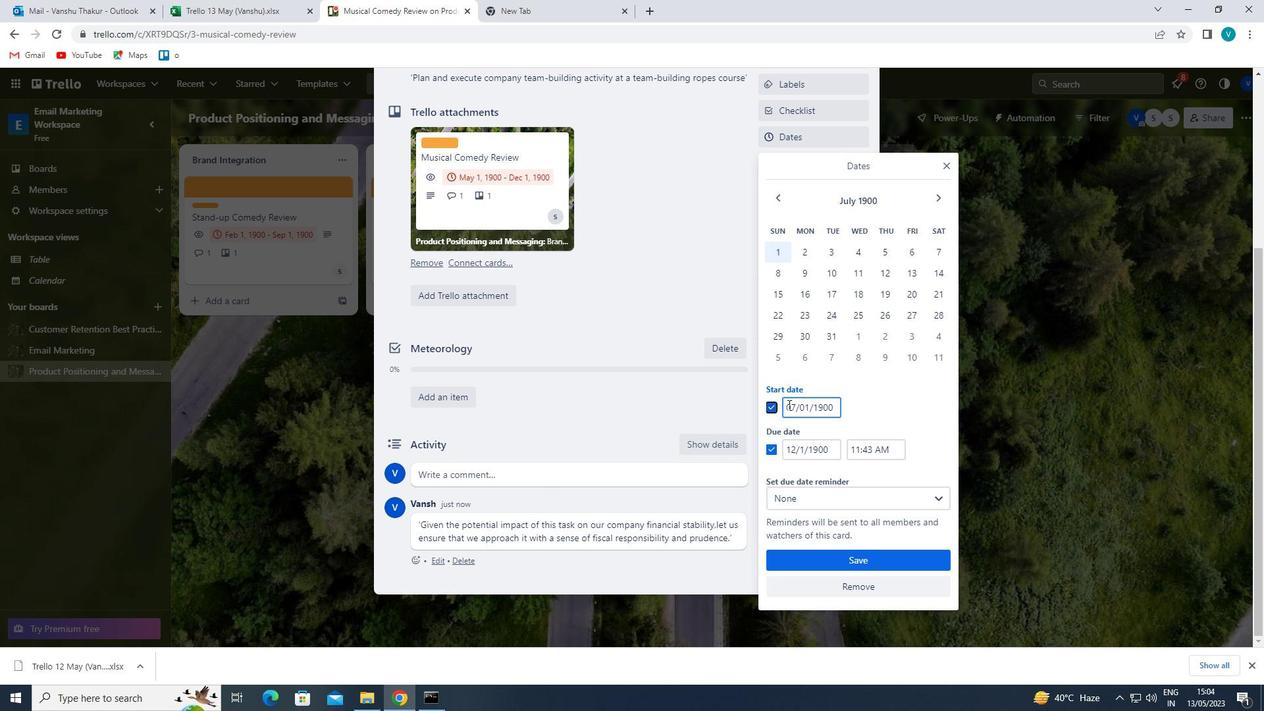
Action: Mouse pressed left at (791, 401)
Screenshot: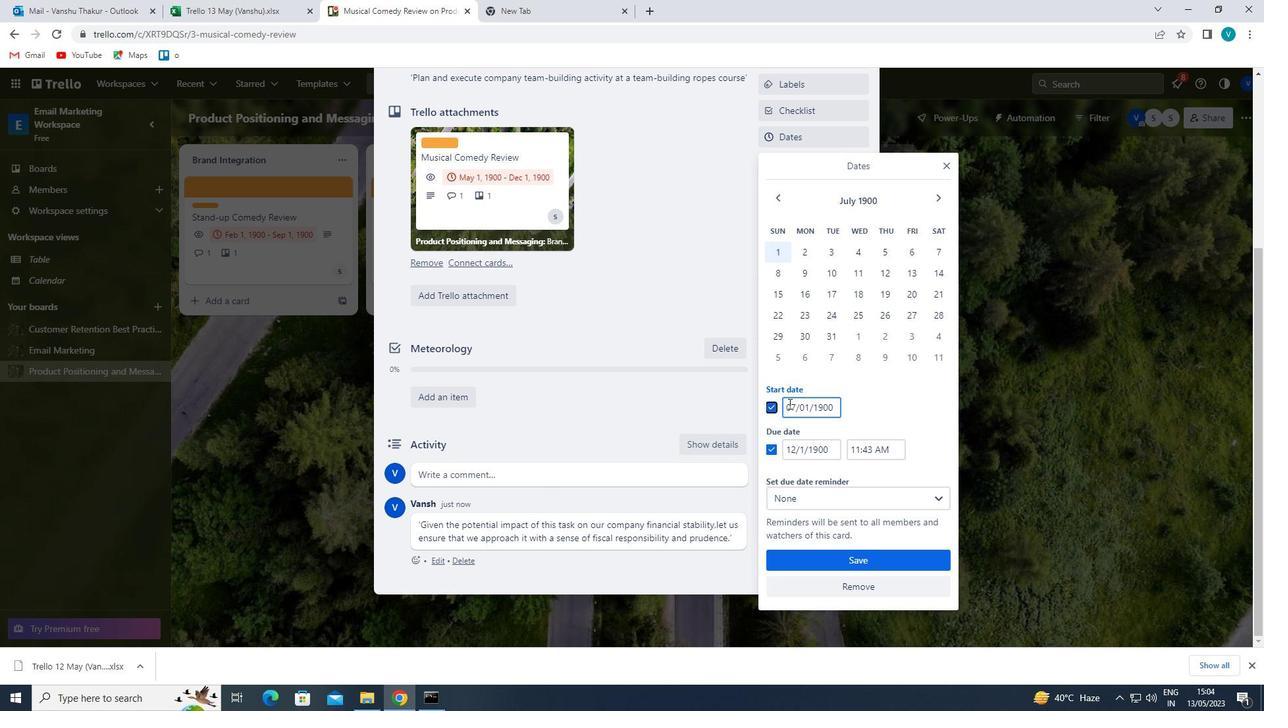 
Action: Mouse moved to (623, 313)
Screenshot: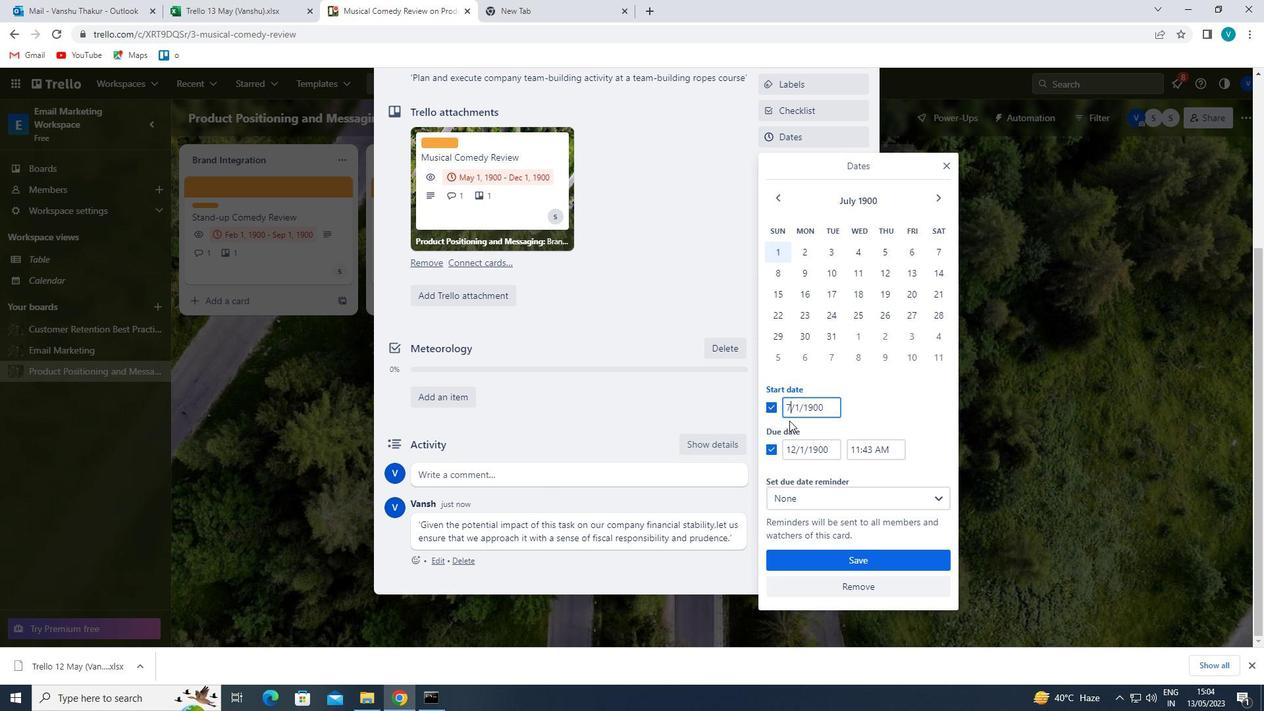 
Action: Key pressed <Key.backspace>8
Screenshot: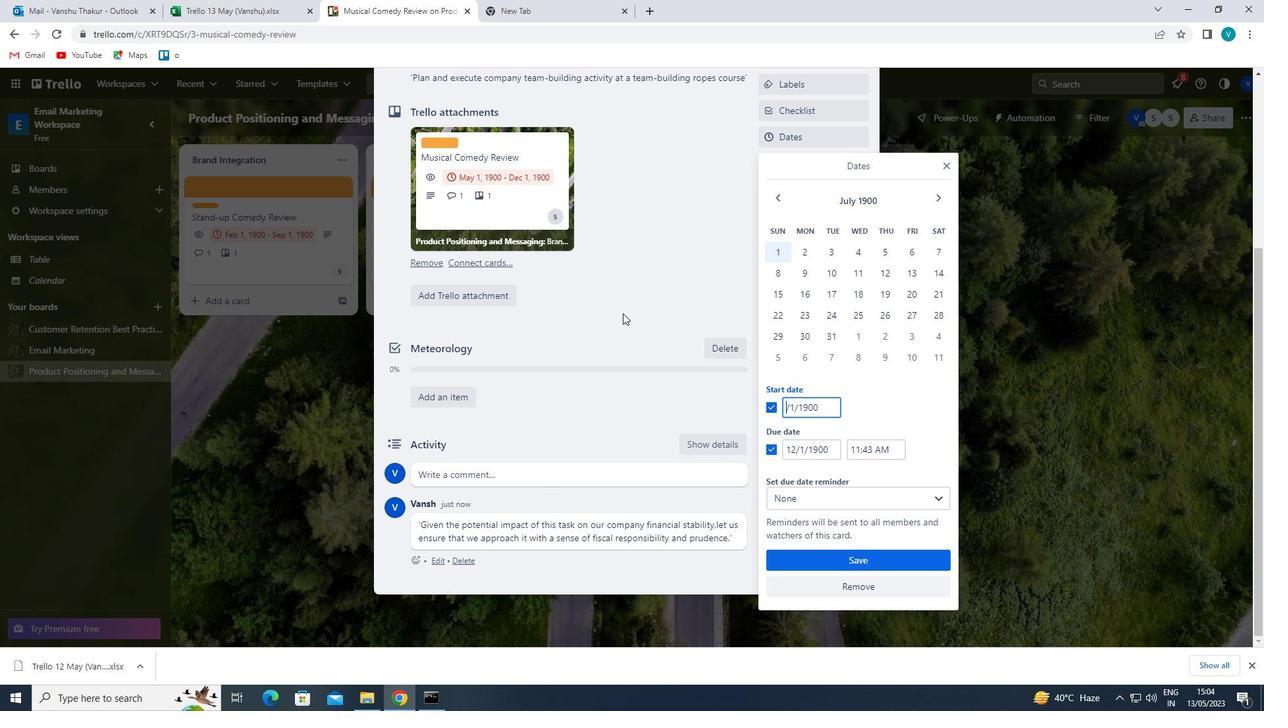 
Action: Mouse moved to (793, 446)
Screenshot: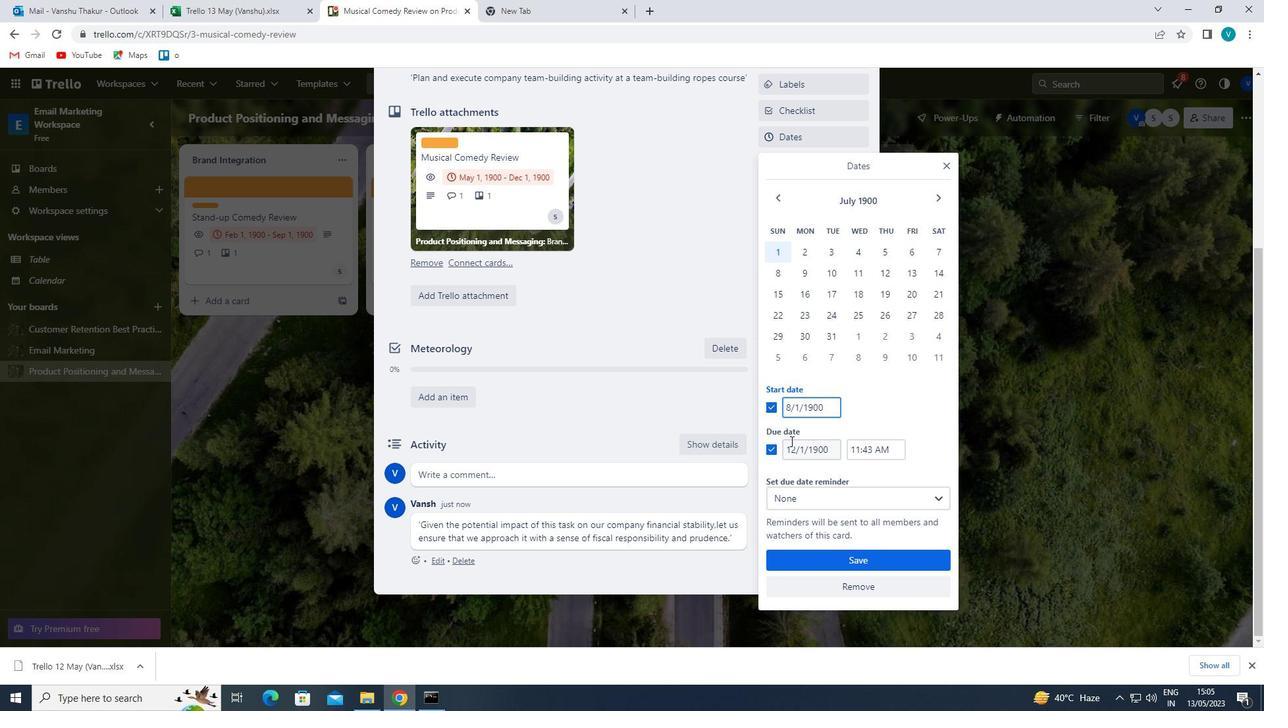 
Action: Mouse pressed left at (793, 446)
Screenshot: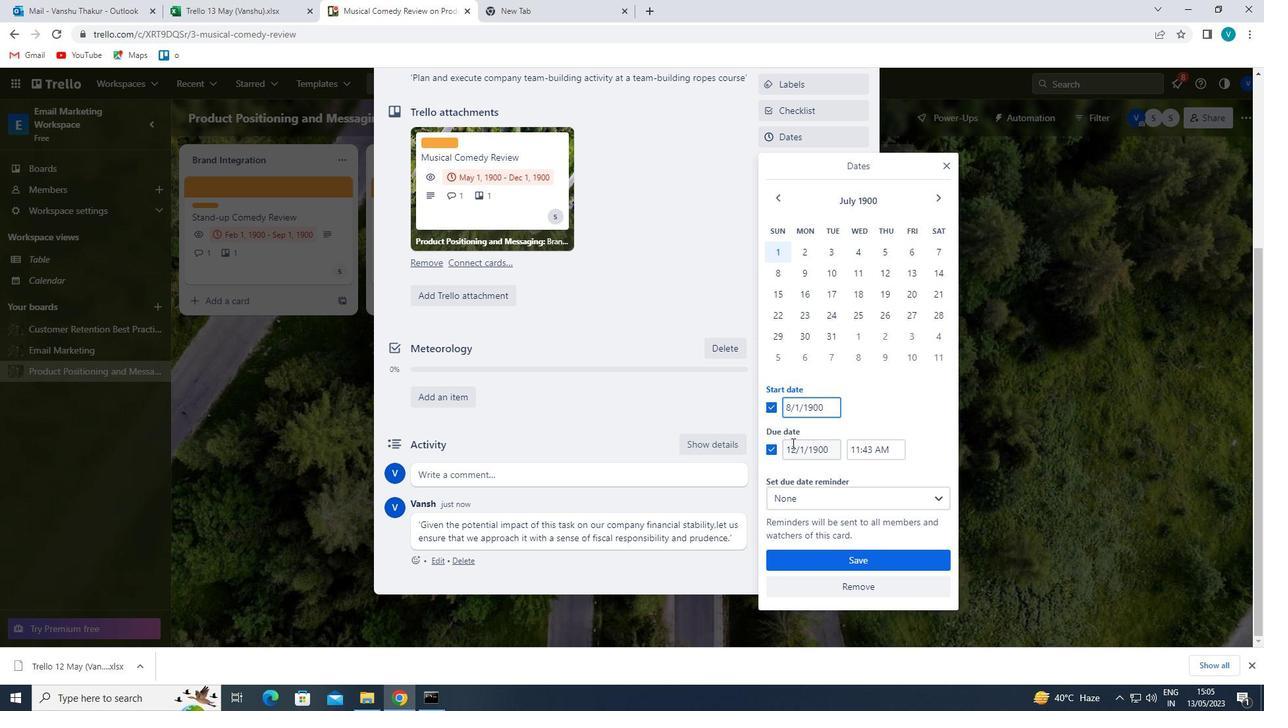 
Action: Mouse moved to (796, 445)
Screenshot: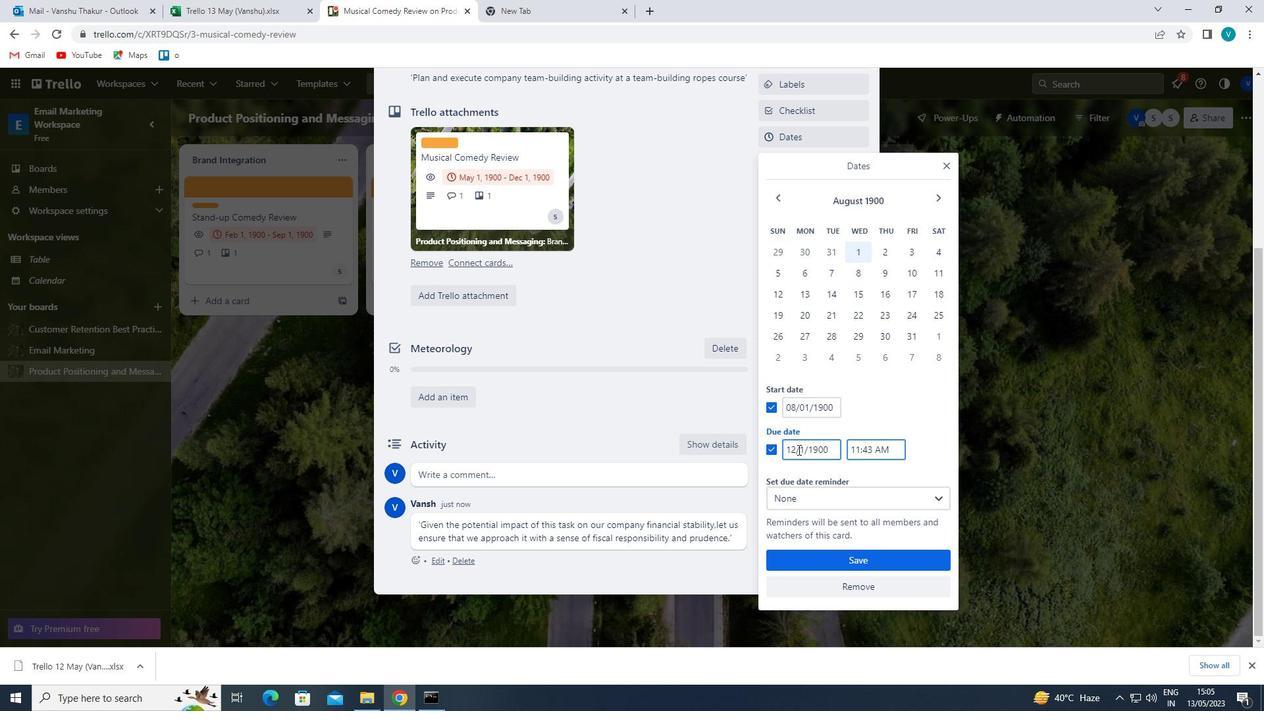 
Action: Mouse pressed left at (796, 445)
Screenshot: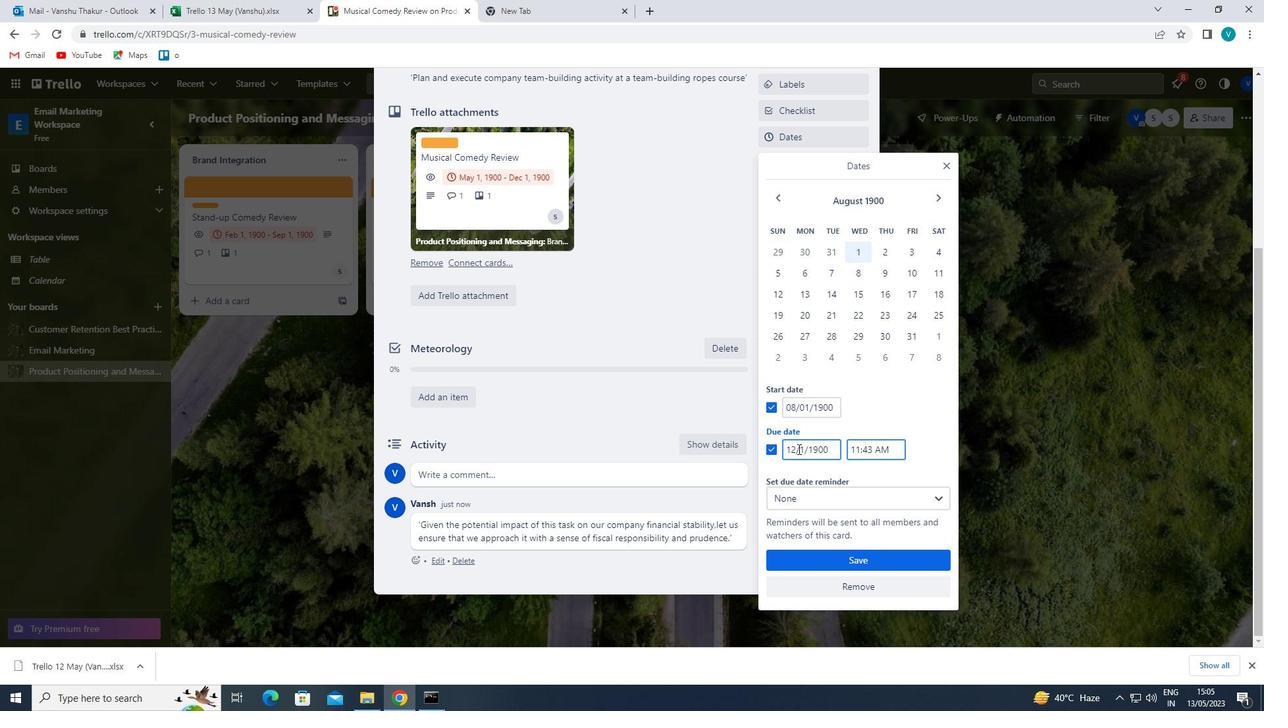 
Action: Mouse moved to (702, 453)
Screenshot: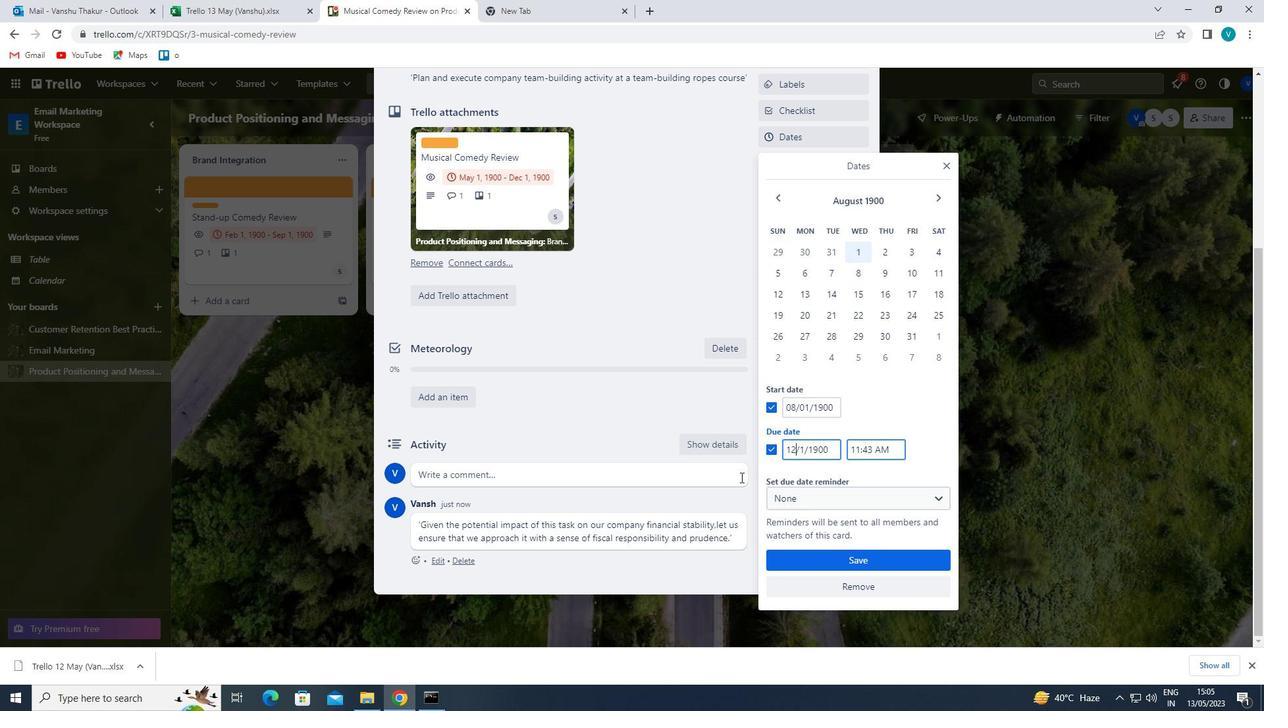 
Action: Key pressed <Key.backspace>5
Screenshot: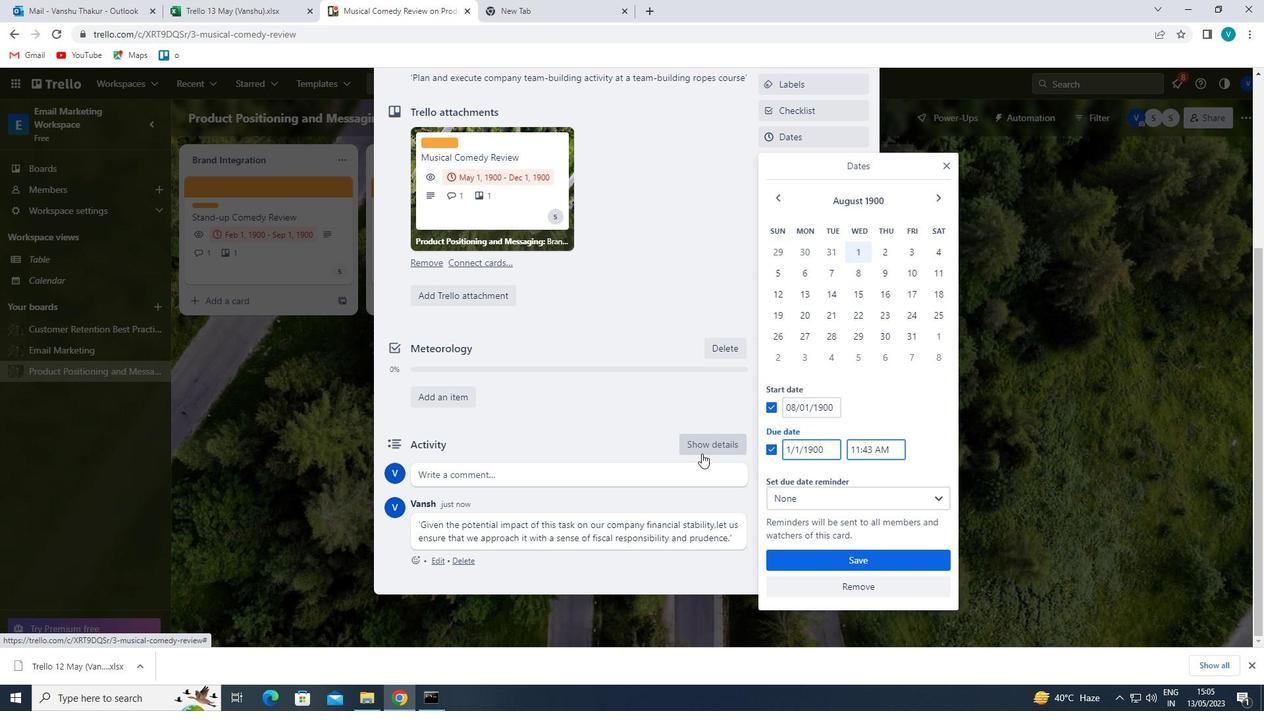 
Action: Mouse moved to (833, 553)
Screenshot: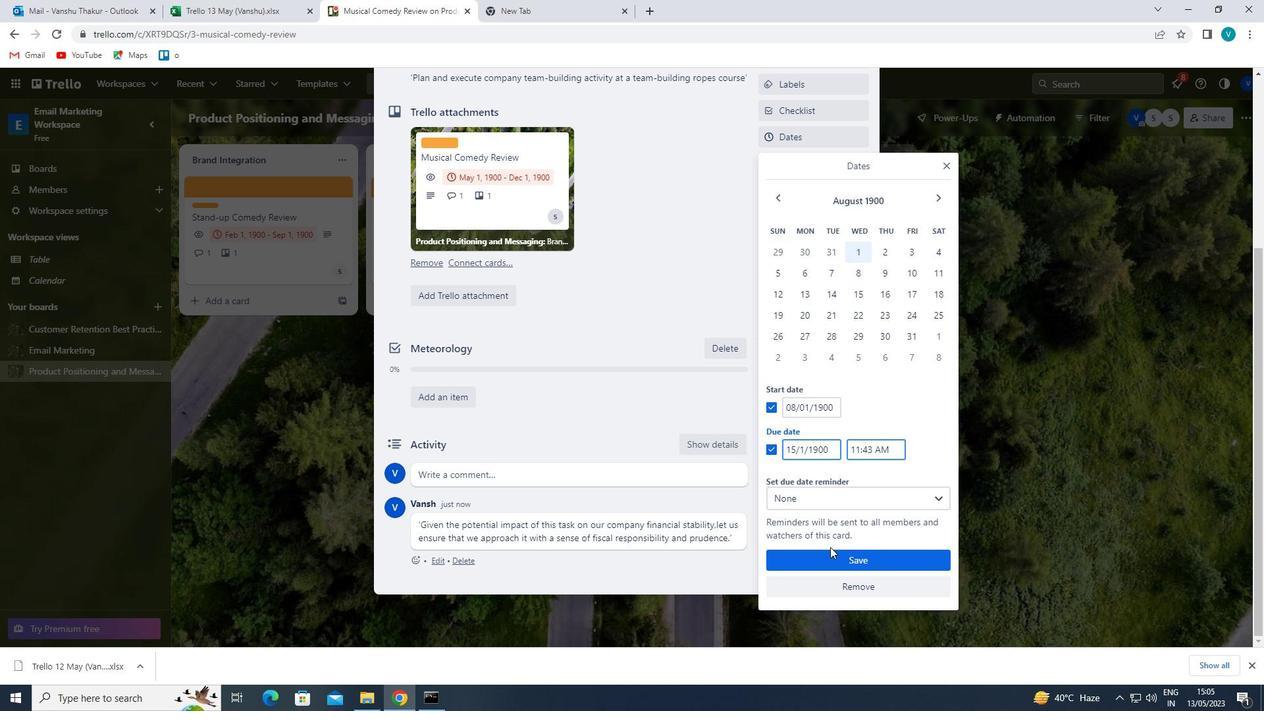 
Action: Mouse pressed left at (833, 553)
Screenshot: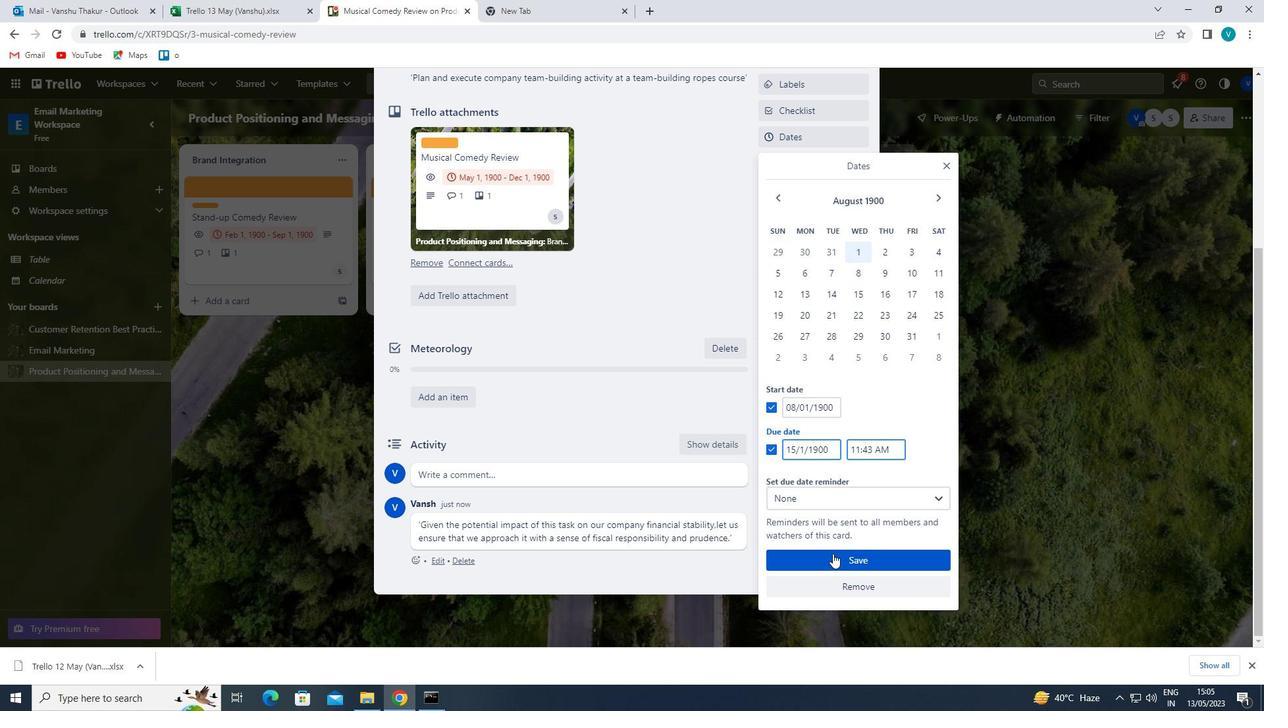 
Action: Mouse moved to (693, 460)
Screenshot: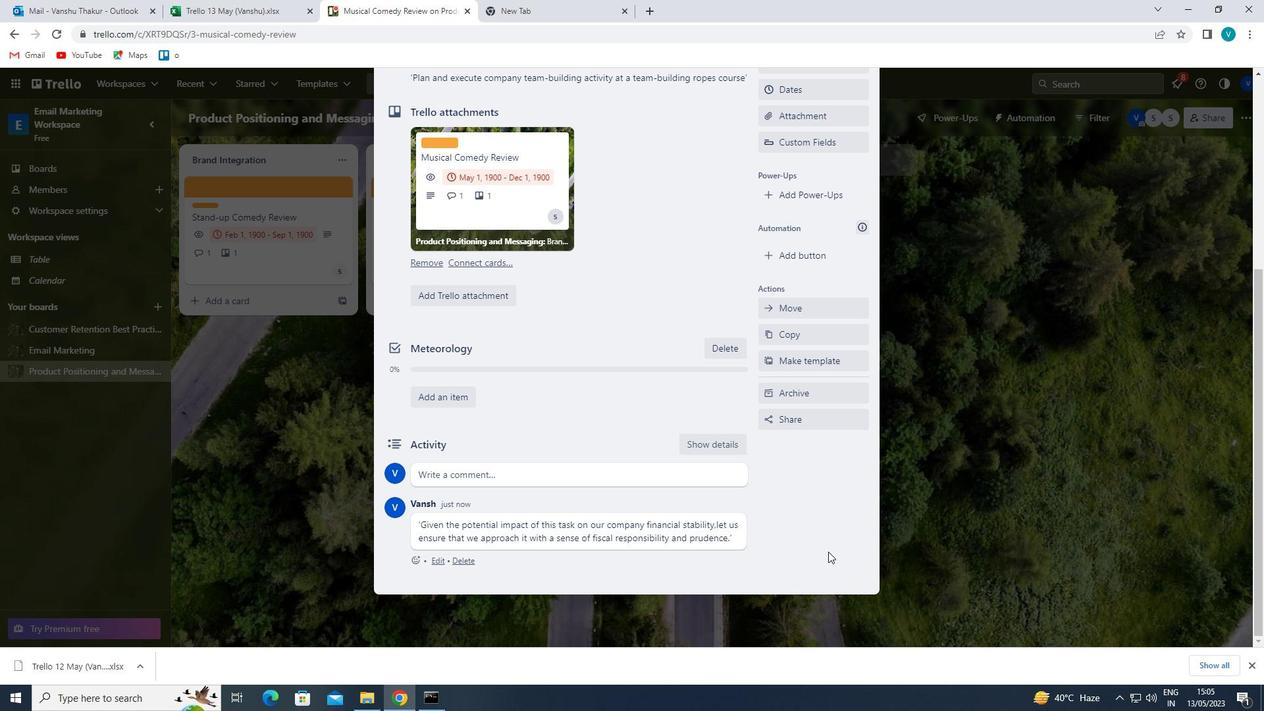 
